 Task: Look for space in Montero, Bolivia from 1st June, 2023 to 9th June, 2023 for 6 adults in price range Rs.6000 to Rs.12000. Place can be entire place with 3 bedrooms having 3 beds and 3 bathrooms. Property type can be house. Booking option can be shelf check-in. Required host language is English.
Action: Mouse moved to (770, 187)
Screenshot: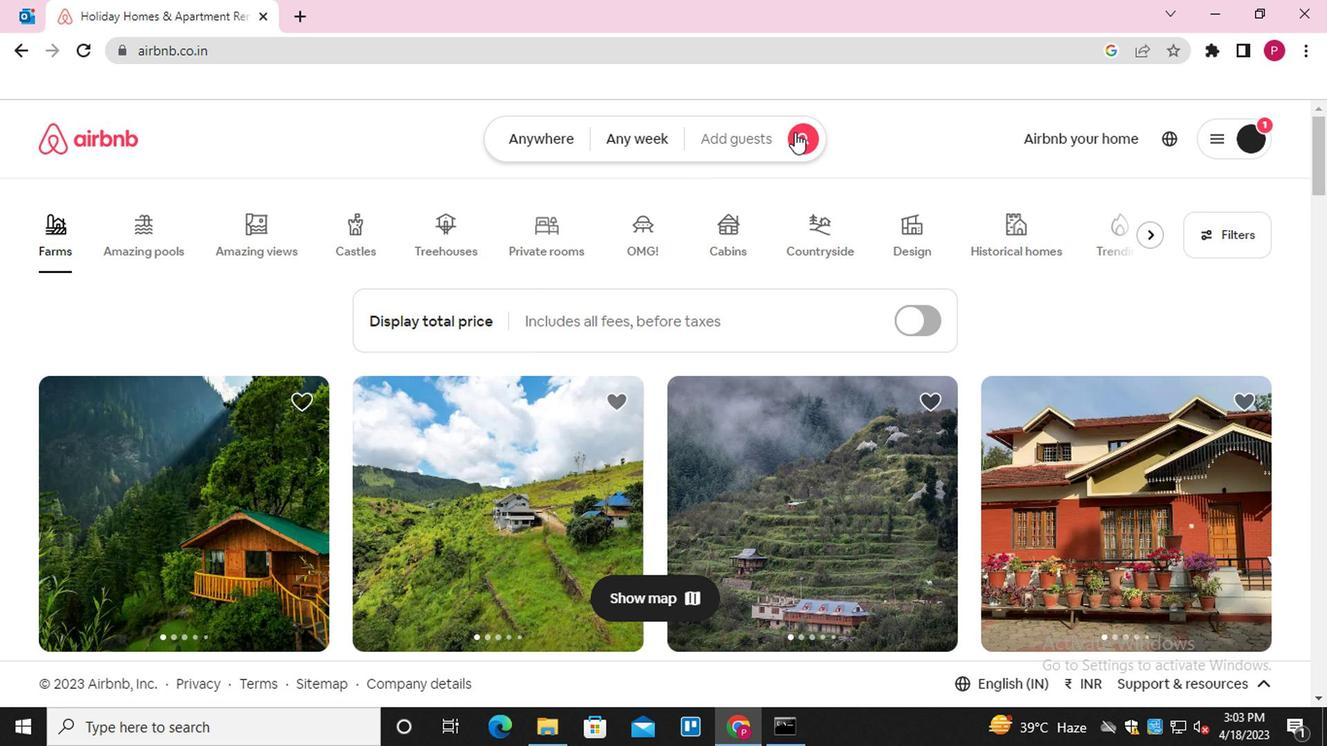 
Action: Mouse pressed left at (770, 187)
Screenshot: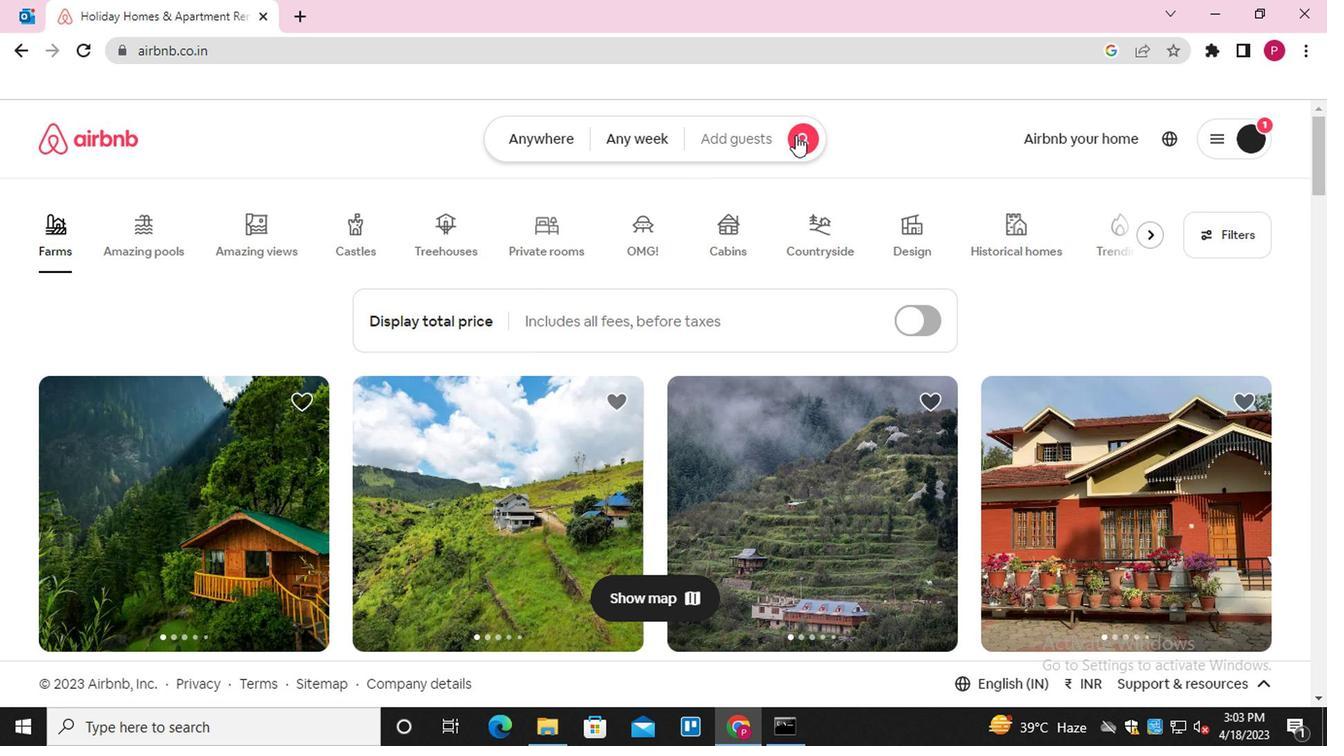 
Action: Mouse moved to (403, 247)
Screenshot: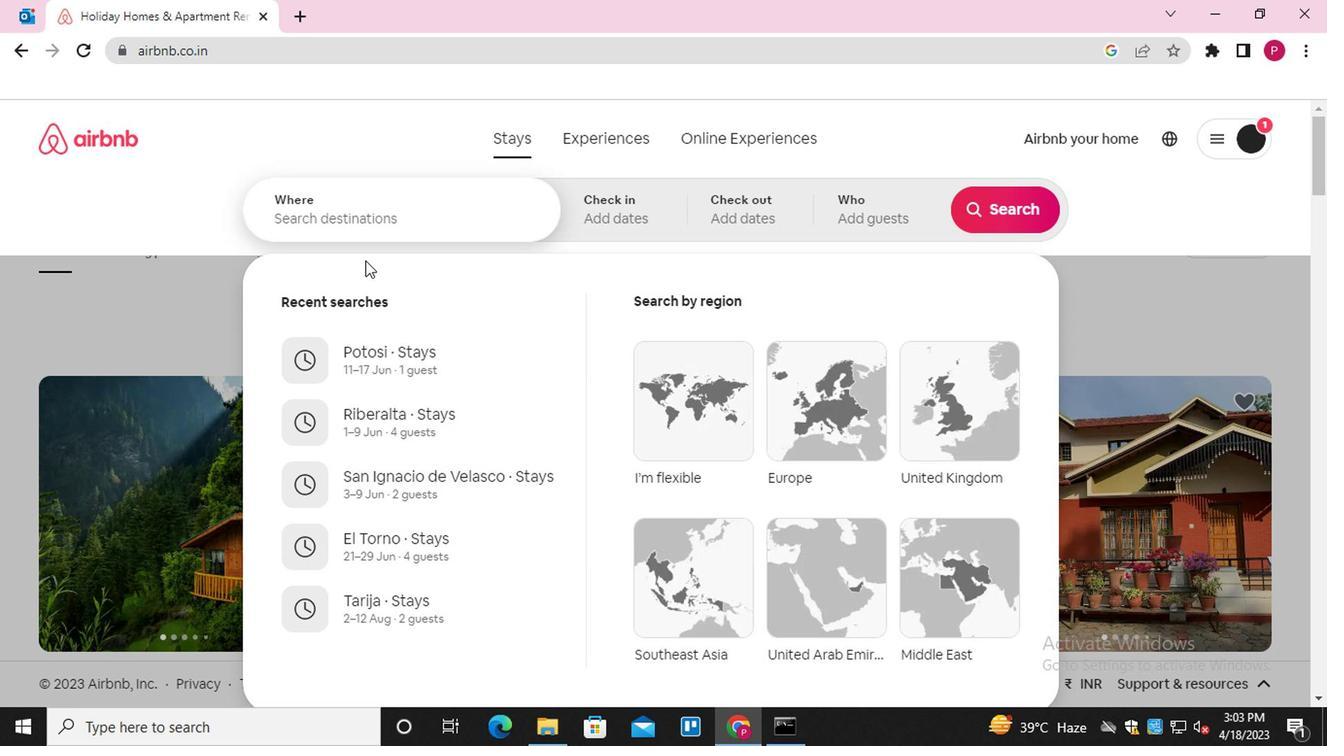 
Action: Mouse pressed left at (403, 247)
Screenshot: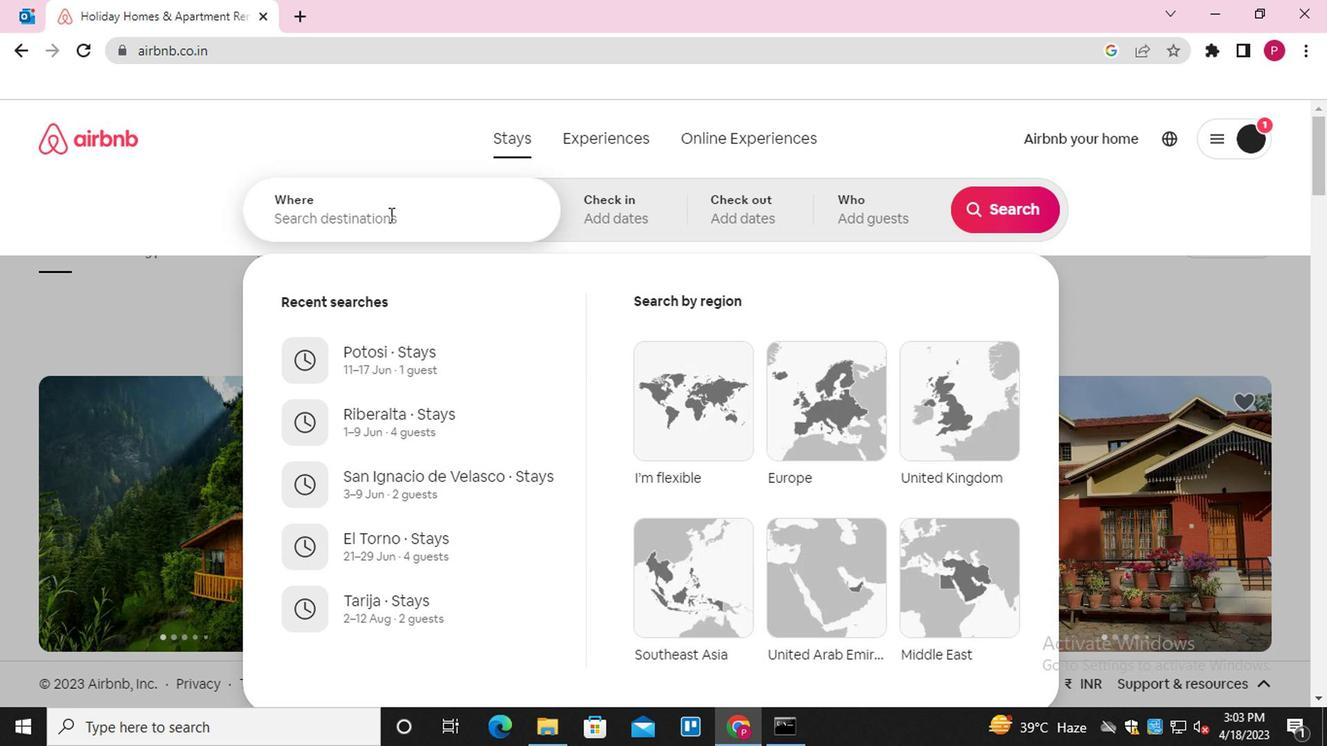 
Action: Key pressed <Key.shift>MONTERO
Screenshot: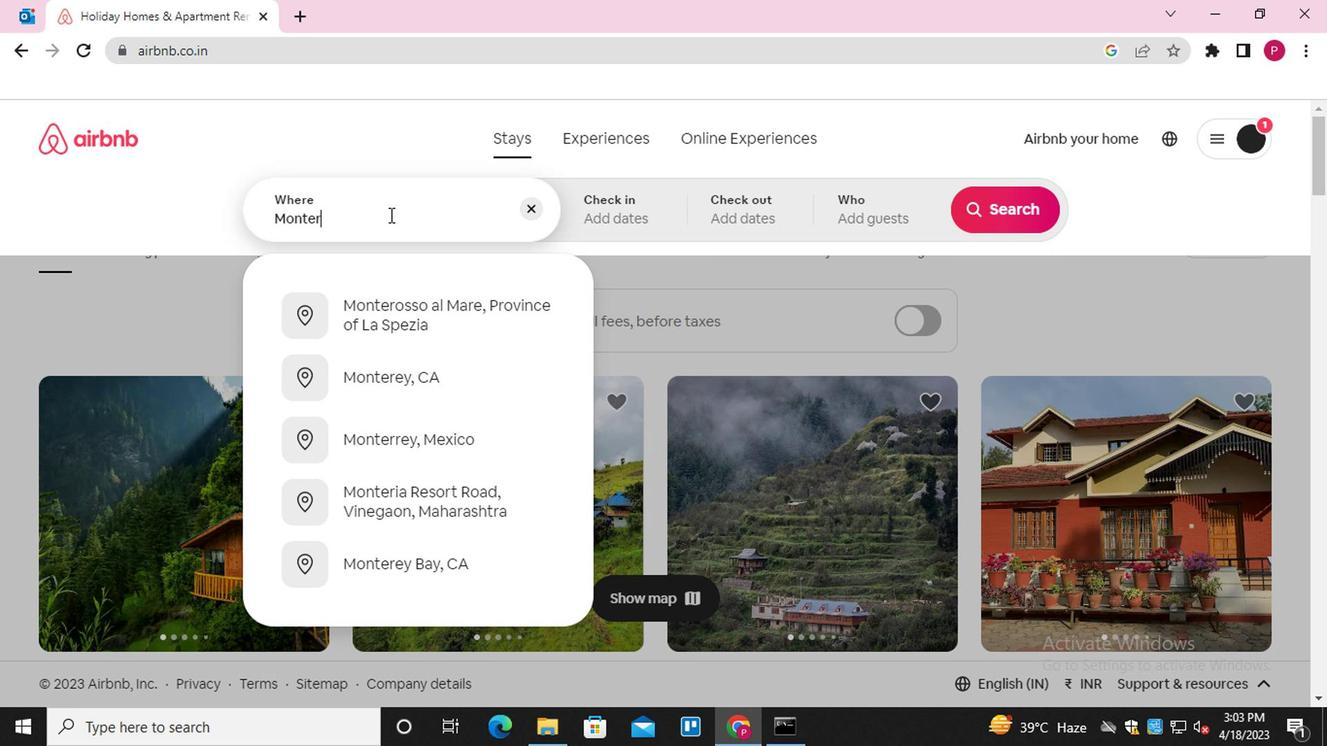 
Action: Mouse moved to (459, 412)
Screenshot: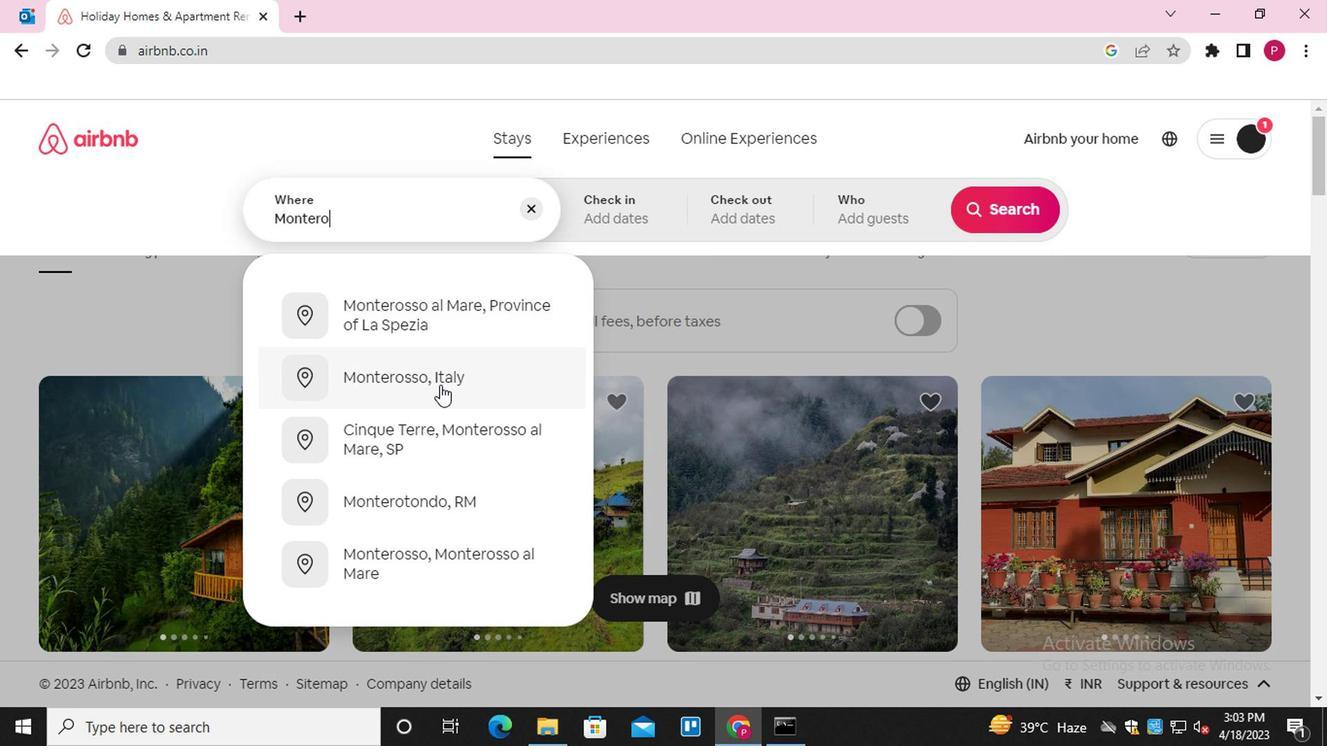 
Action: Key pressed ,<Key.shift>BOL
Screenshot: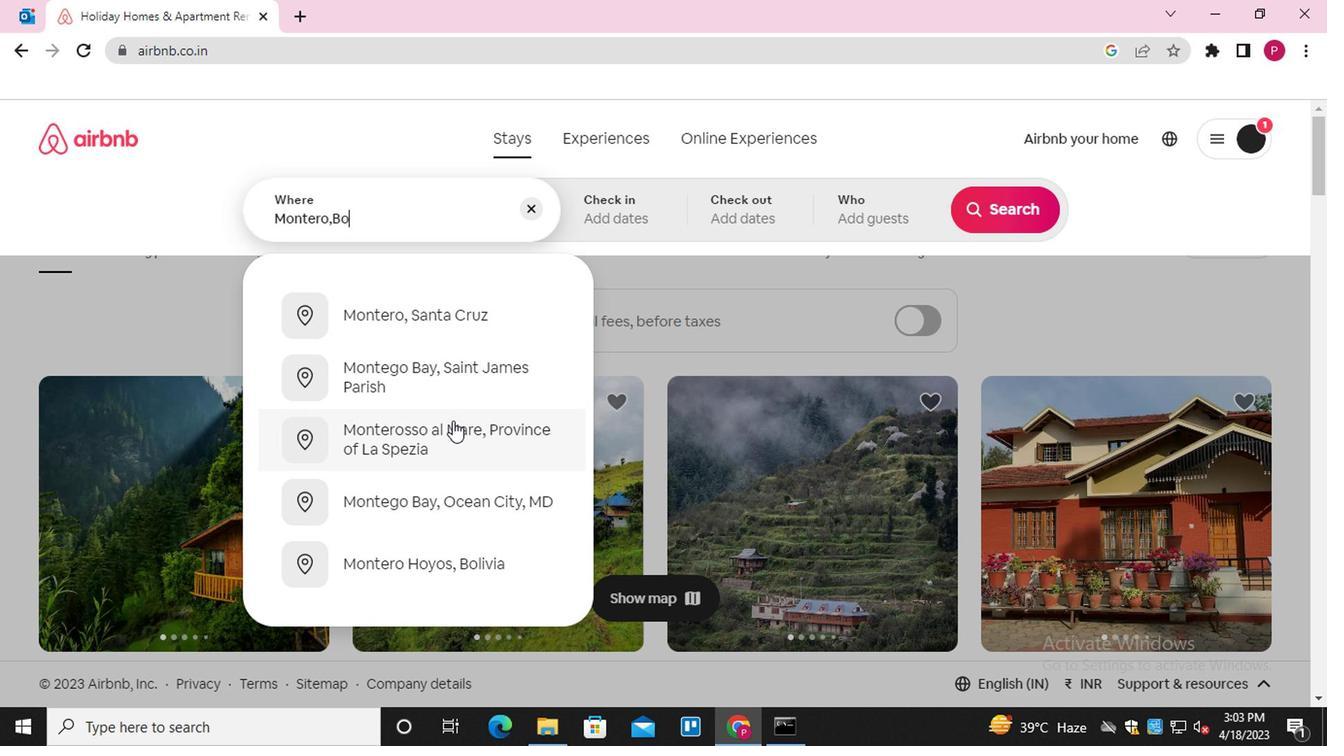 
Action: Mouse moved to (458, 408)
Screenshot: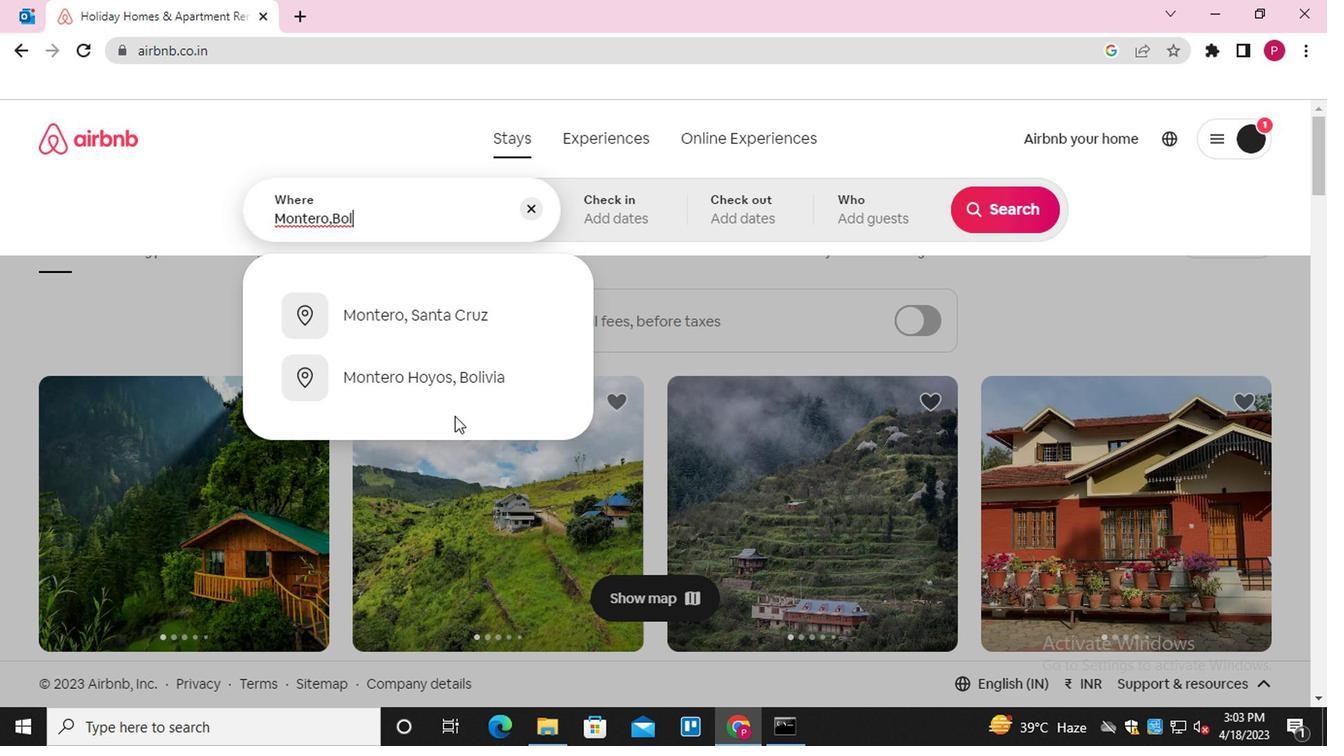 
Action: Key pressed VIA
Screenshot: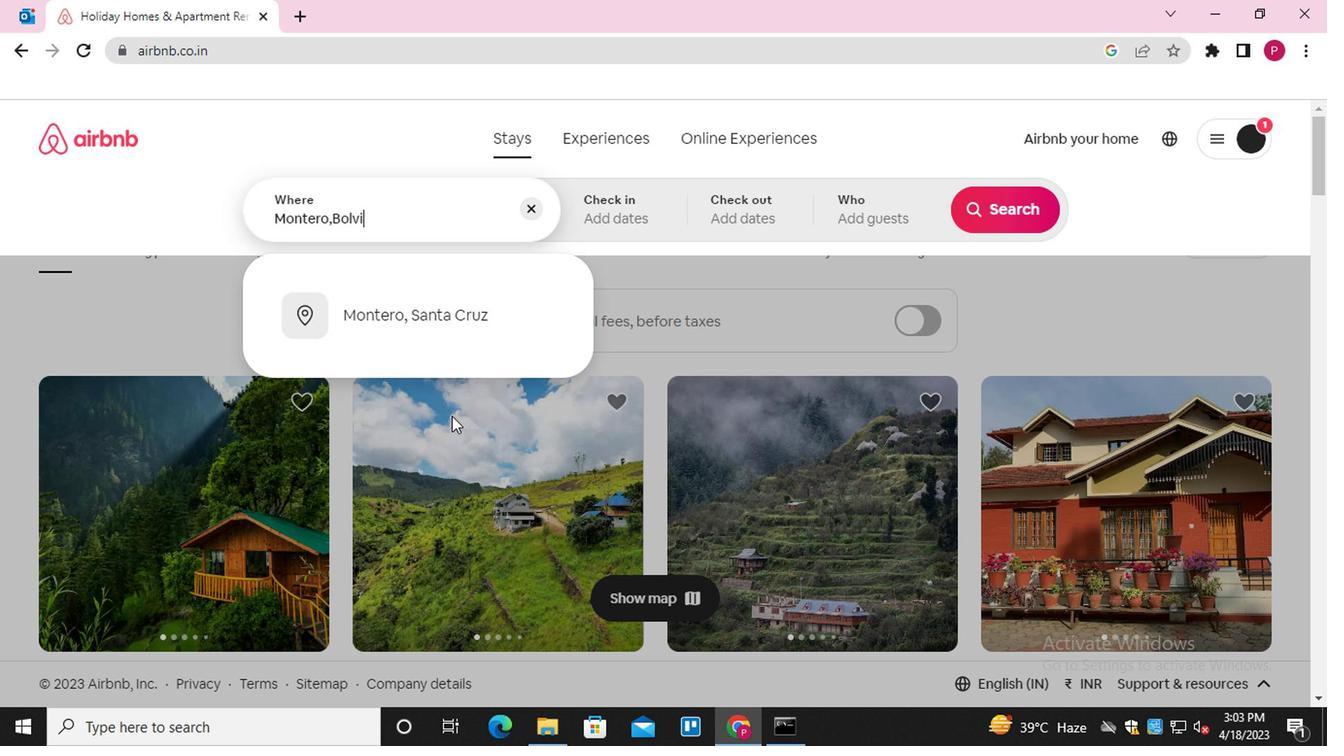 
Action: Mouse moved to (487, 424)
Screenshot: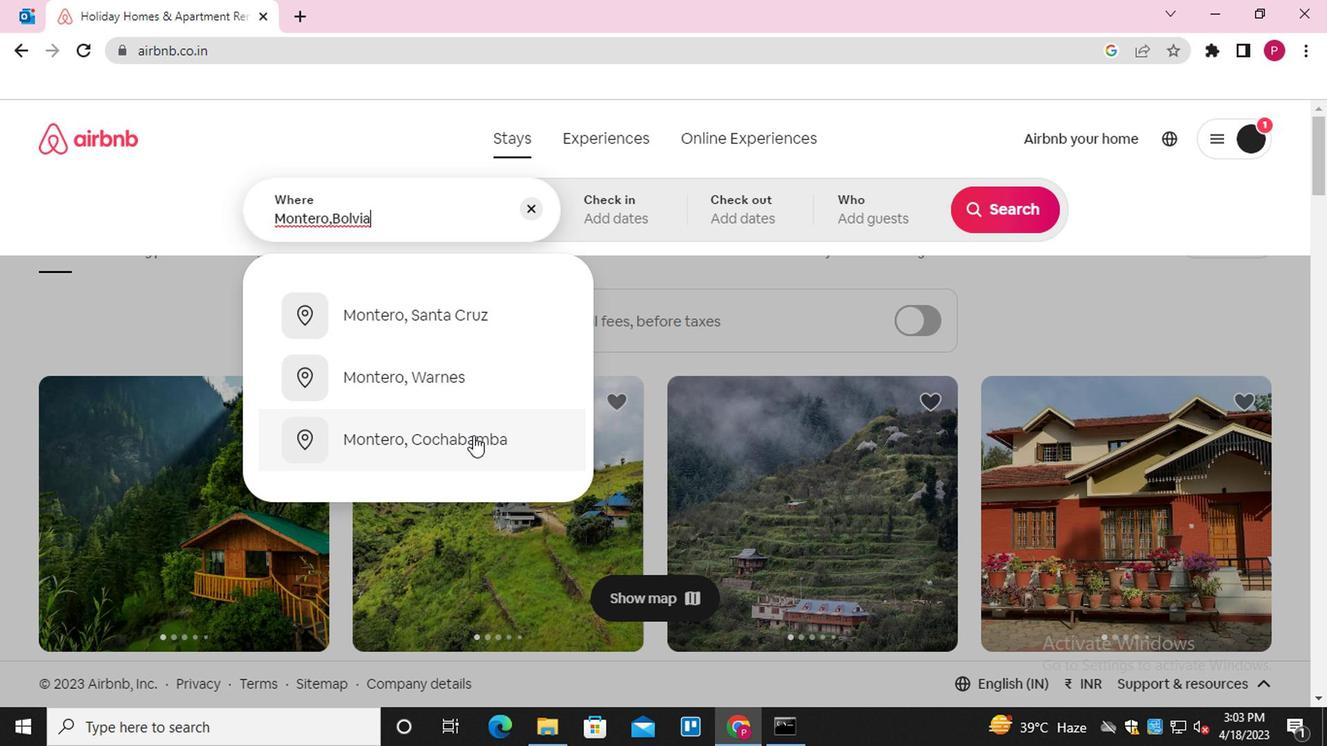 
Action: Key pressed <Key.enter>
Screenshot: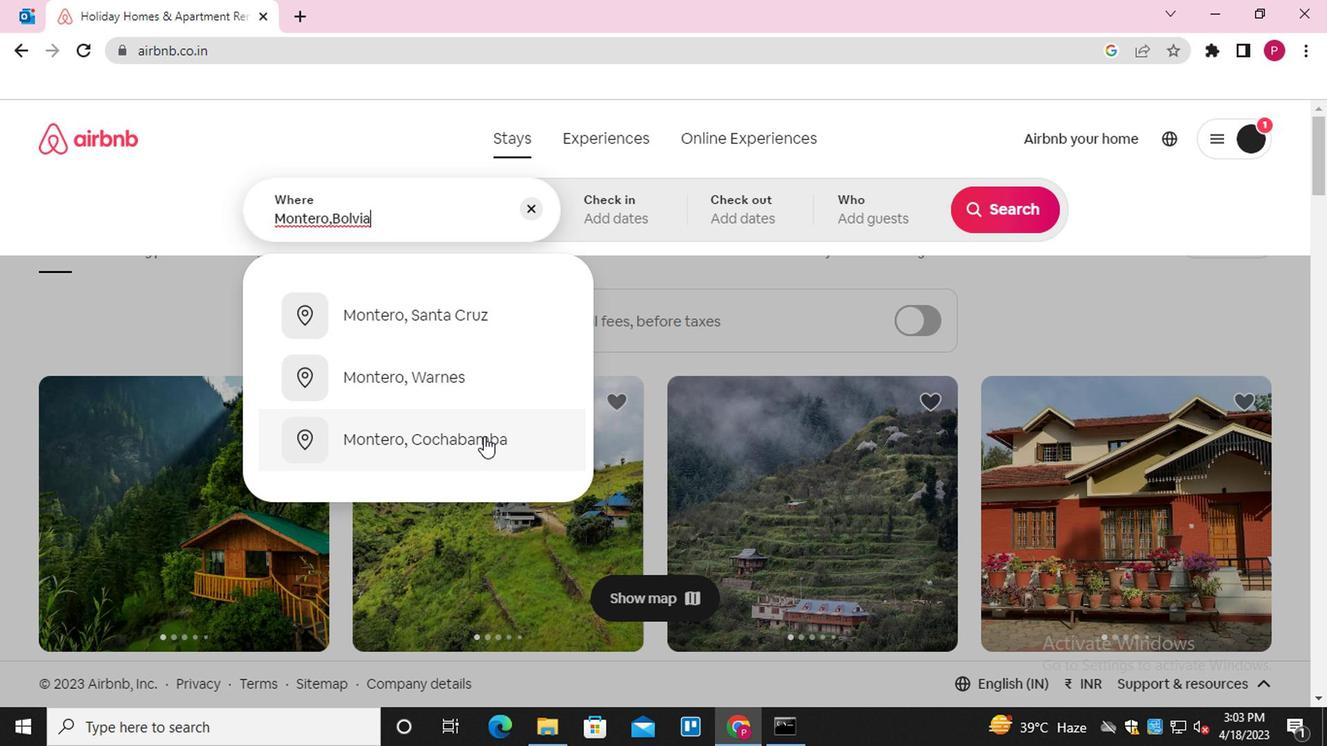 
Action: Mouse moved to (941, 376)
Screenshot: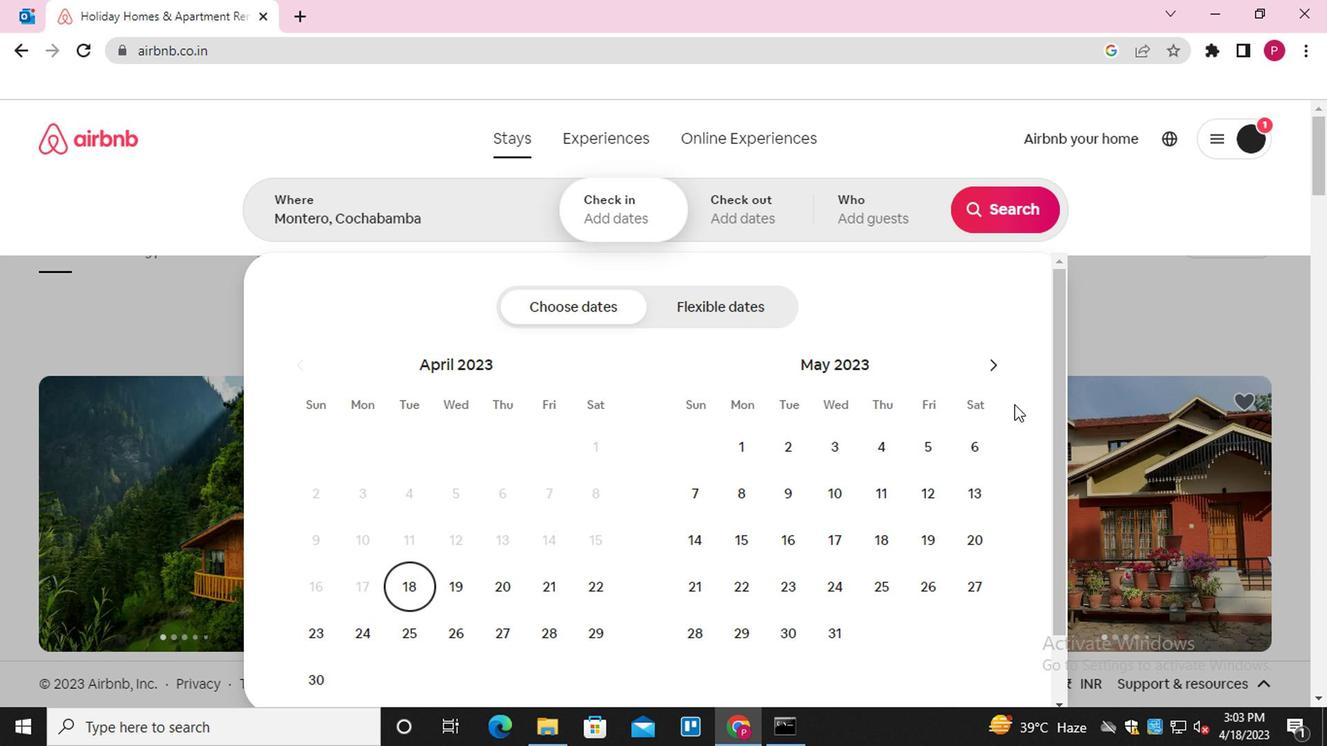 
Action: Mouse pressed left at (941, 376)
Screenshot: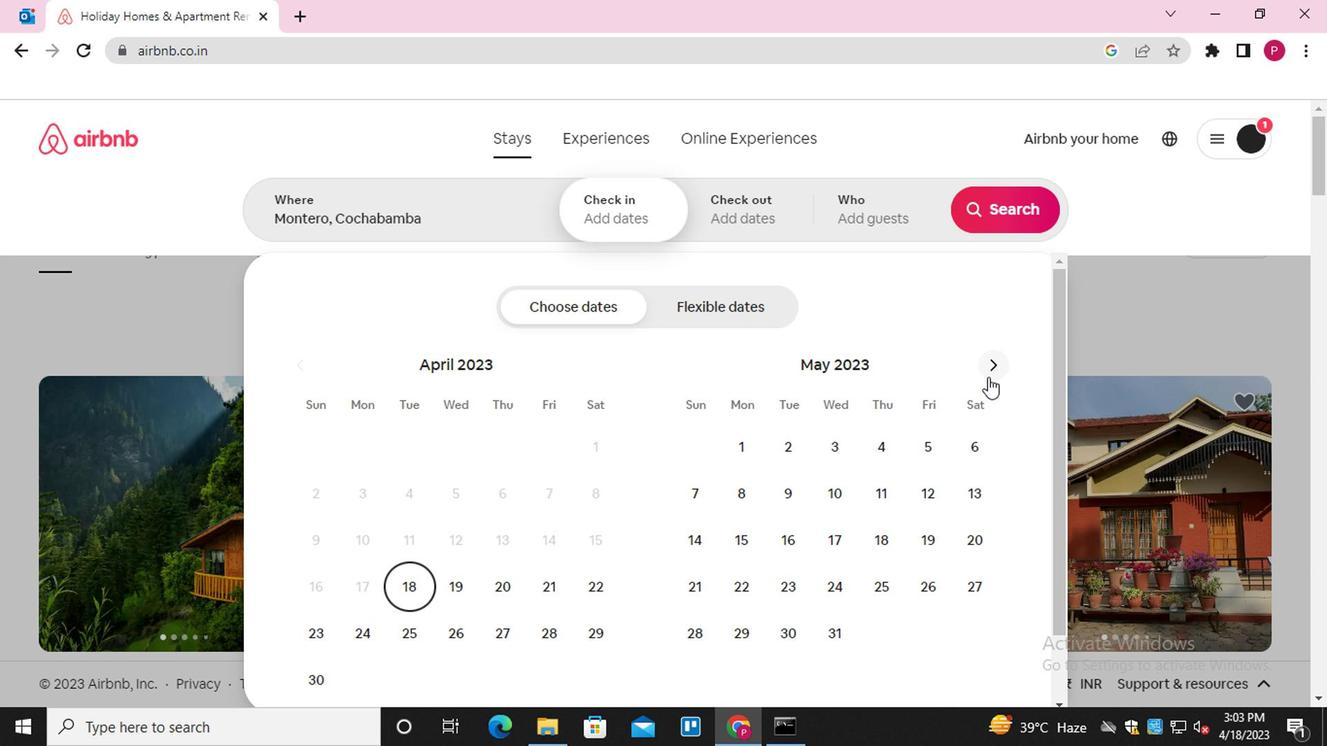 
Action: Mouse moved to (843, 434)
Screenshot: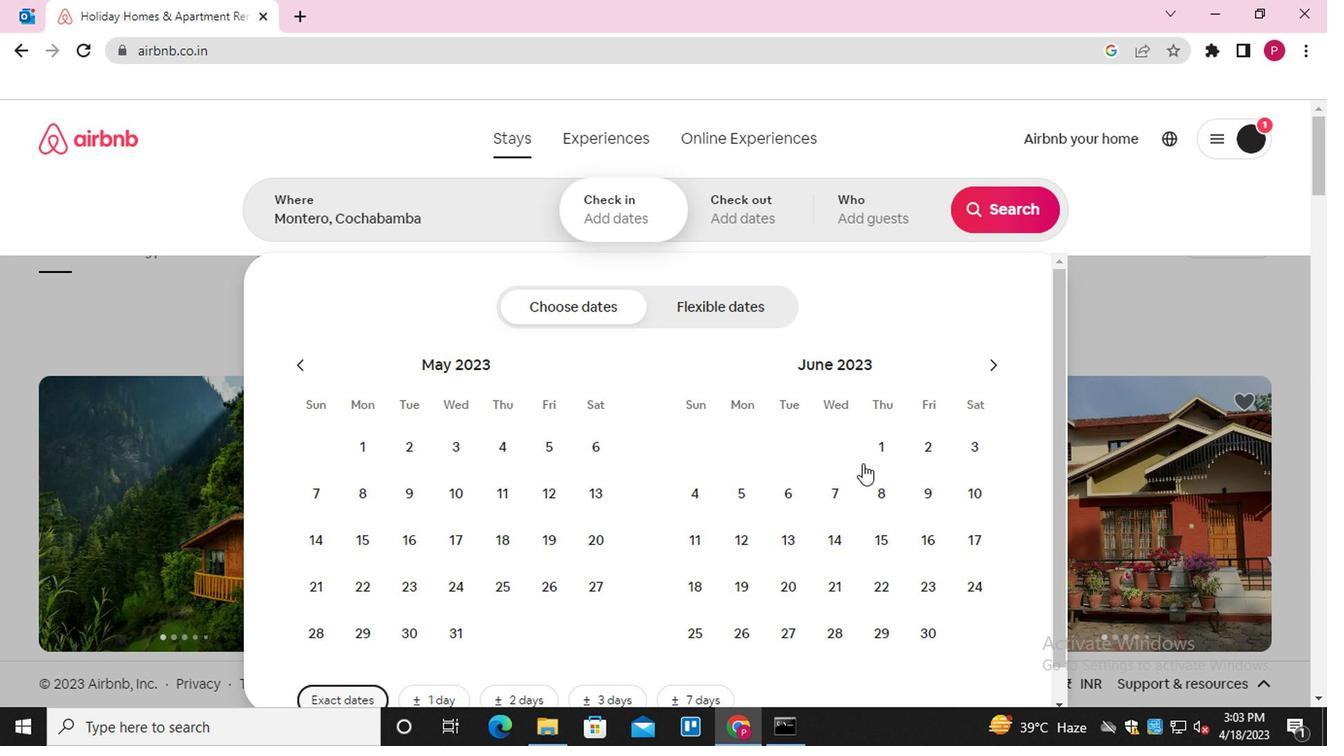 
Action: Mouse pressed left at (843, 434)
Screenshot: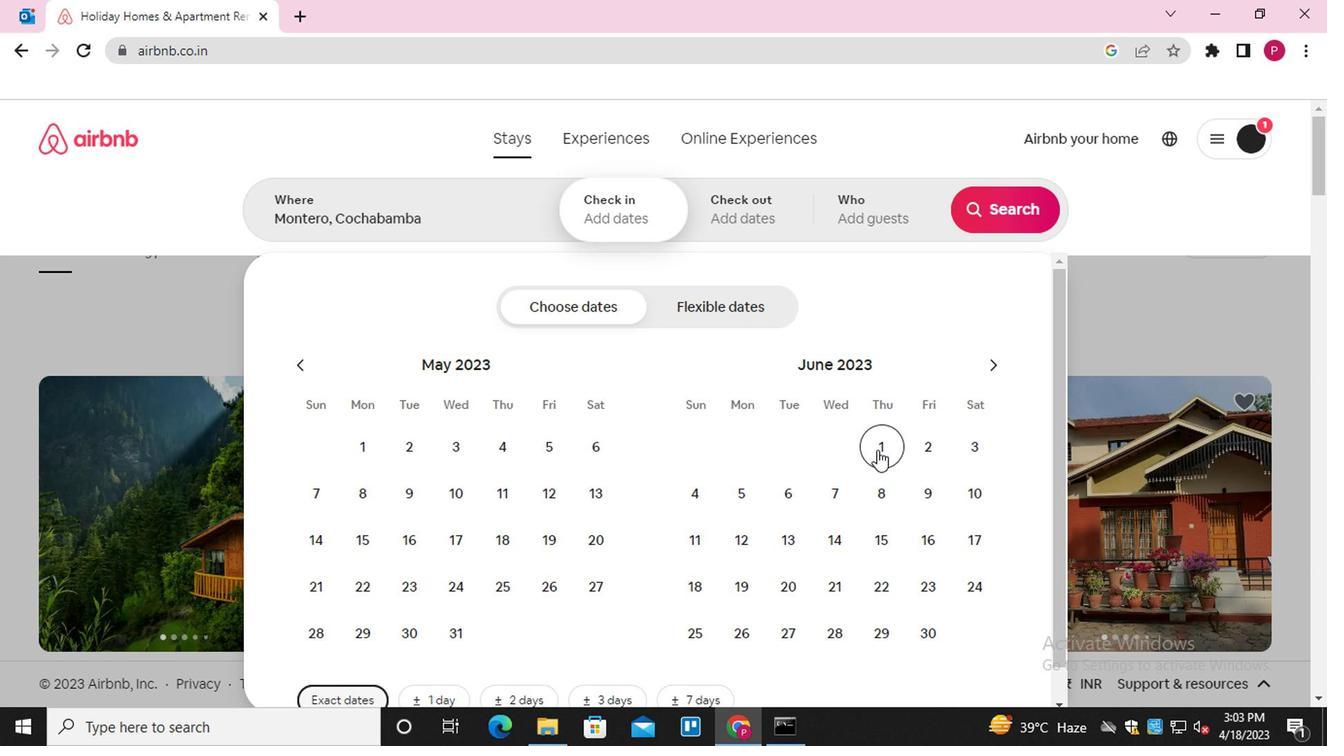 
Action: Mouse moved to (893, 468)
Screenshot: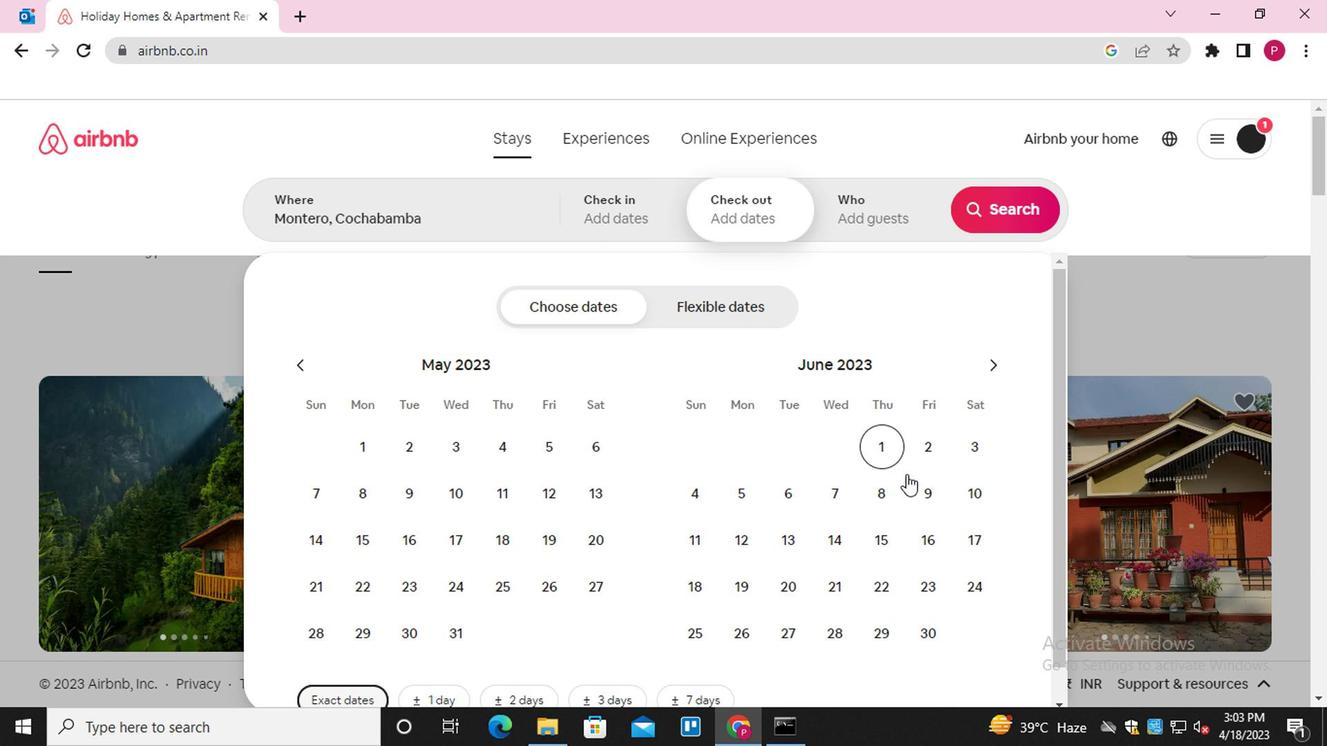 
Action: Mouse pressed left at (893, 468)
Screenshot: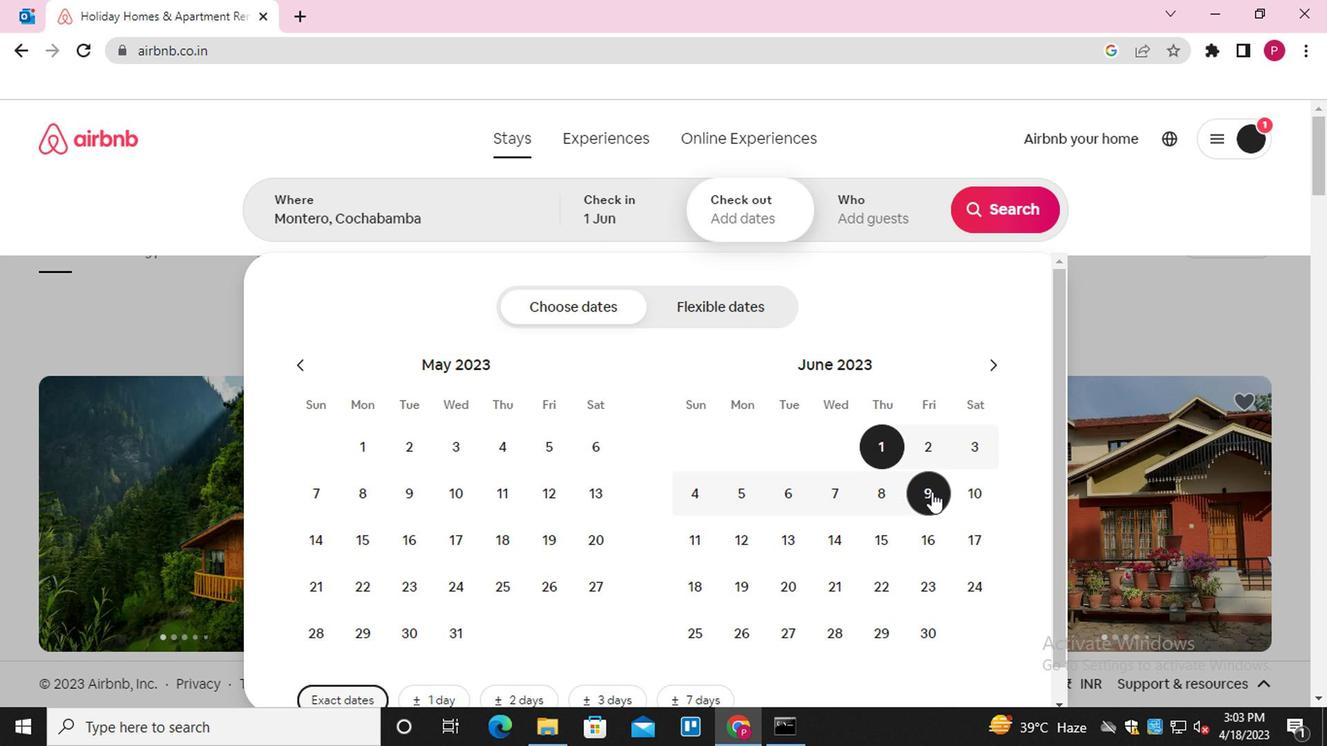
Action: Mouse moved to (851, 249)
Screenshot: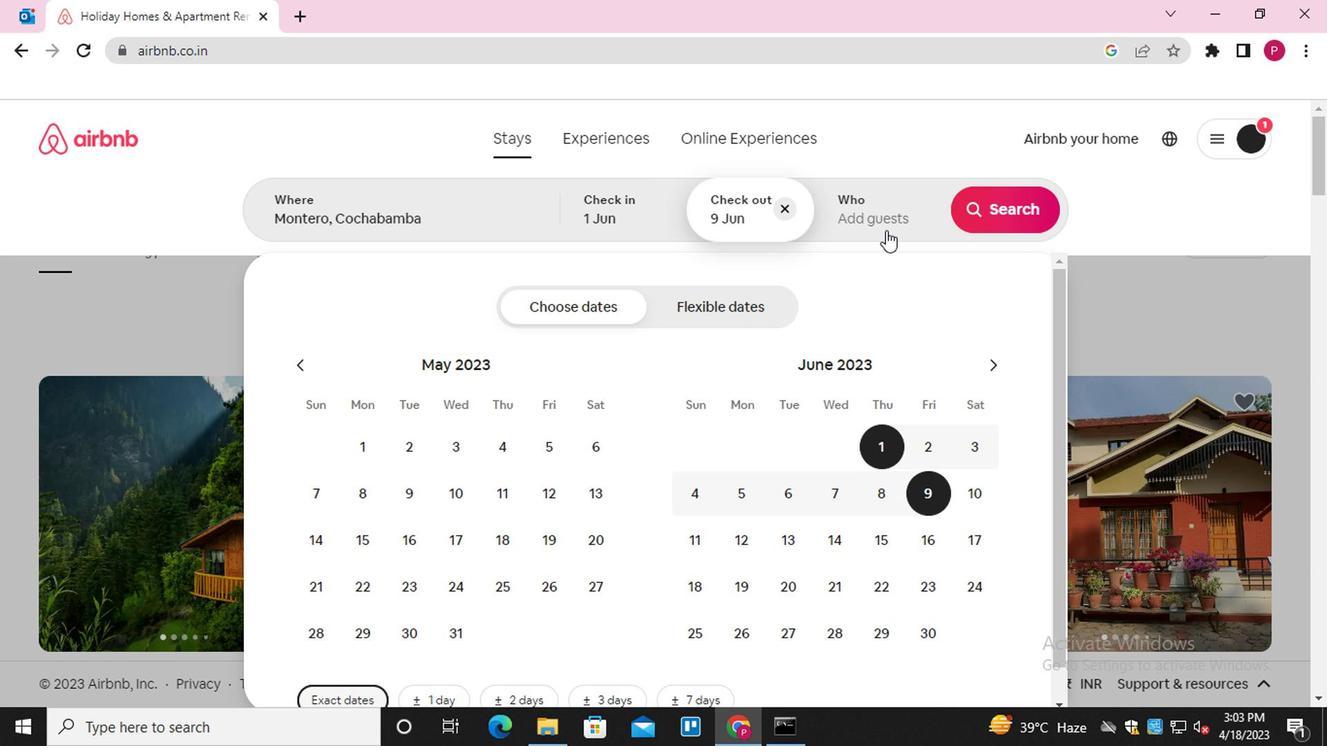 
Action: Mouse pressed left at (851, 249)
Screenshot: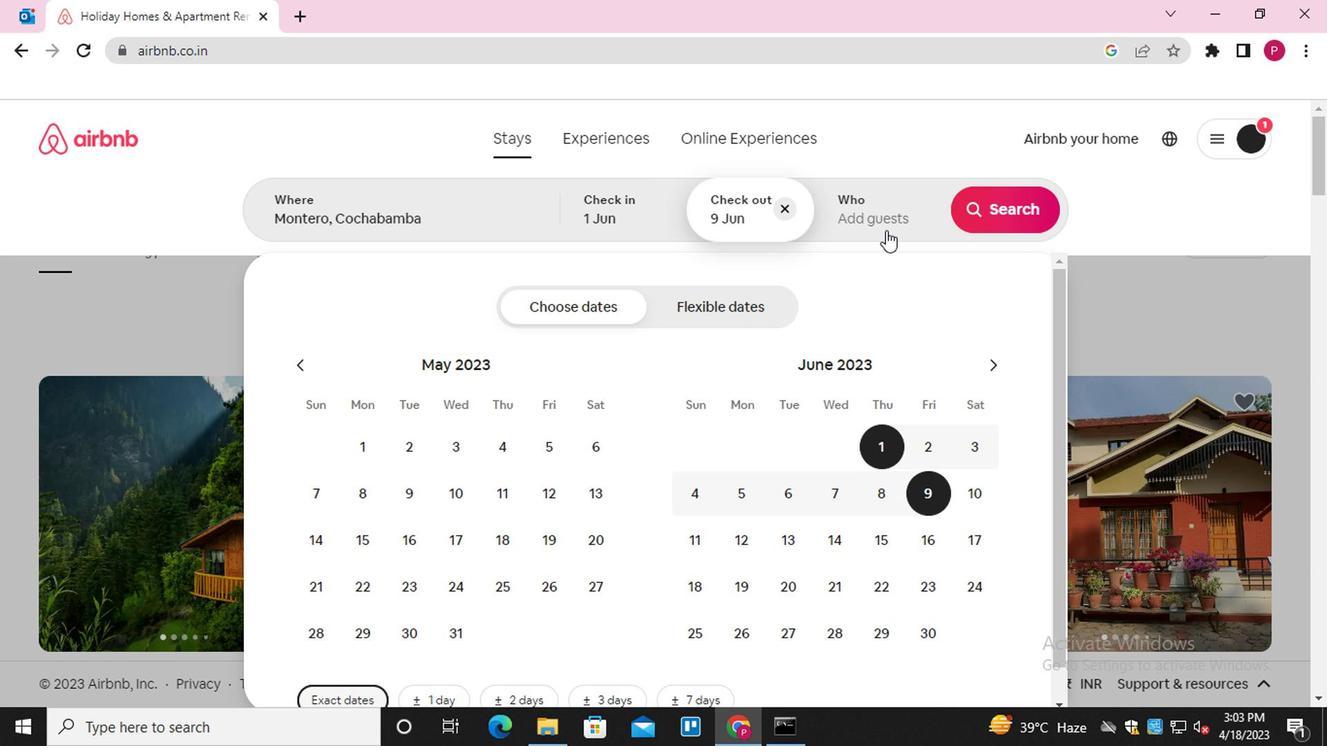 
Action: Mouse moved to (959, 332)
Screenshot: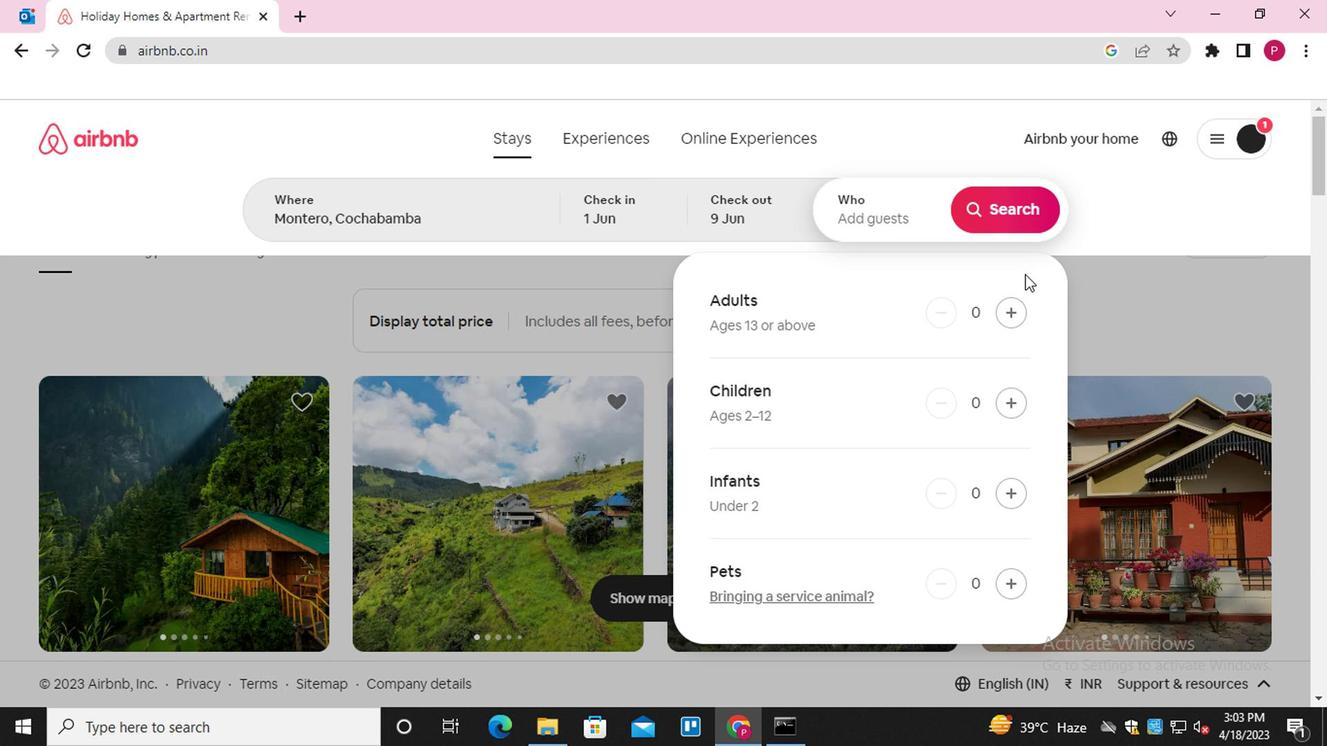 
Action: Mouse pressed left at (959, 332)
Screenshot: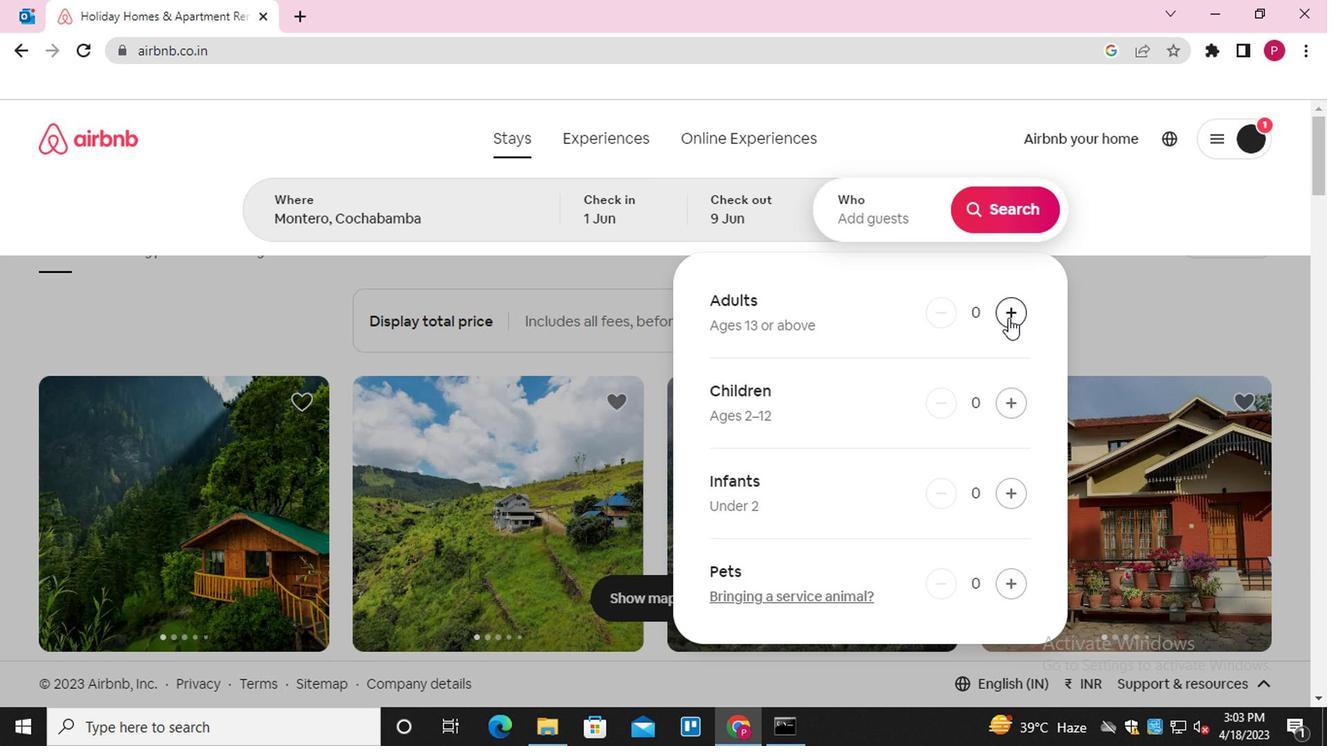 
Action: Mouse pressed left at (959, 332)
Screenshot: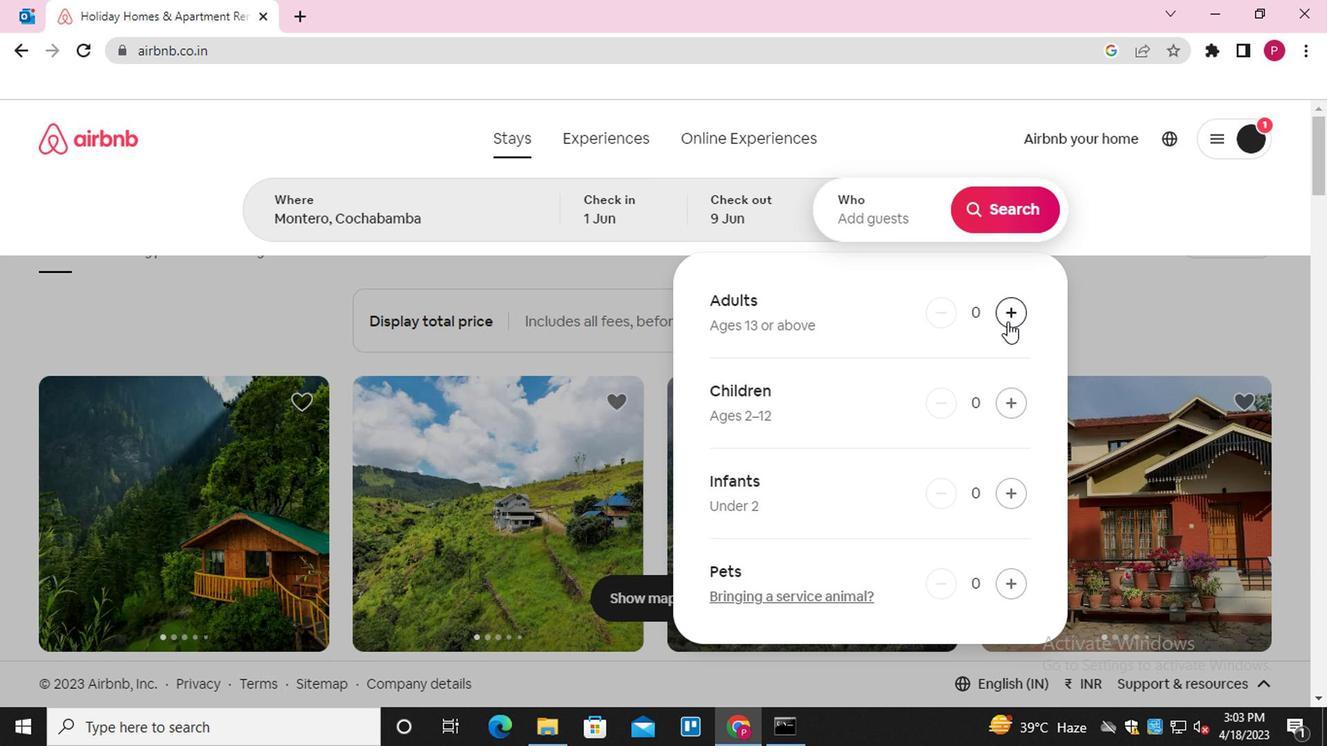
Action: Mouse pressed left at (959, 332)
Screenshot: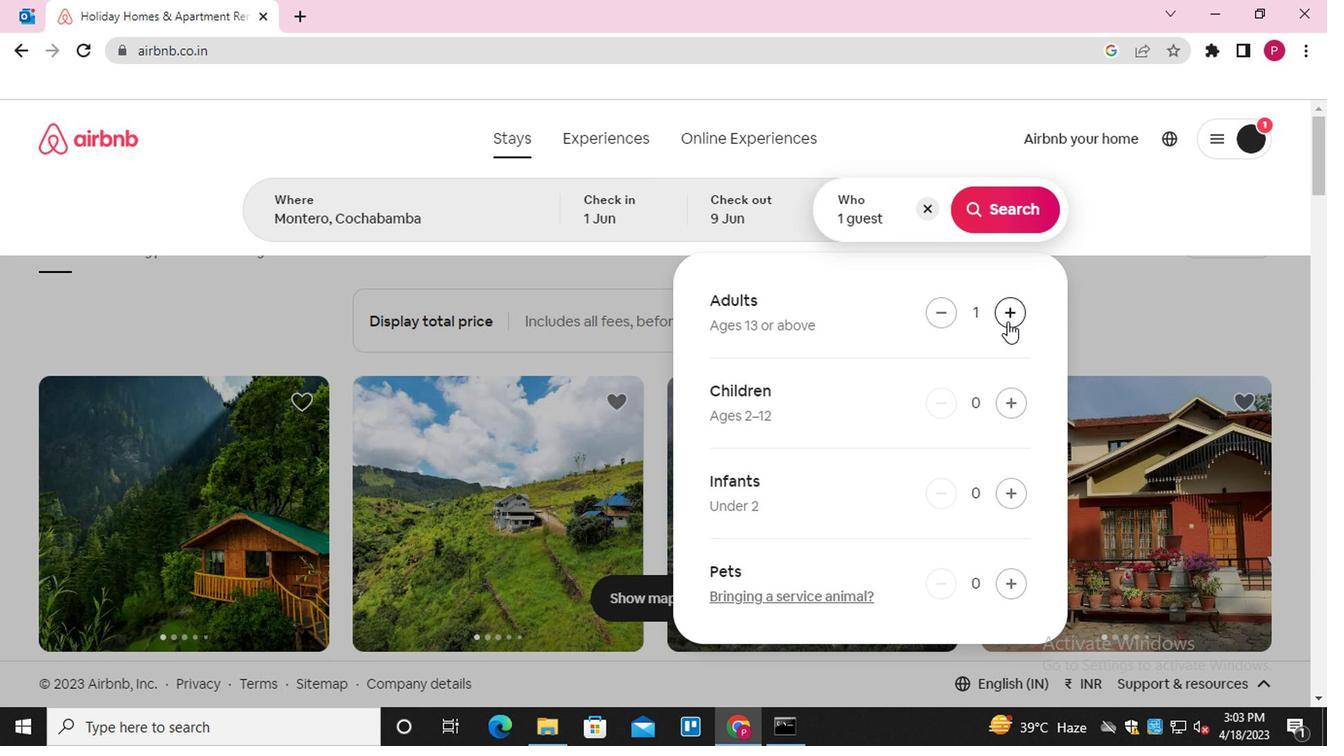 
Action: Mouse pressed left at (959, 332)
Screenshot: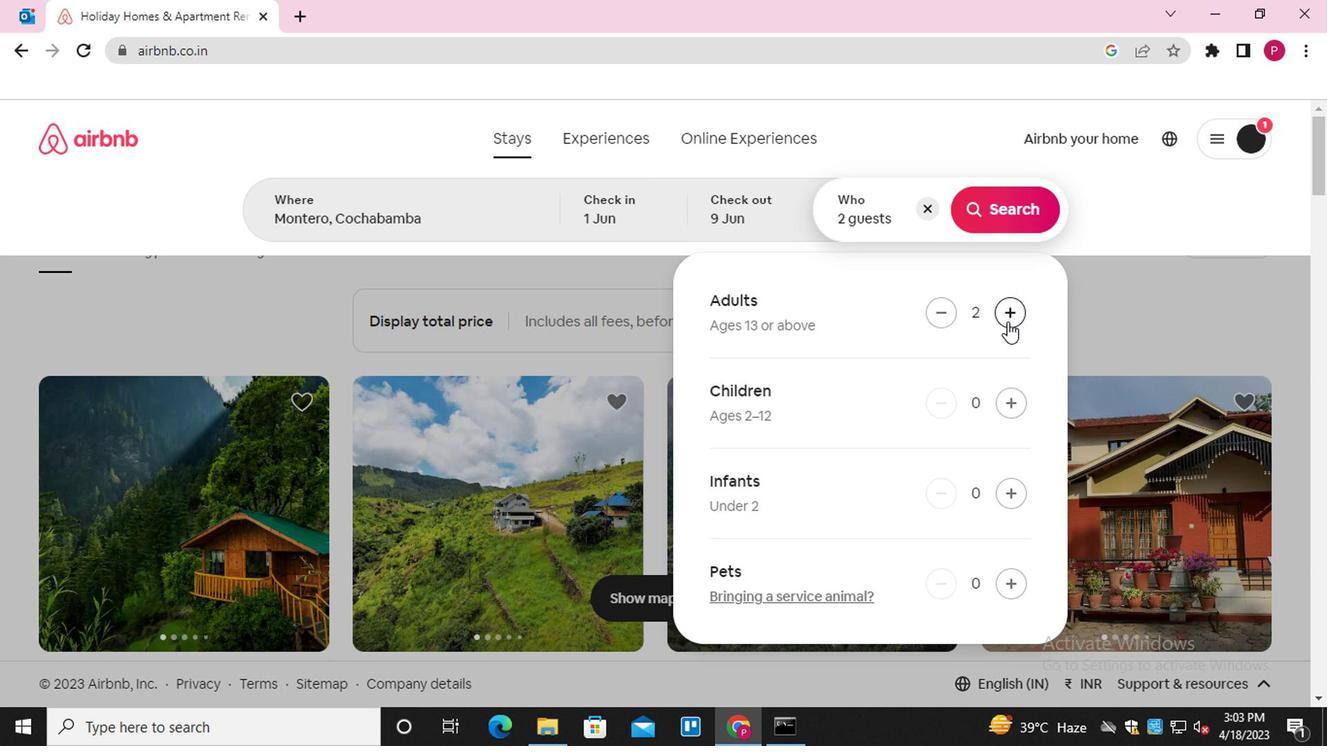 
Action: Mouse pressed left at (959, 332)
Screenshot: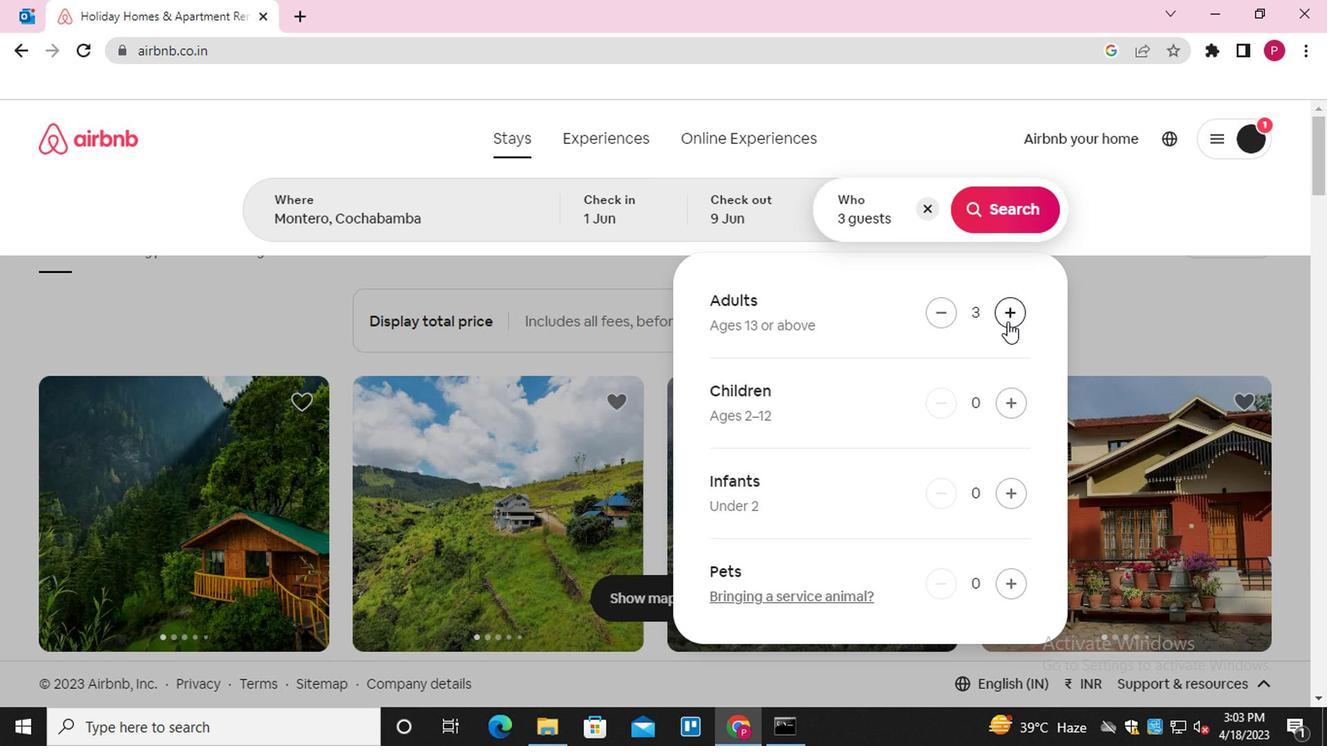 
Action: Mouse pressed left at (959, 332)
Screenshot: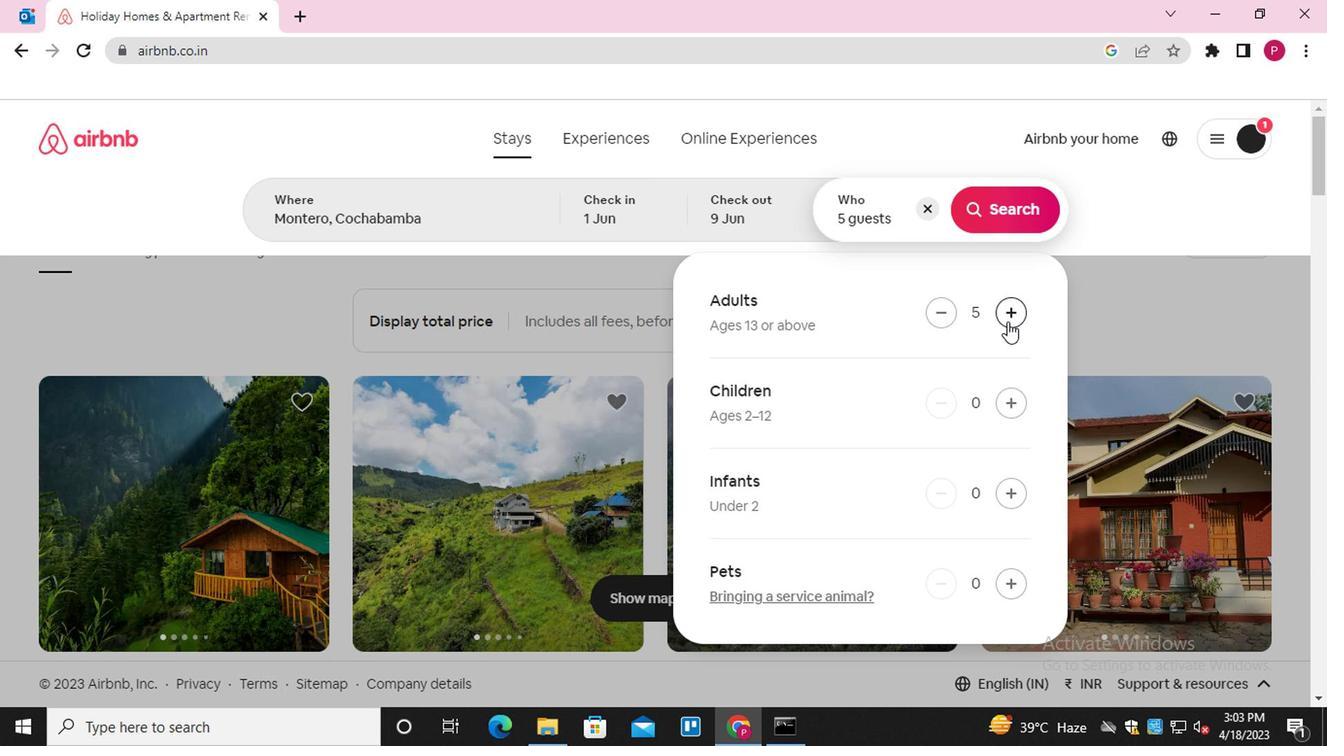 
Action: Mouse moved to (963, 251)
Screenshot: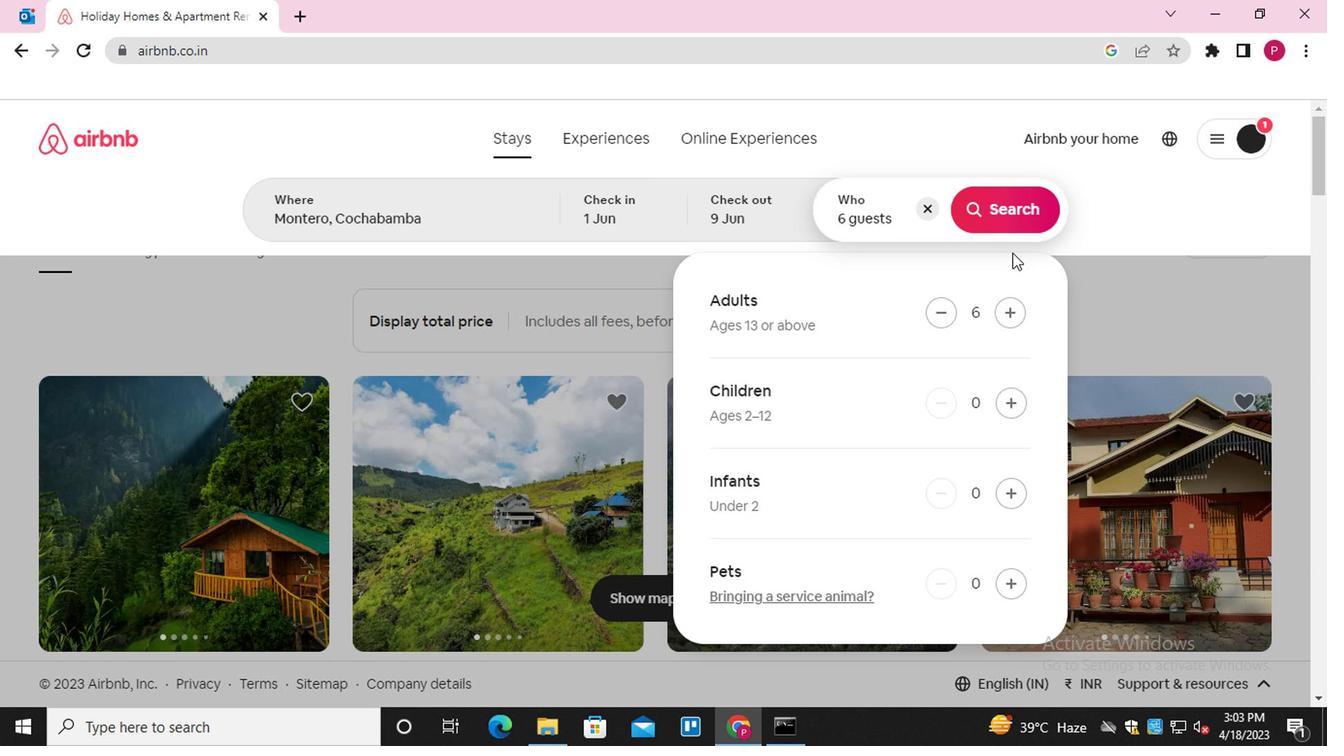 
Action: Mouse pressed left at (963, 251)
Screenshot: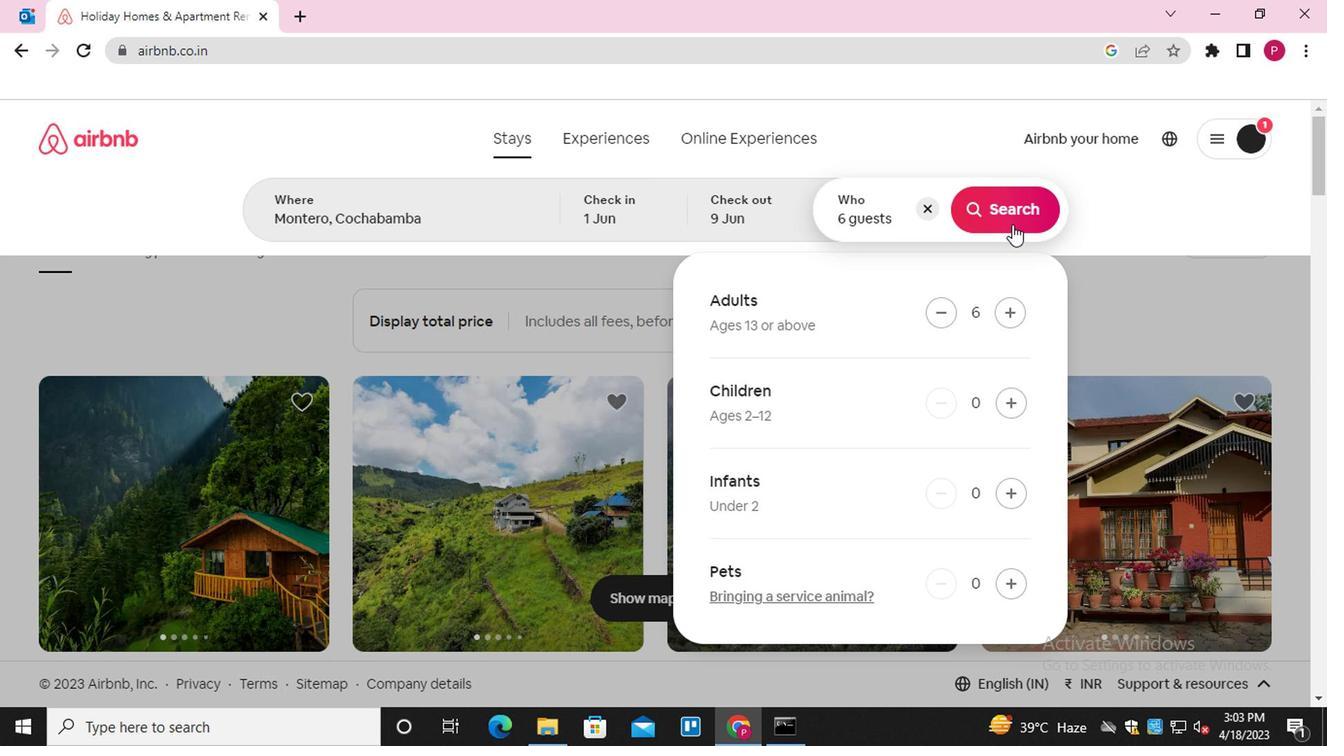 
Action: Mouse moved to (1182, 244)
Screenshot: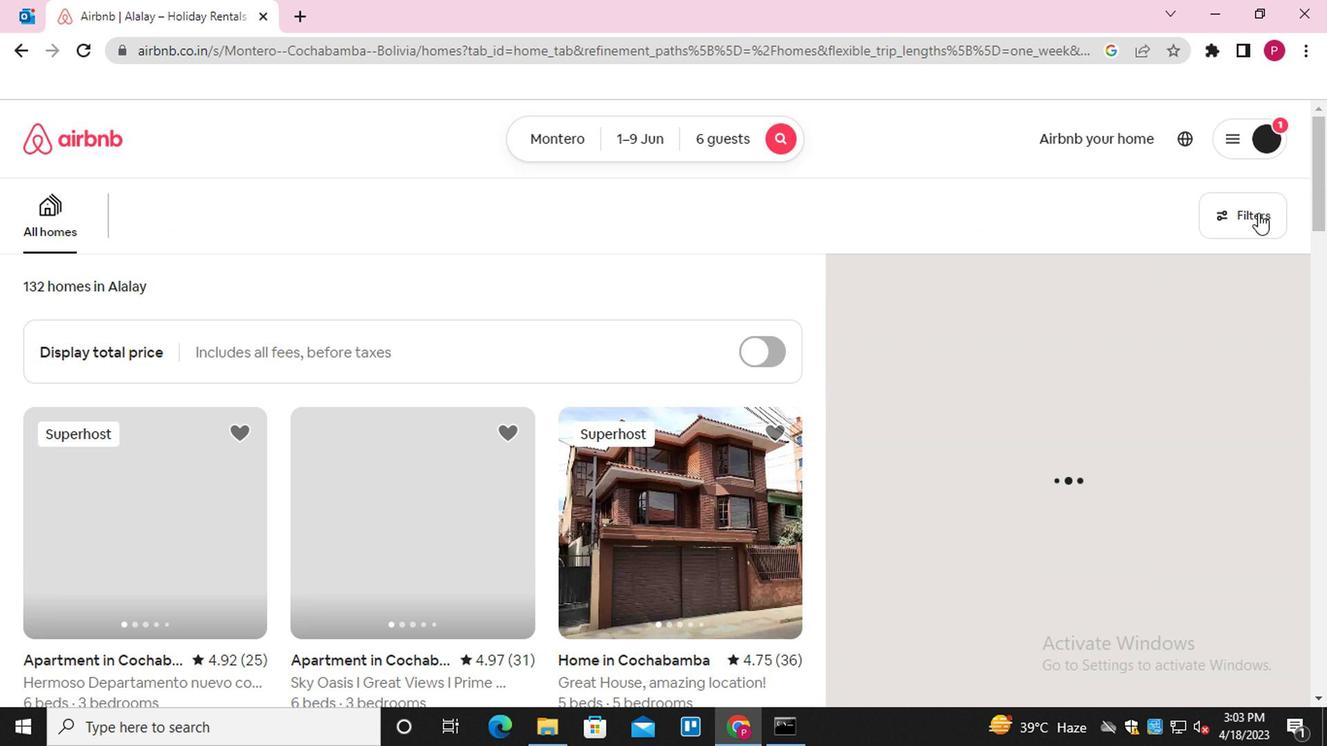 
Action: Mouse pressed left at (1182, 244)
Screenshot: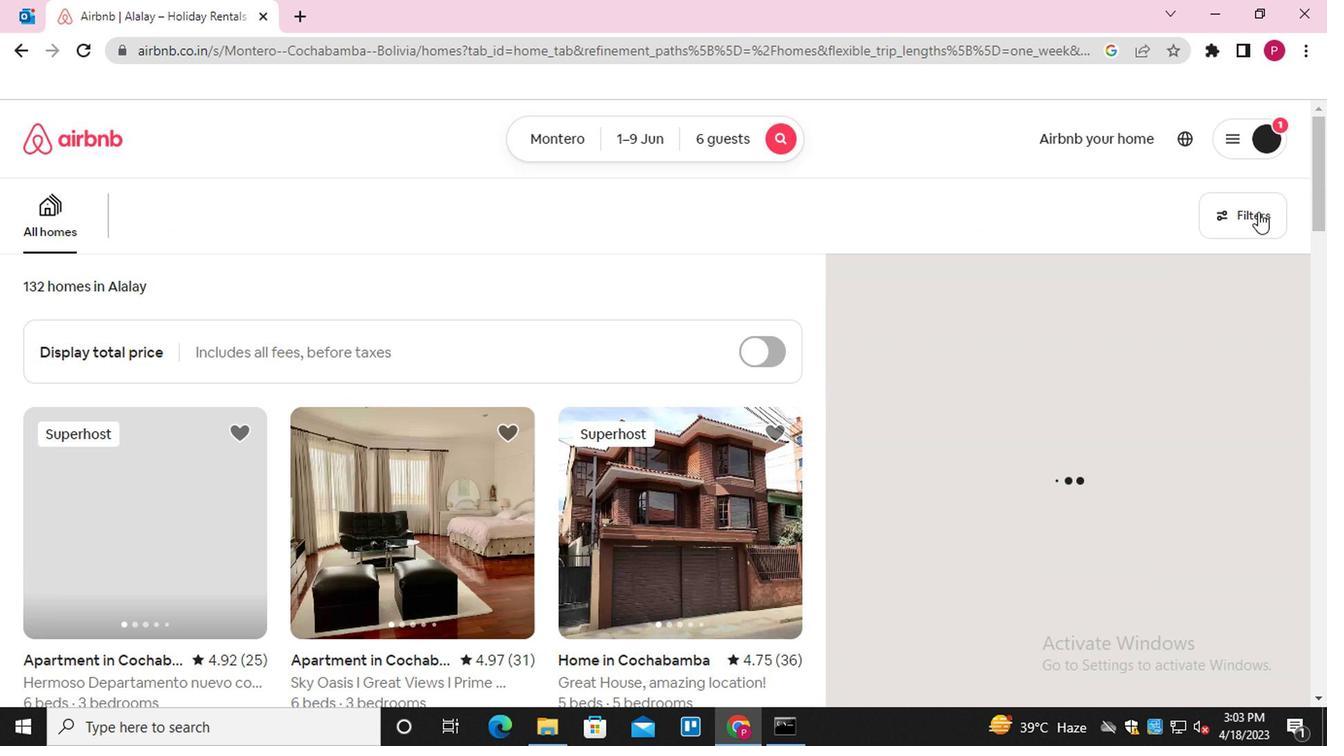
Action: Mouse moved to (476, 441)
Screenshot: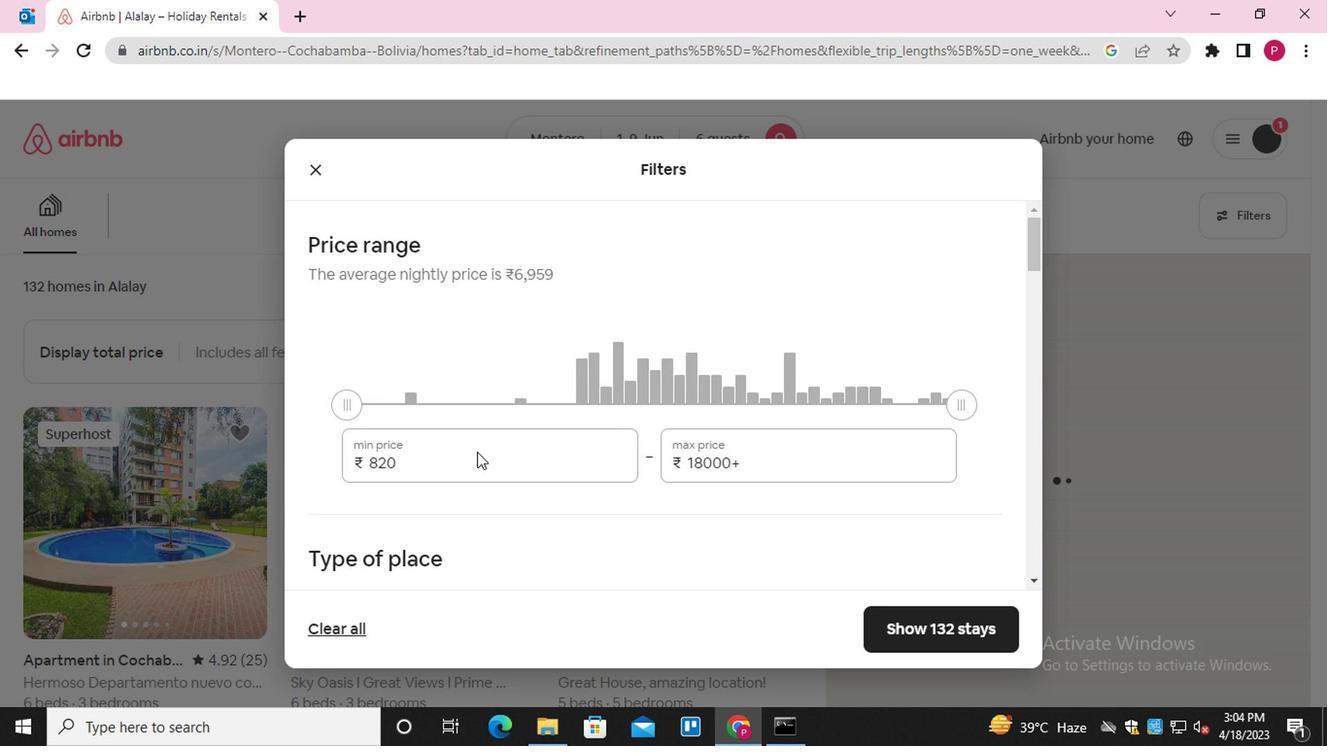 
Action: Mouse pressed left at (476, 441)
Screenshot: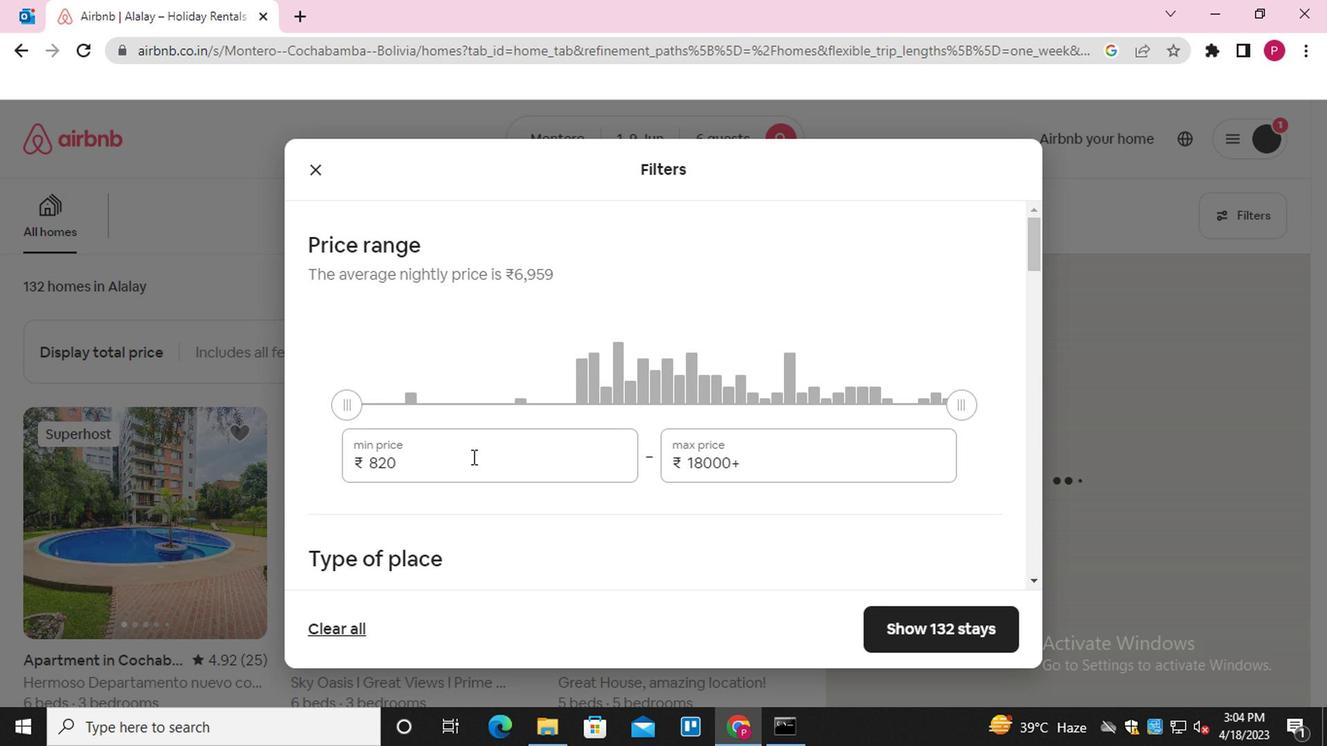 
Action: Mouse pressed left at (476, 441)
Screenshot: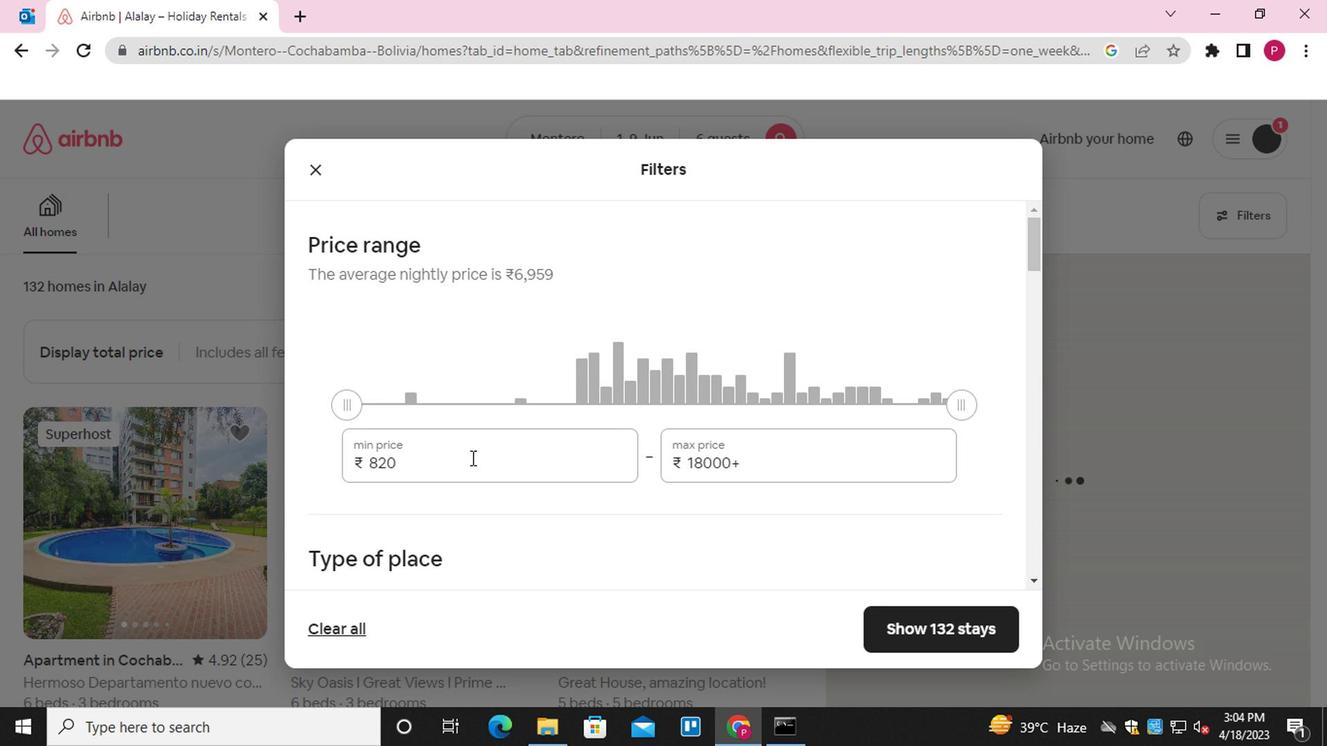 
Action: Key pressed 6000<Key.tab>12000
Screenshot: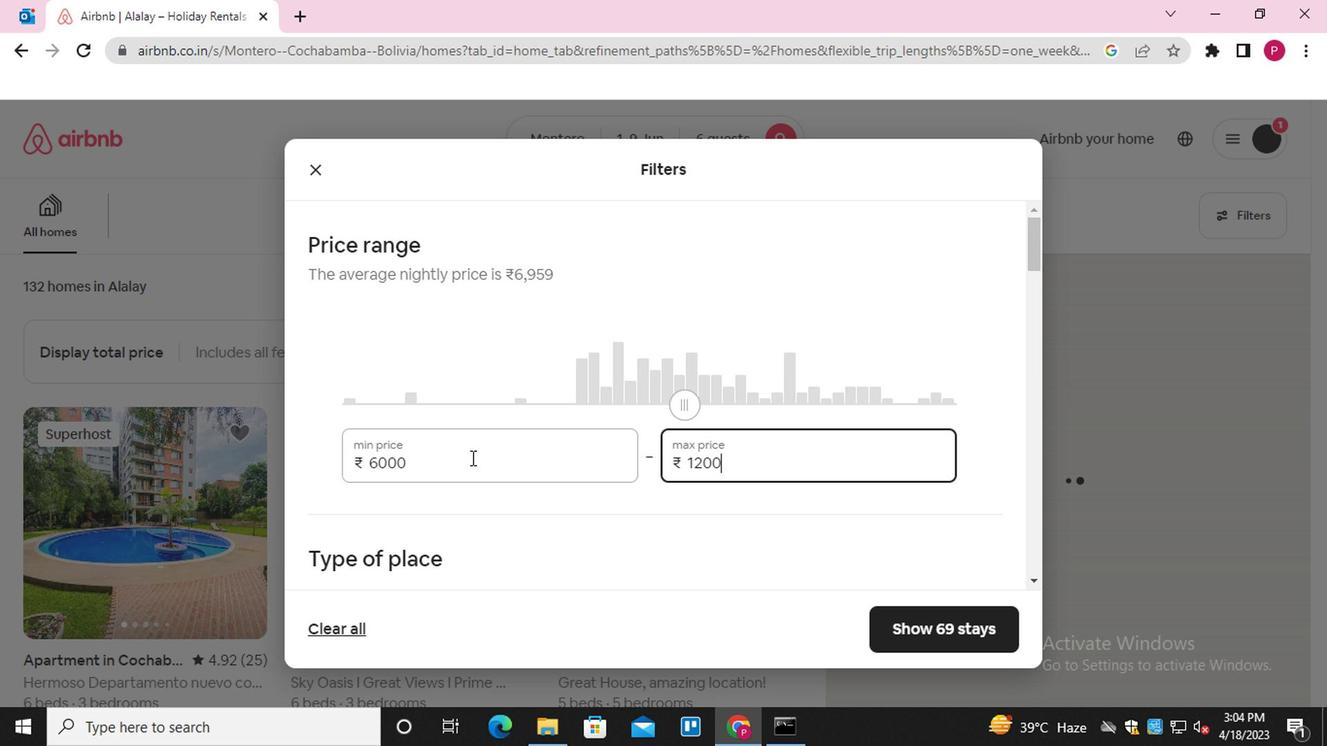 
Action: Mouse moved to (489, 508)
Screenshot: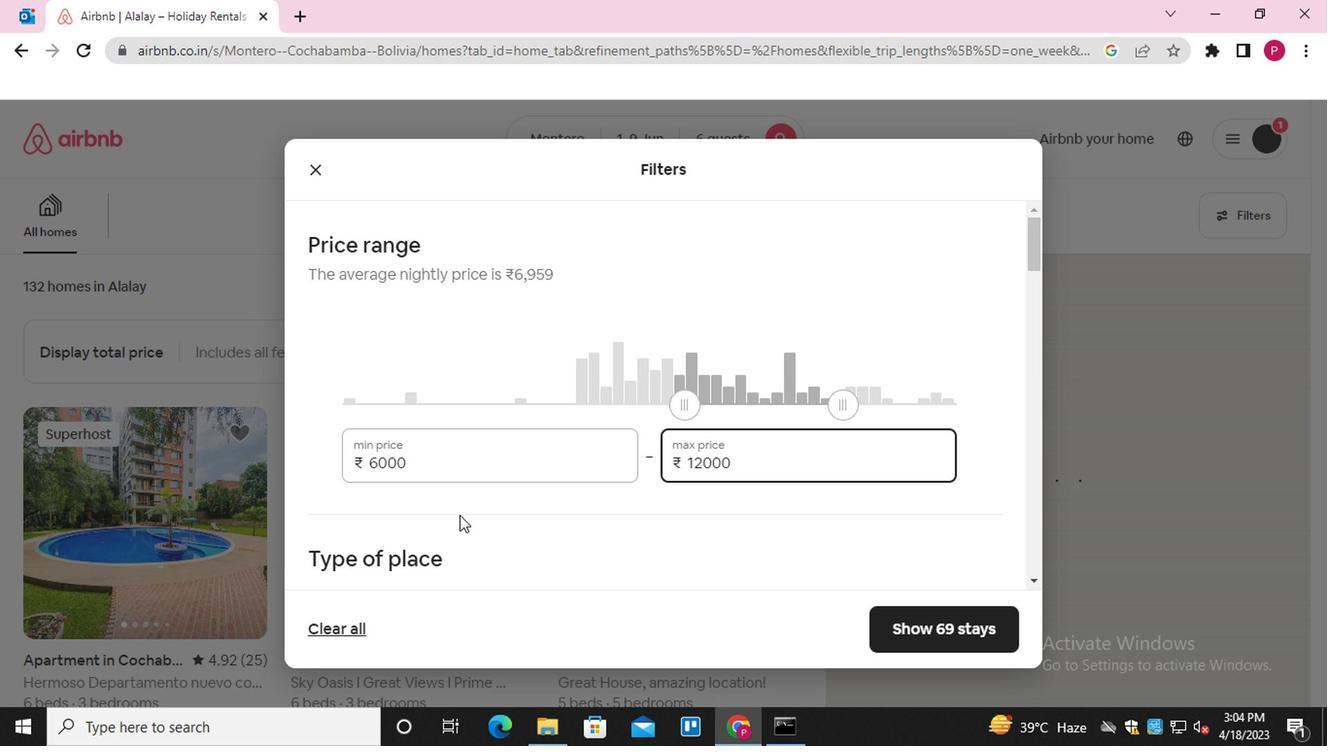 
Action: Mouse scrolled (489, 507) with delta (0, 0)
Screenshot: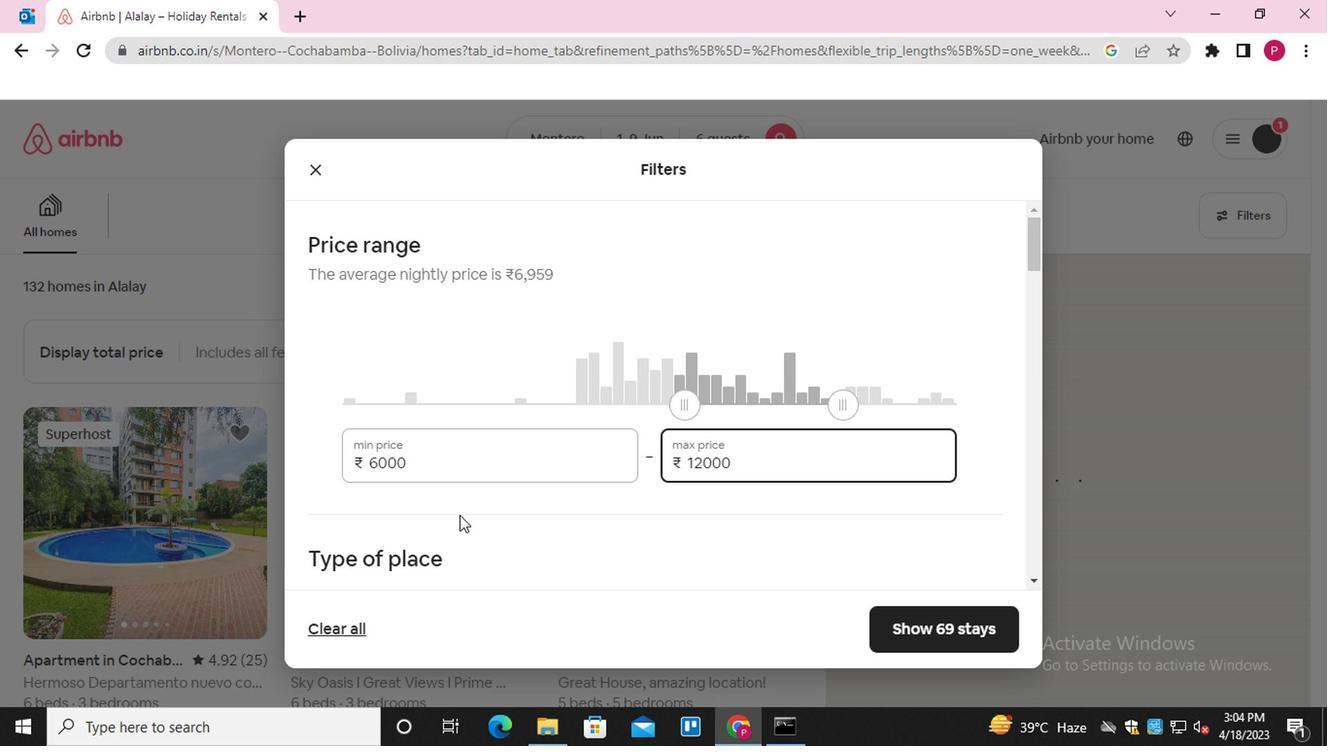 
Action: Mouse scrolled (489, 507) with delta (0, 0)
Screenshot: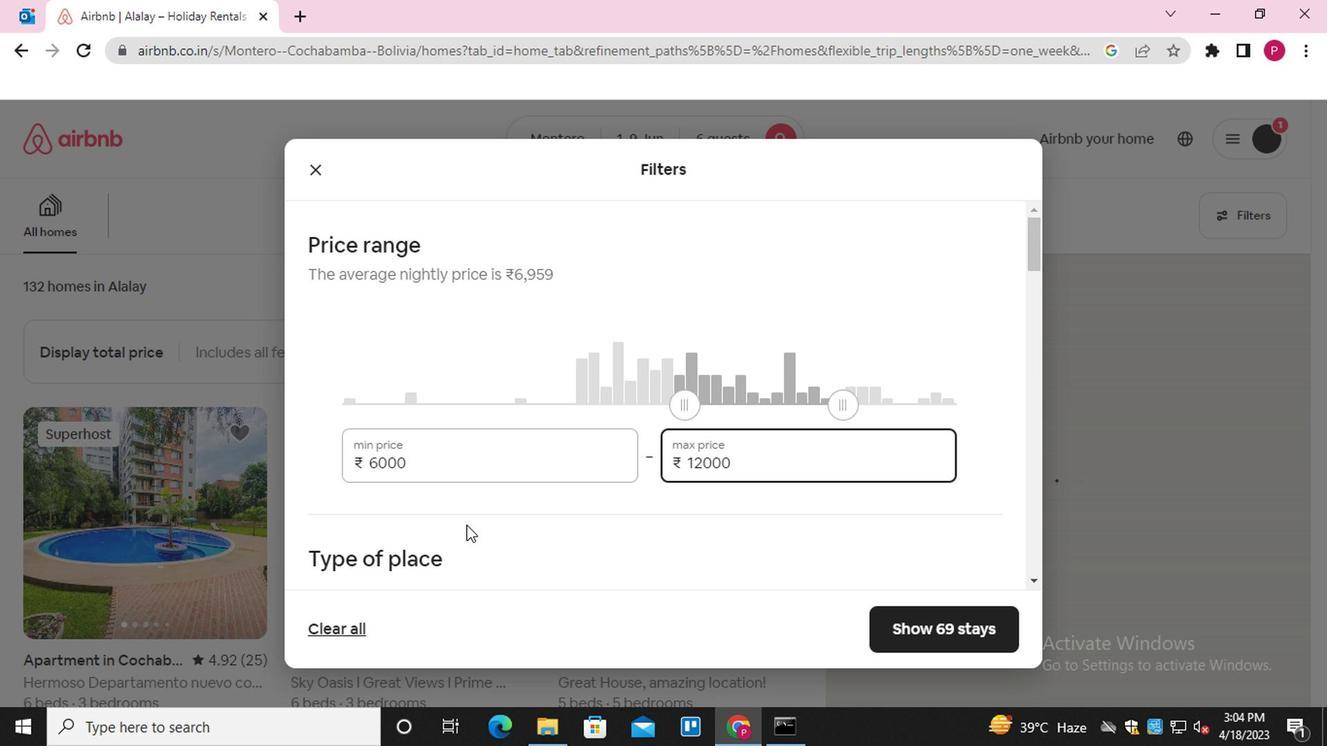 
Action: Mouse scrolled (489, 507) with delta (0, 0)
Screenshot: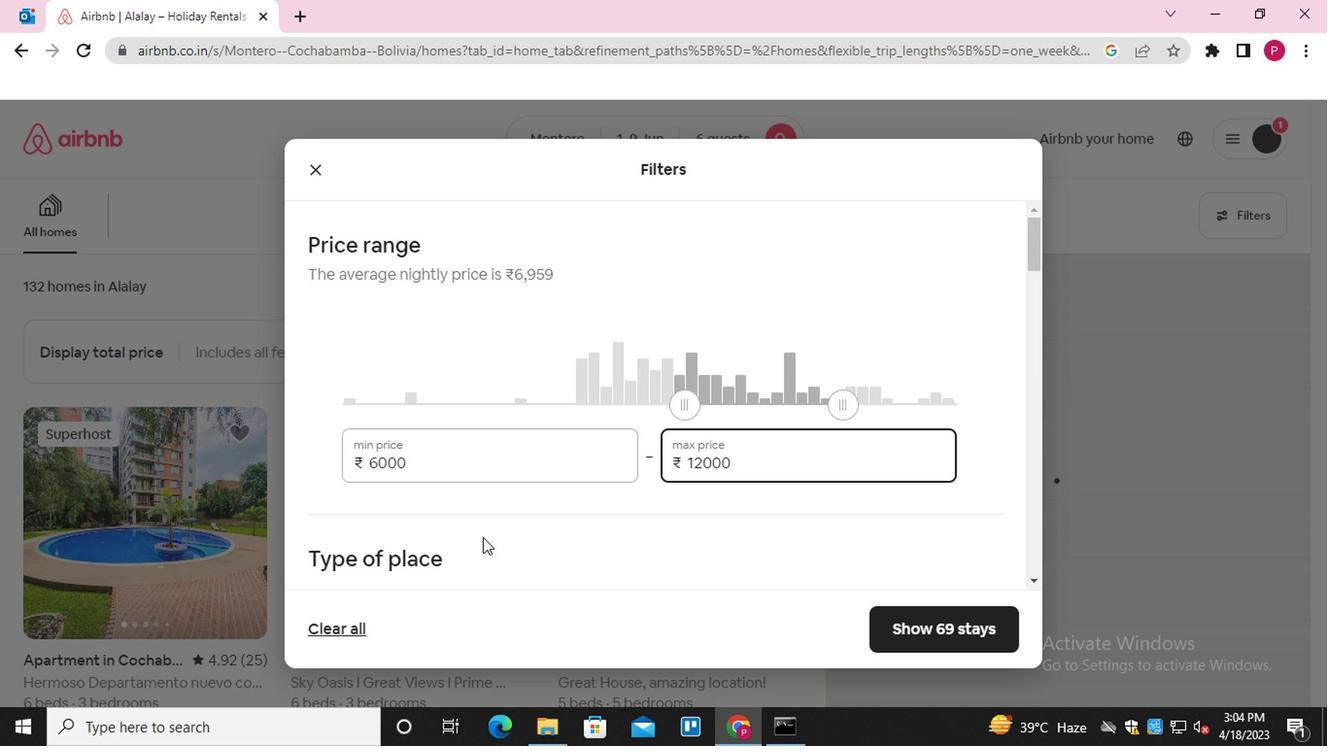 
Action: Mouse scrolled (489, 507) with delta (0, 0)
Screenshot: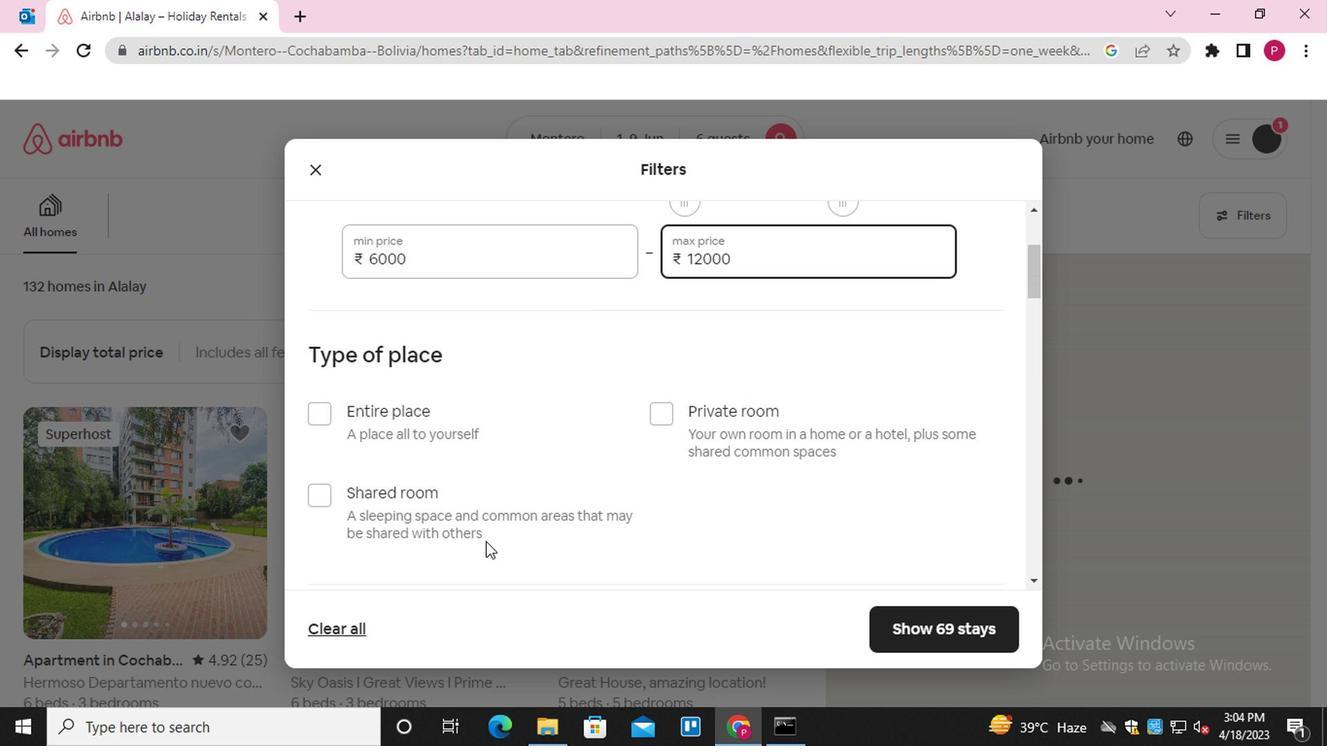 
Action: Mouse moved to (339, 260)
Screenshot: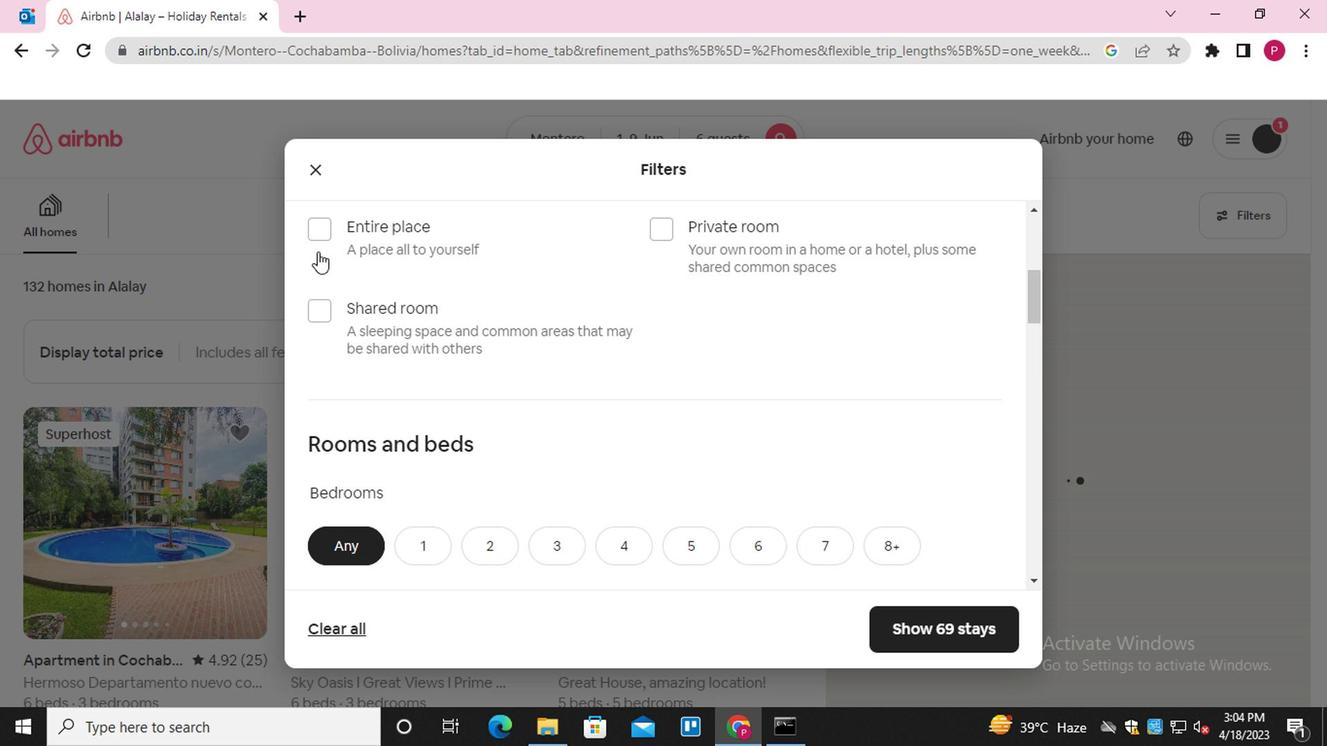 
Action: Mouse pressed left at (339, 260)
Screenshot: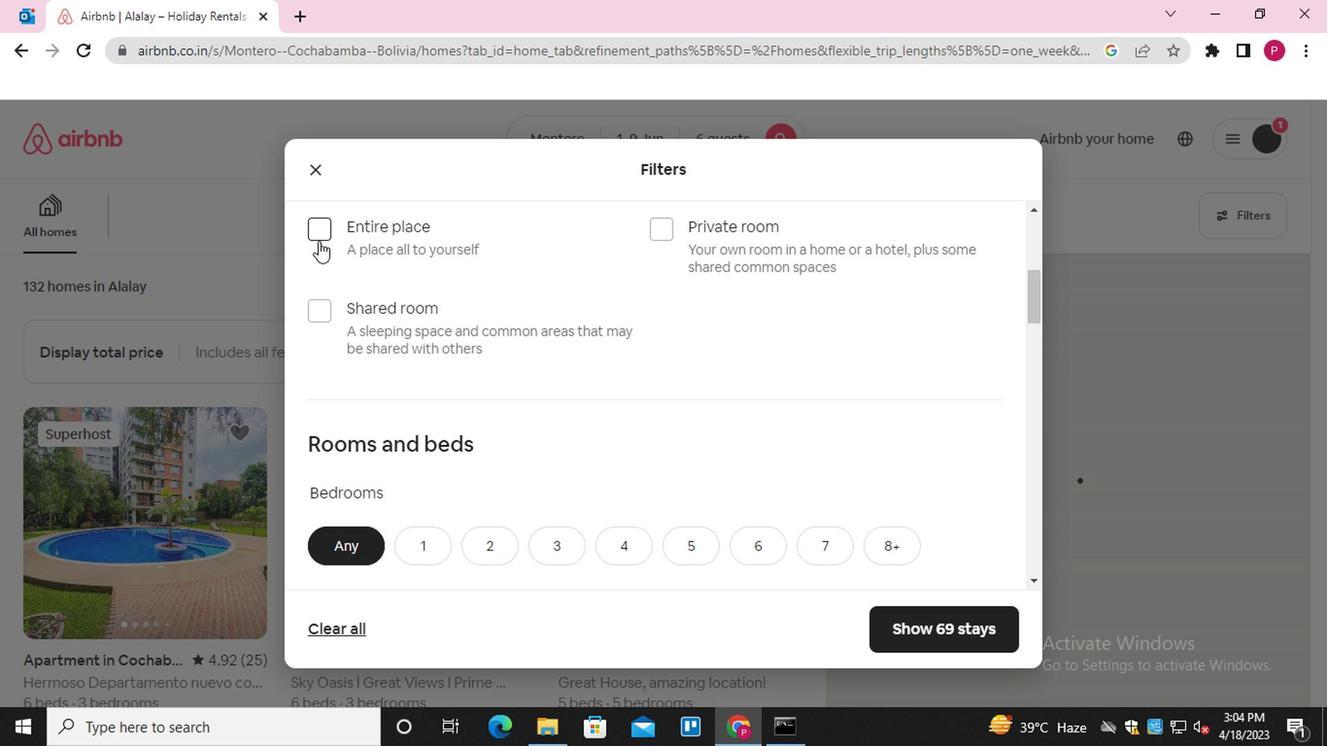 
Action: Mouse moved to (562, 407)
Screenshot: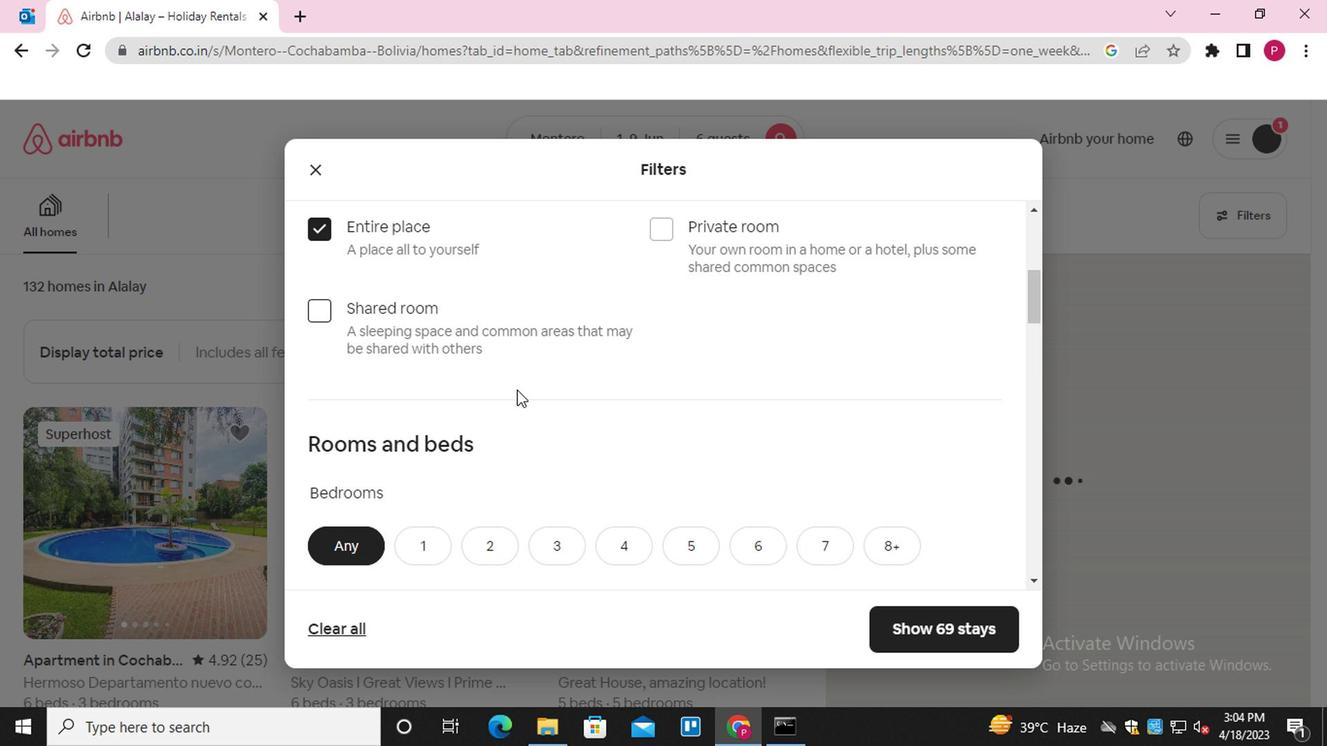 
Action: Mouse scrolled (562, 406) with delta (0, 0)
Screenshot: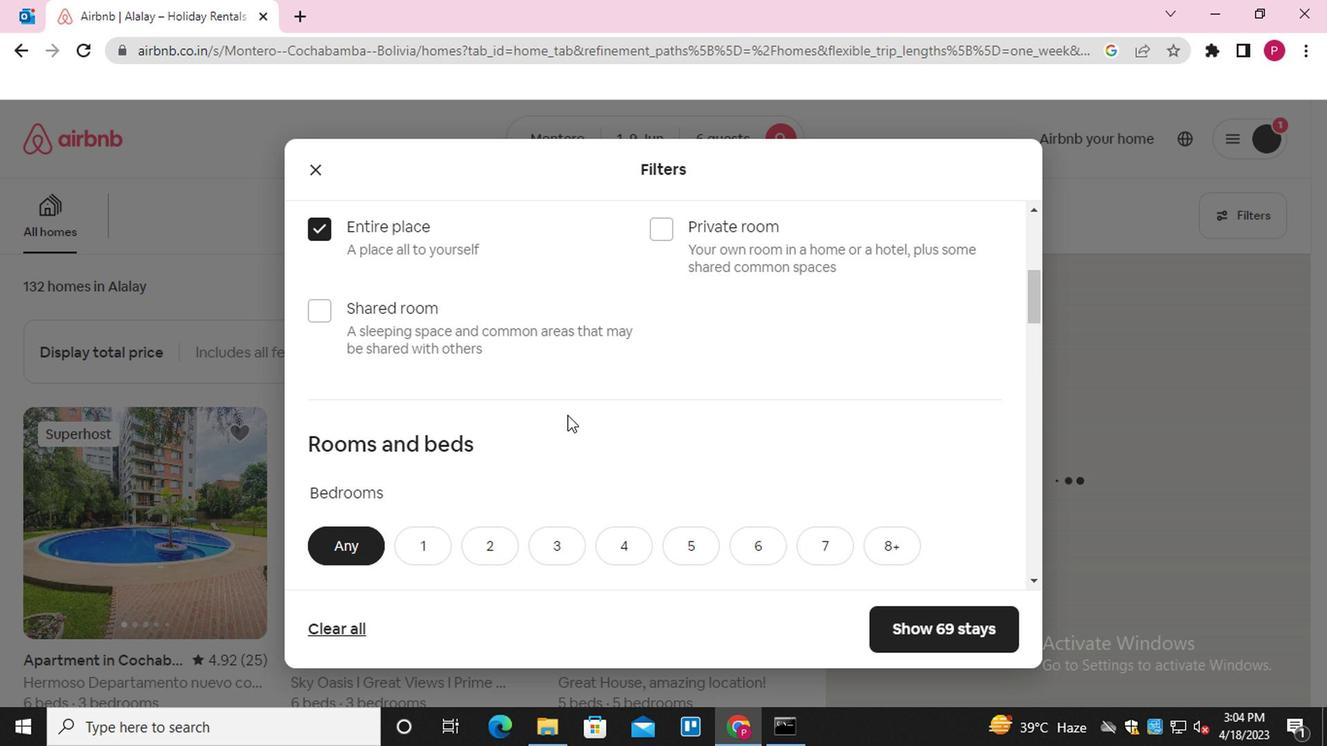 
Action: Mouse scrolled (562, 406) with delta (0, 0)
Screenshot: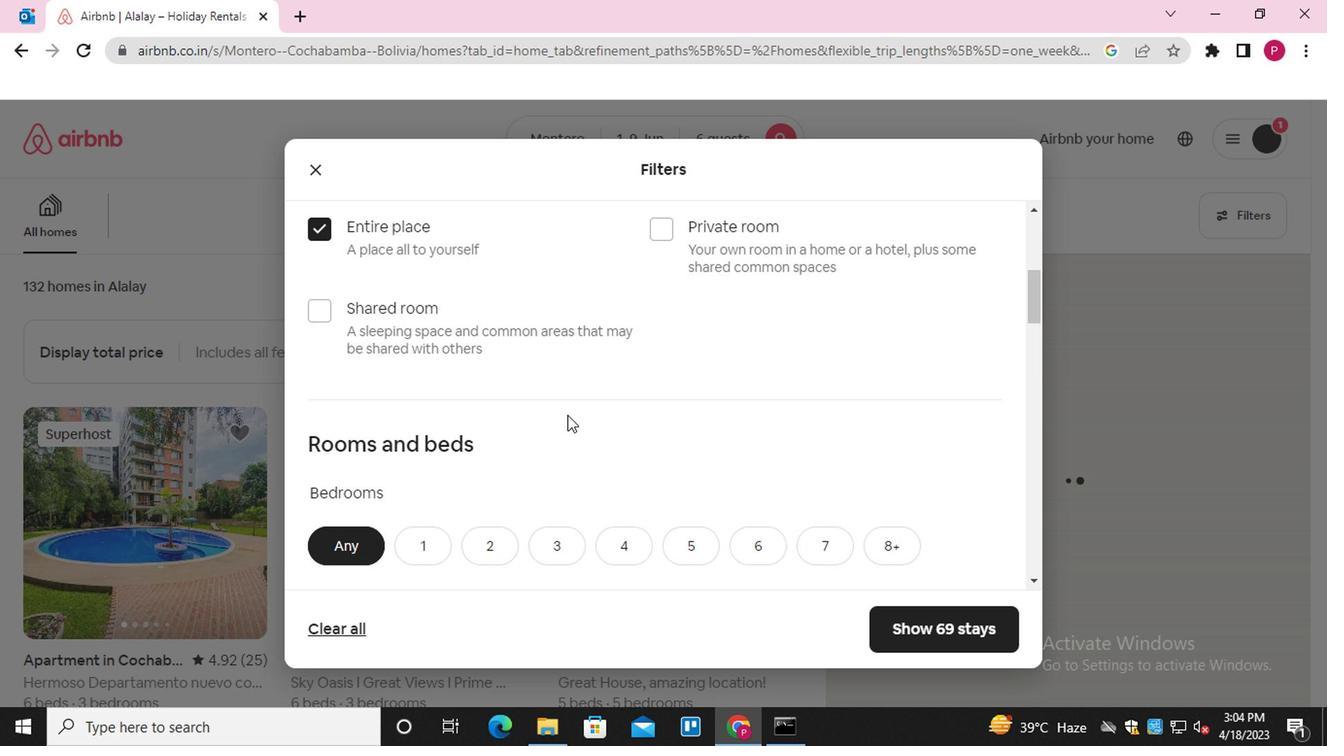 
Action: Mouse scrolled (562, 406) with delta (0, 0)
Screenshot: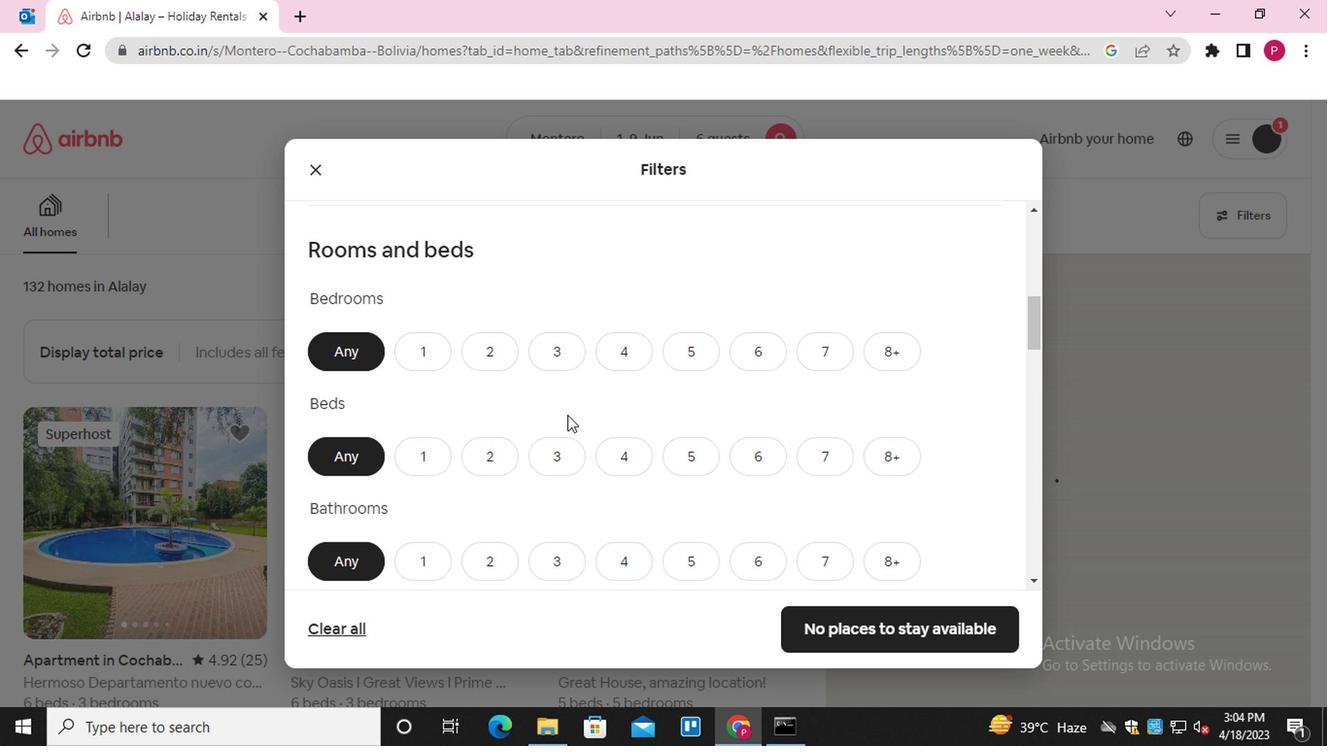 
Action: Mouse scrolled (562, 406) with delta (0, 0)
Screenshot: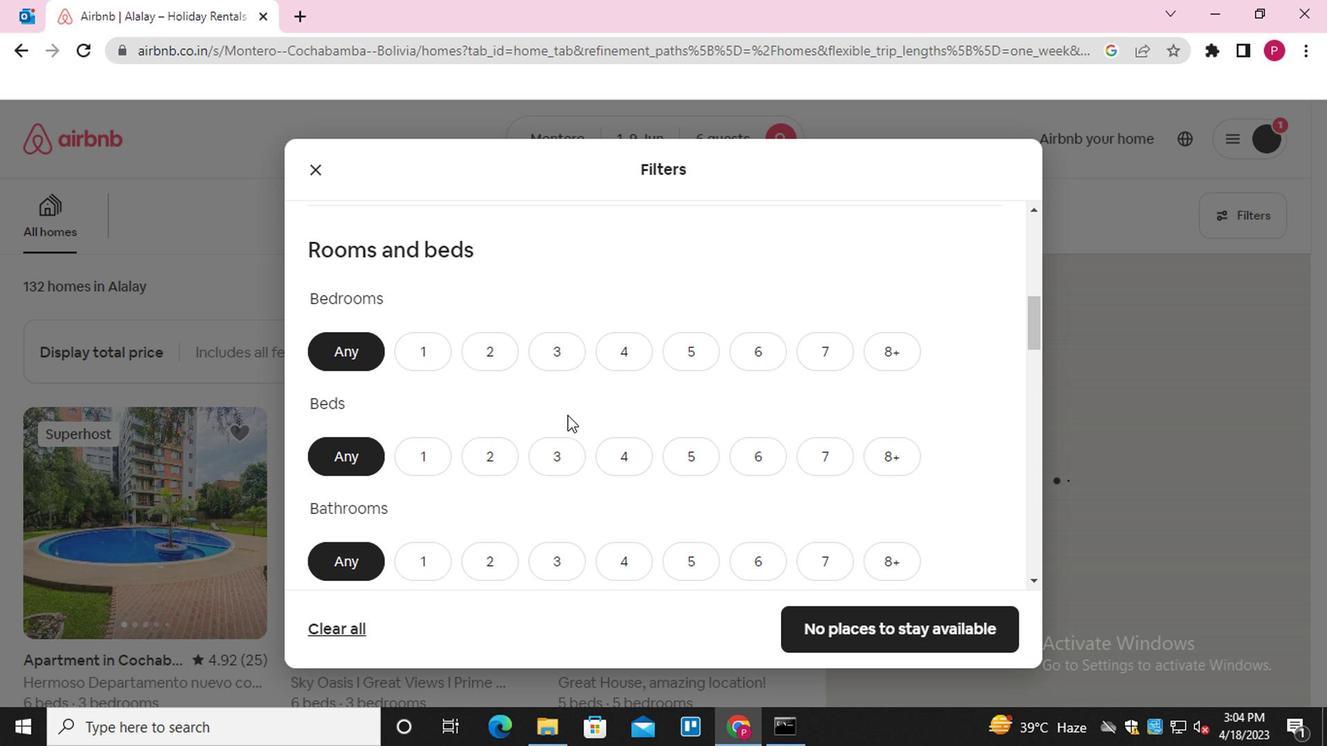 
Action: Mouse moved to (556, 345)
Screenshot: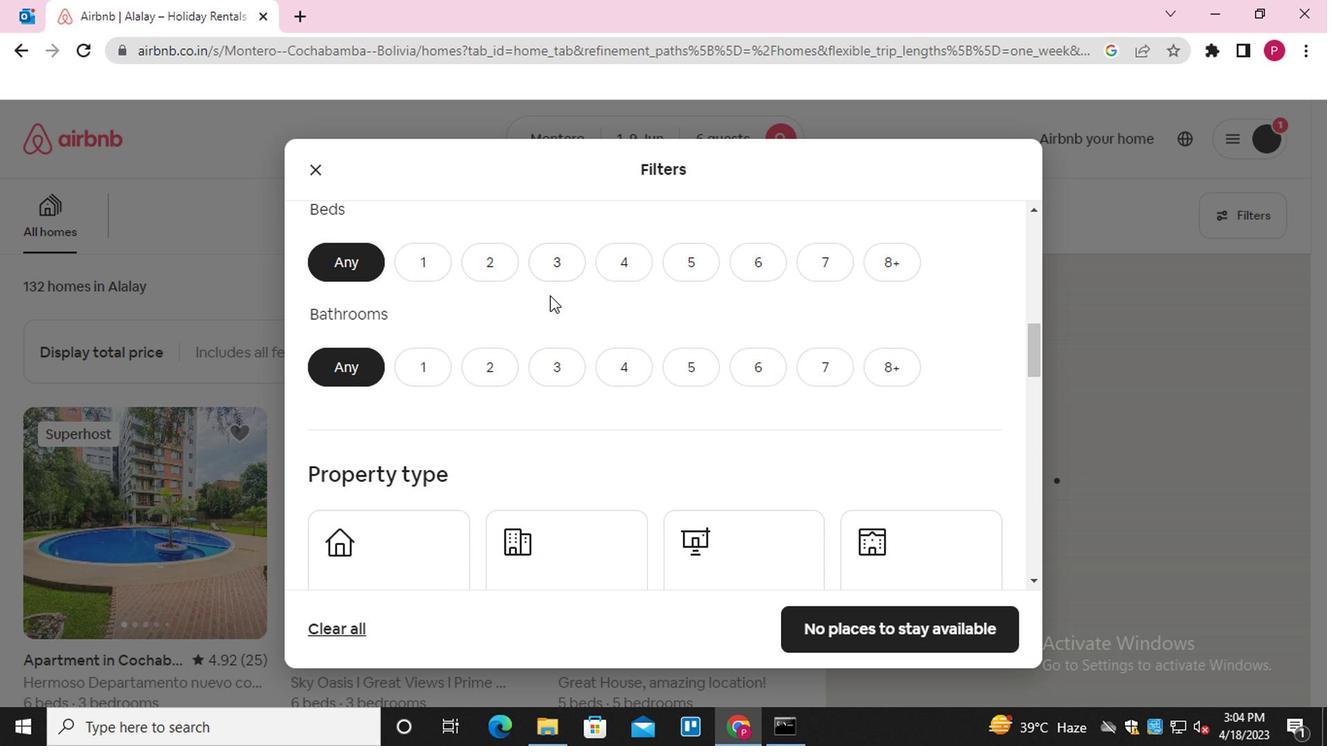 
Action: Mouse scrolled (556, 346) with delta (0, 0)
Screenshot: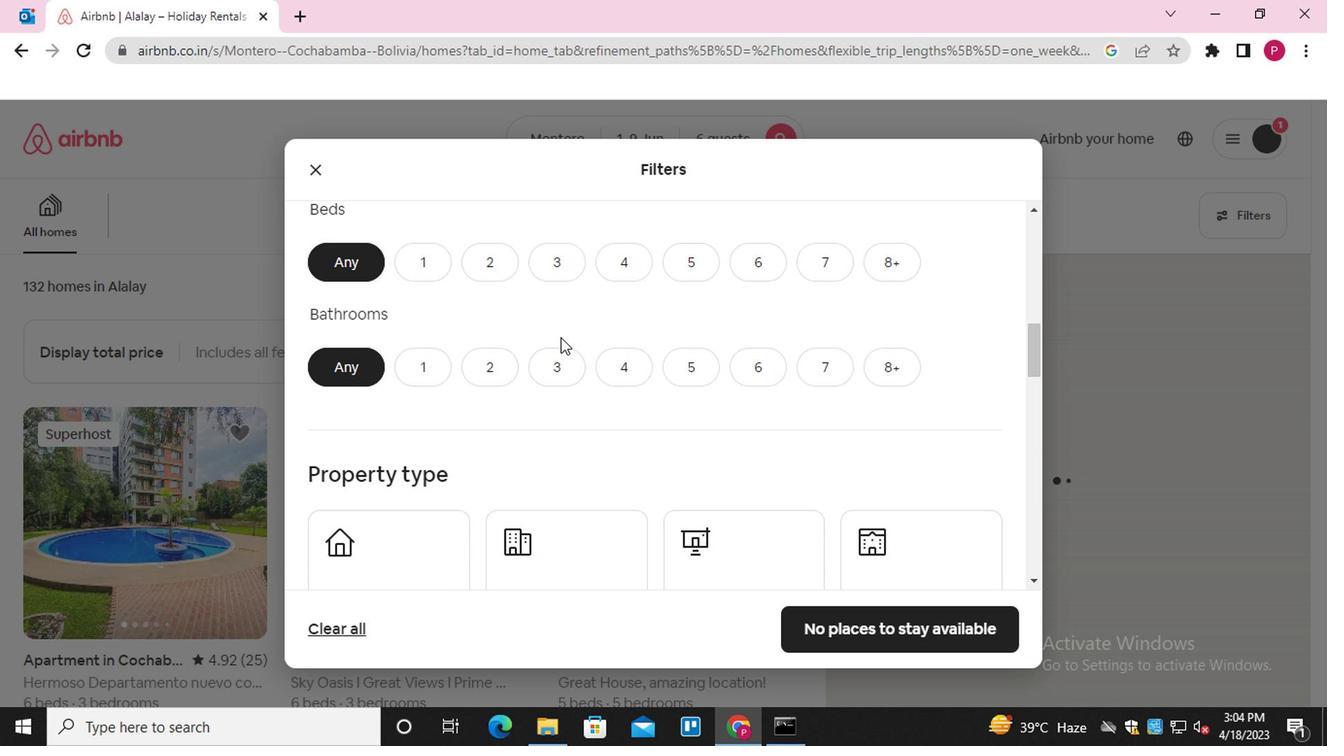 
Action: Mouse moved to (553, 288)
Screenshot: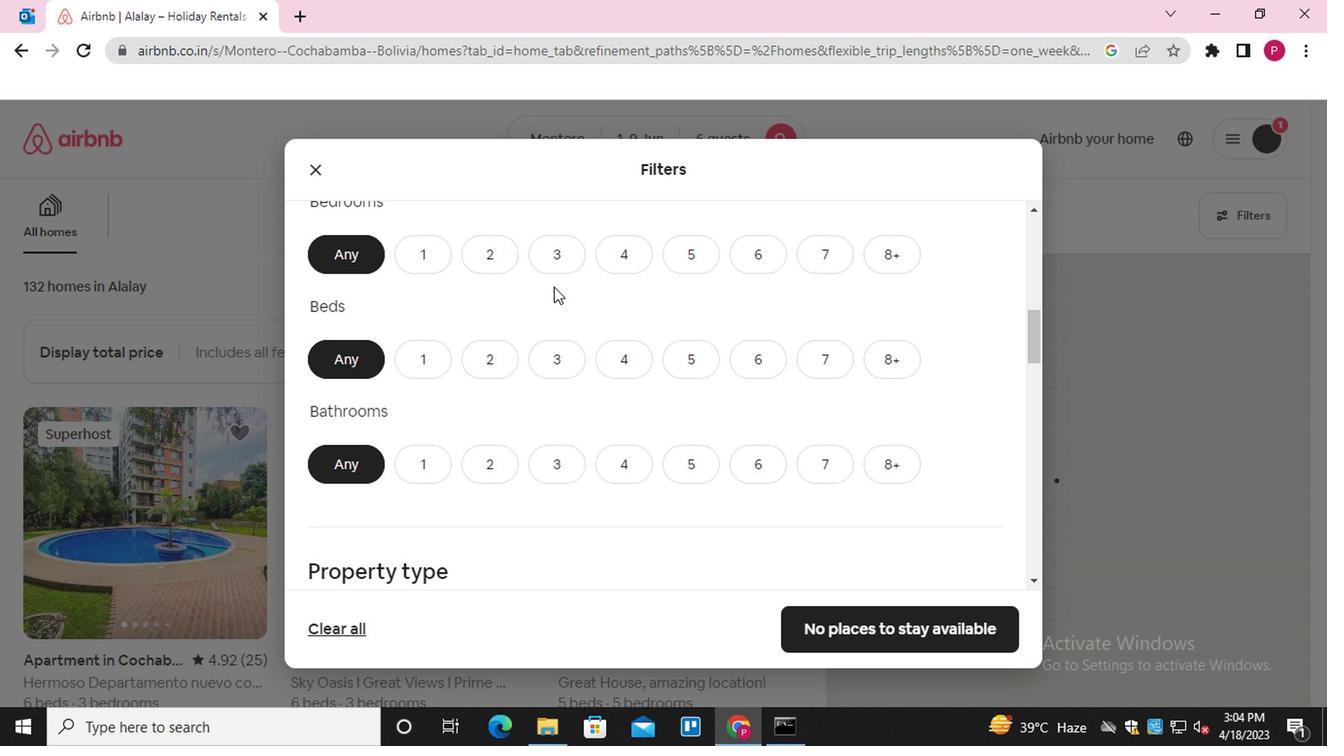 
Action: Mouse pressed left at (553, 288)
Screenshot: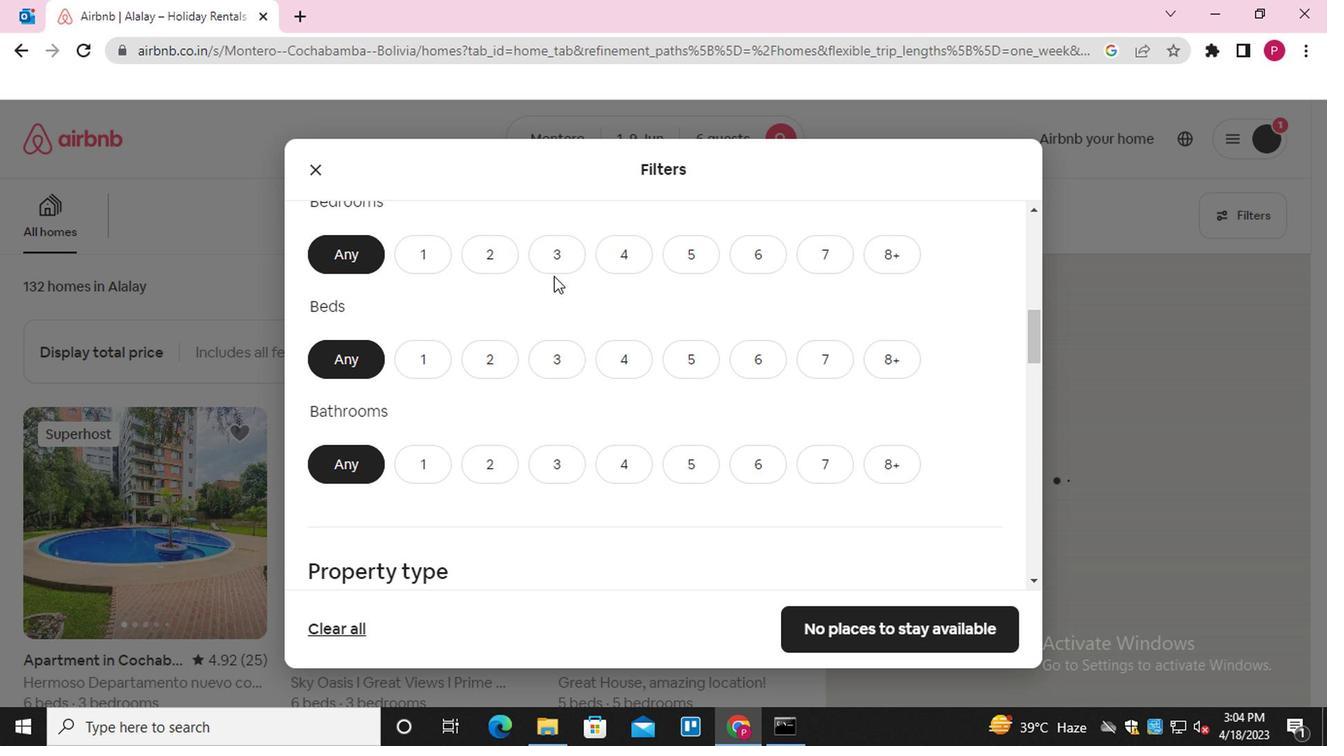 
Action: Mouse moved to (549, 380)
Screenshot: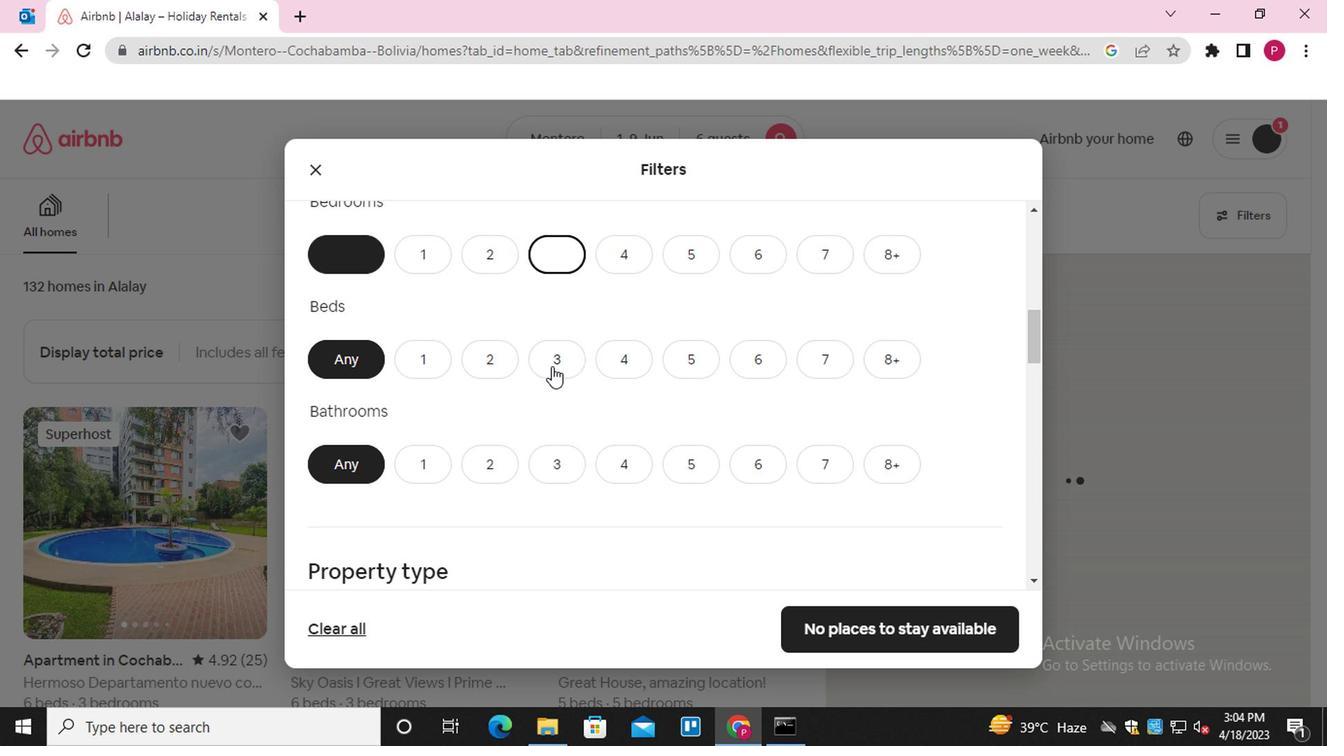 
Action: Mouse pressed left at (549, 380)
Screenshot: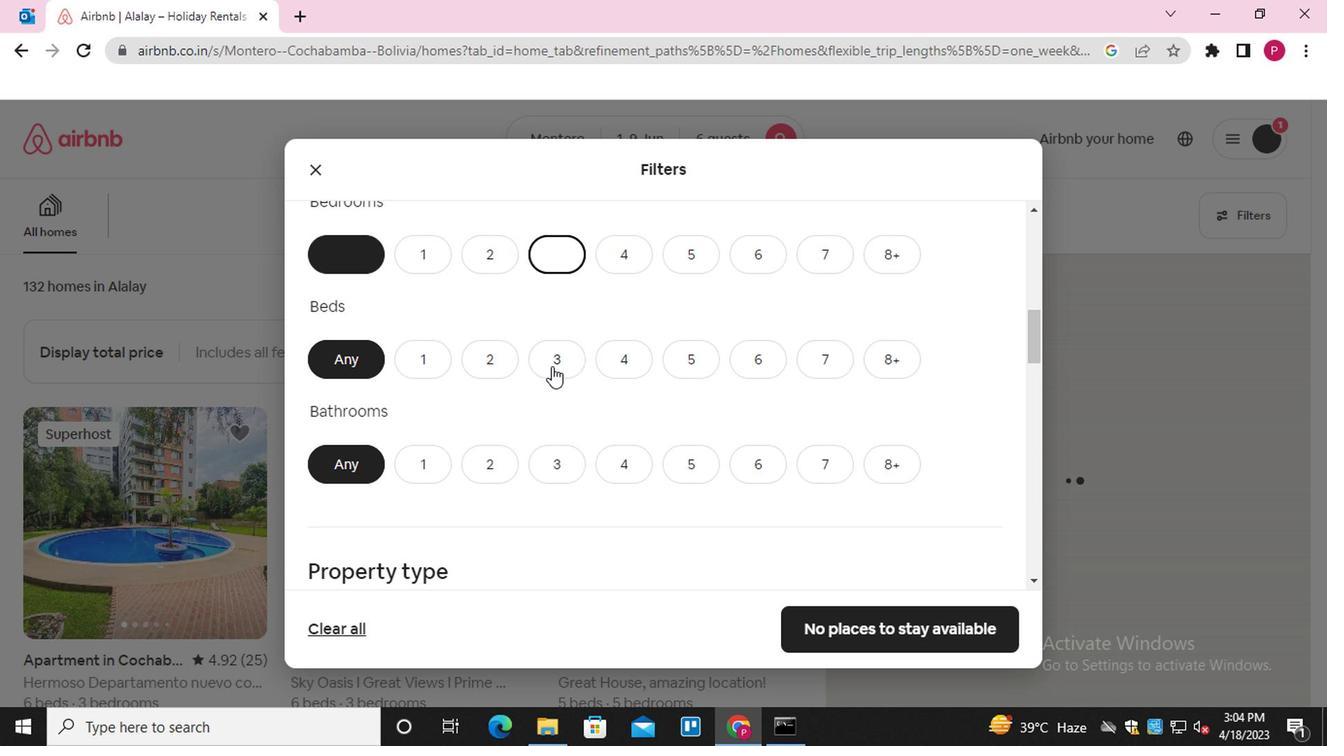 
Action: Mouse moved to (552, 446)
Screenshot: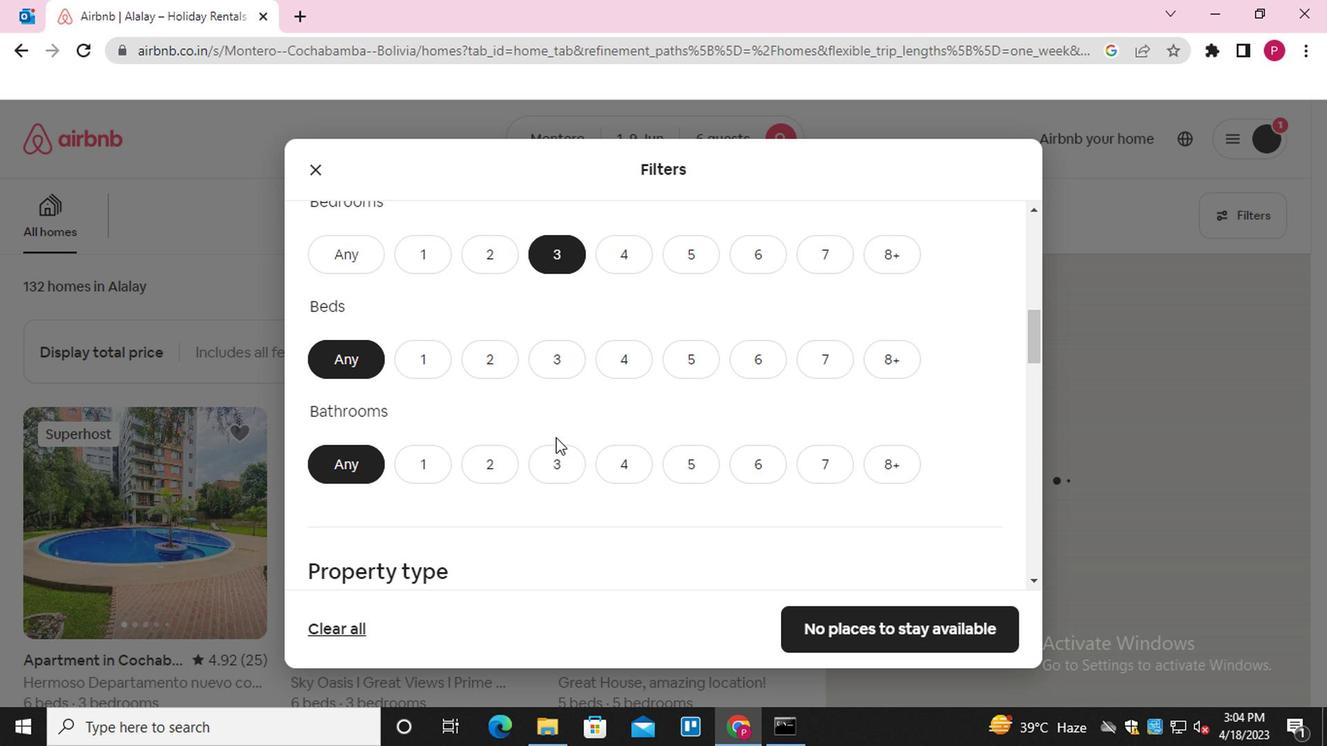 
Action: Mouse pressed left at (552, 446)
Screenshot: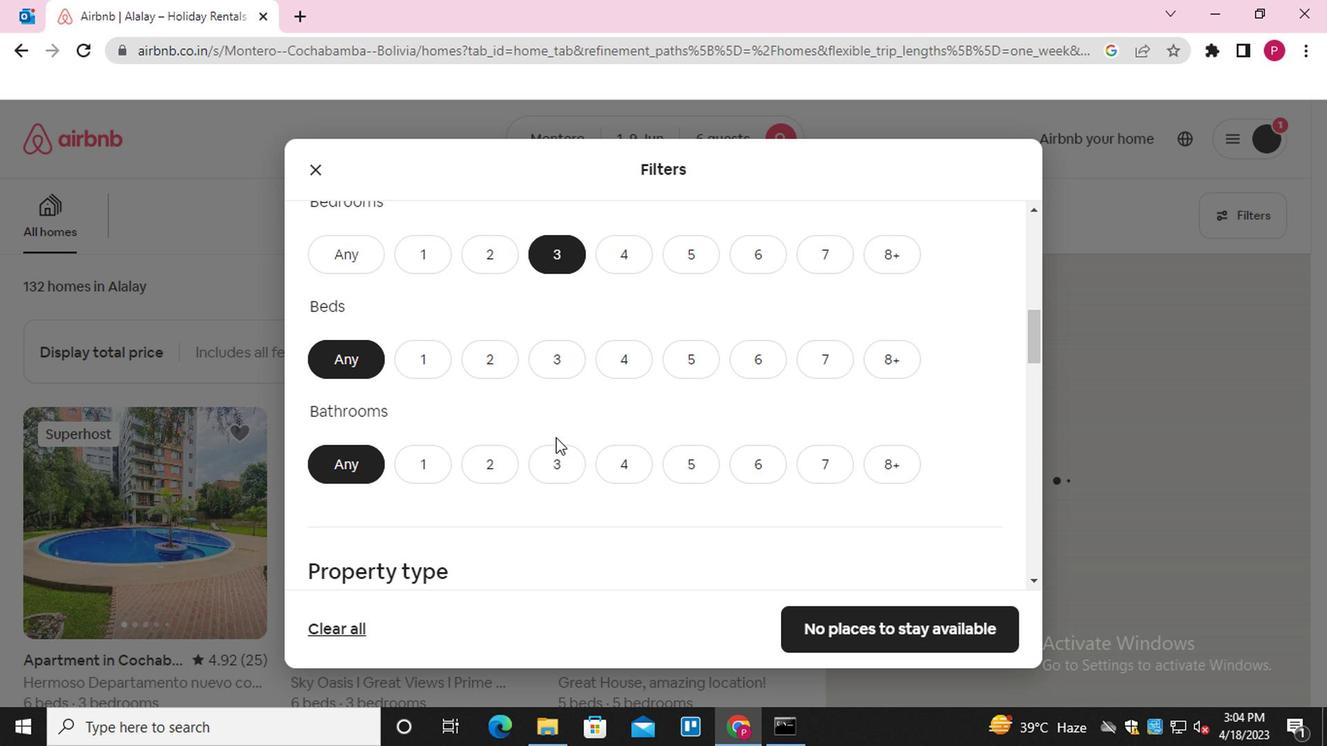 
Action: Mouse moved to (558, 373)
Screenshot: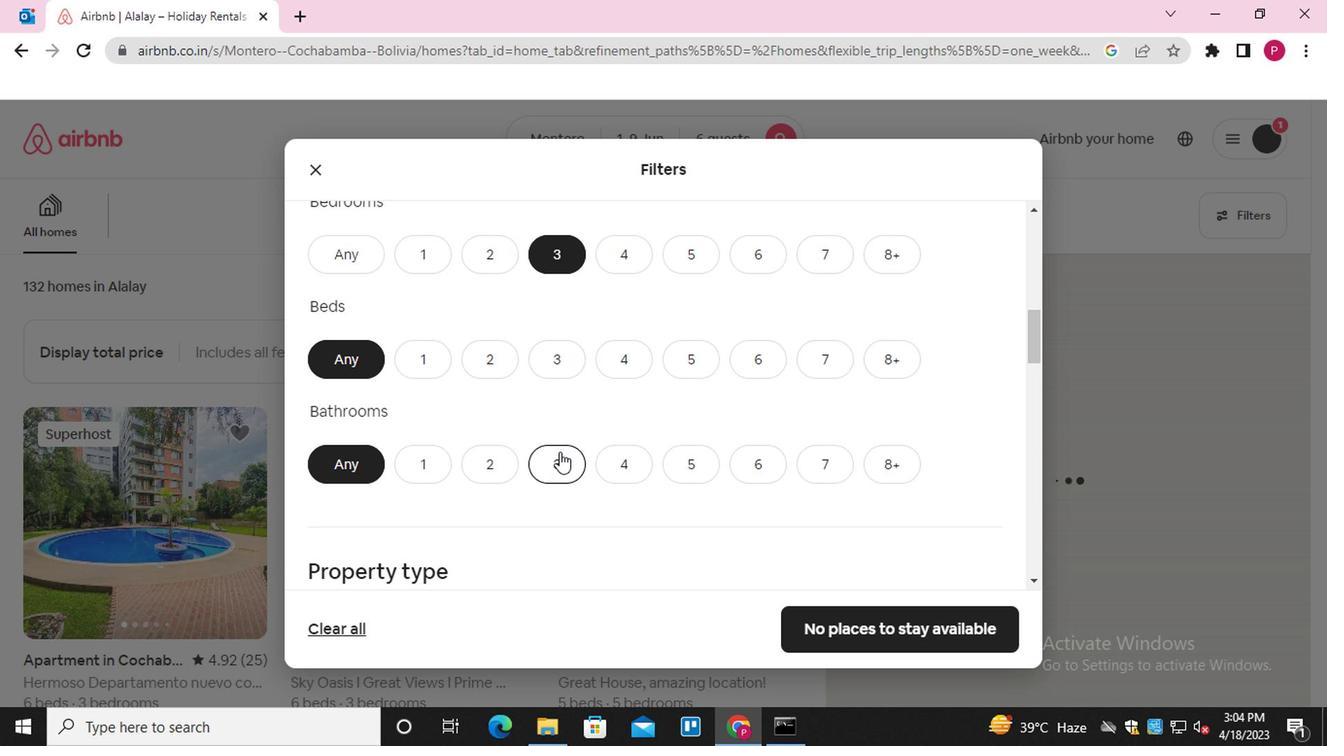 
Action: Mouse pressed left at (558, 373)
Screenshot: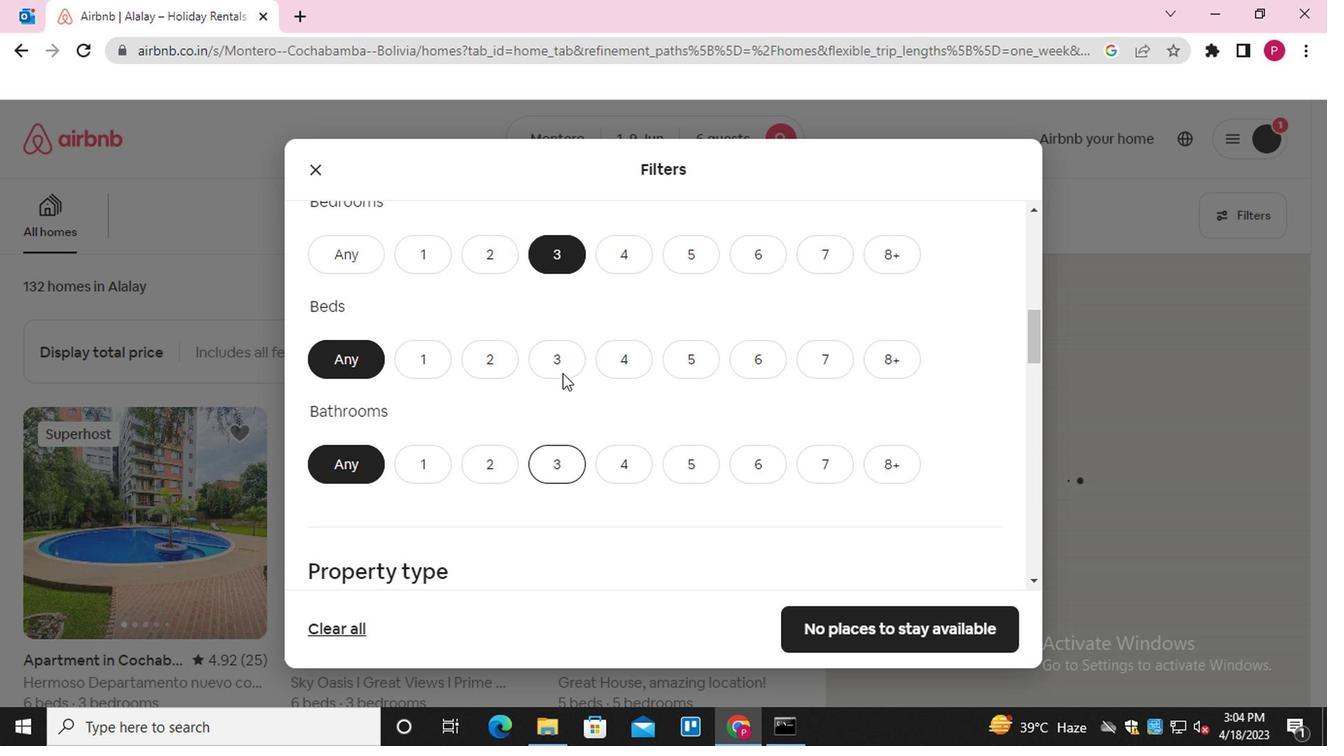 
Action: Mouse moved to (560, 449)
Screenshot: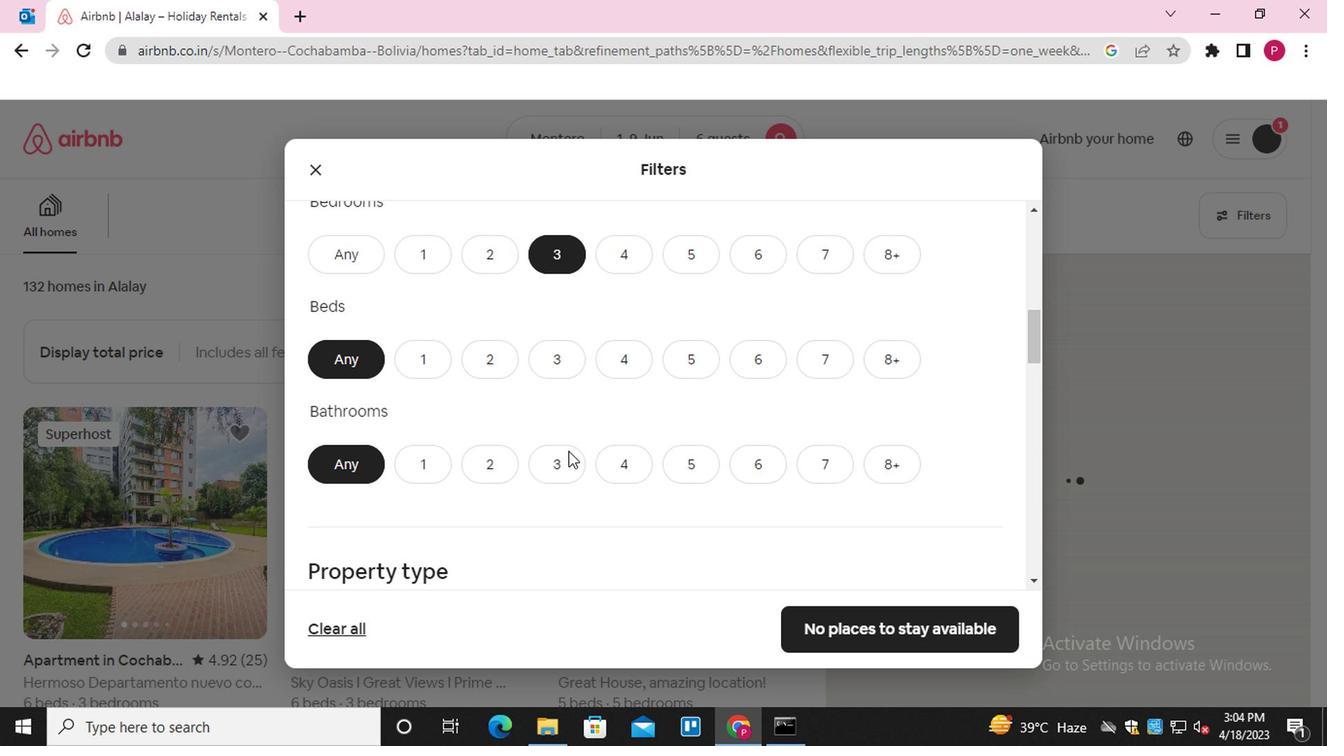 
Action: Mouse scrolled (560, 448) with delta (0, 0)
Screenshot: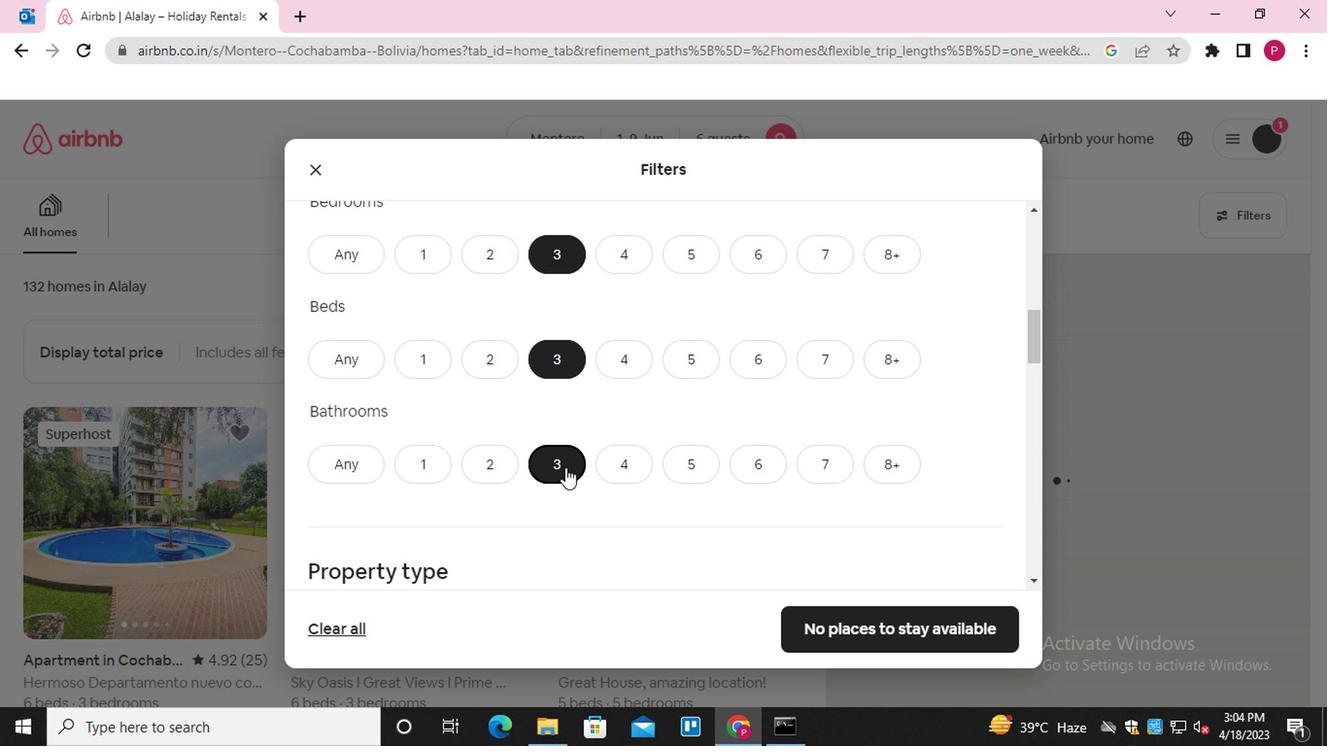 
Action: Mouse scrolled (560, 448) with delta (0, 0)
Screenshot: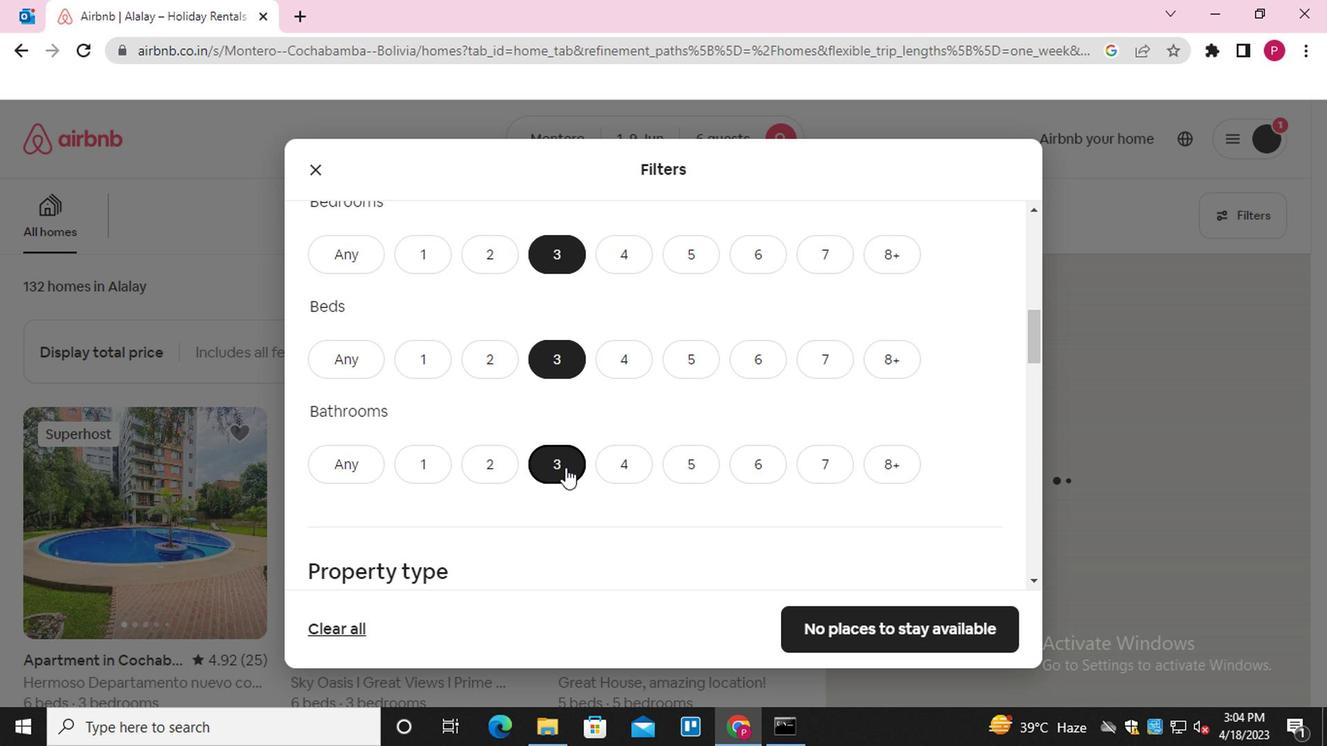 
Action: Mouse moved to (413, 464)
Screenshot: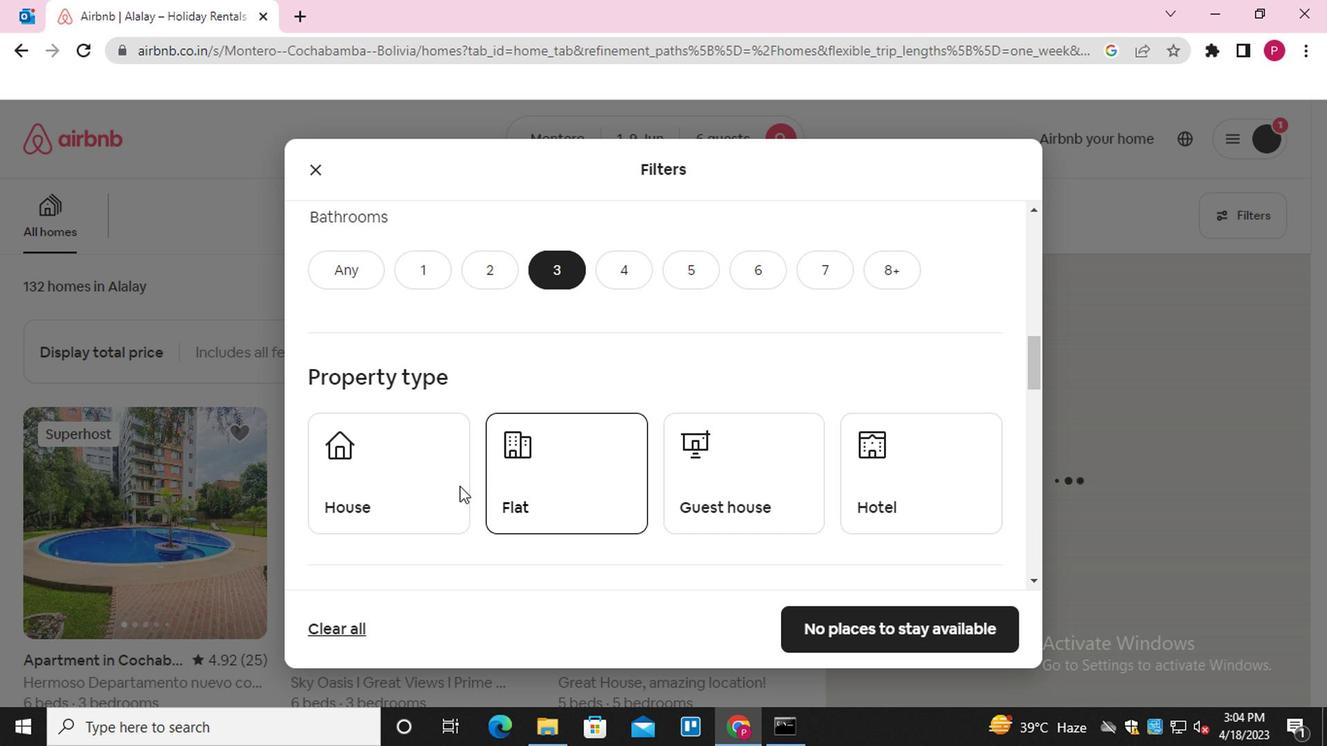 
Action: Mouse pressed left at (413, 464)
Screenshot: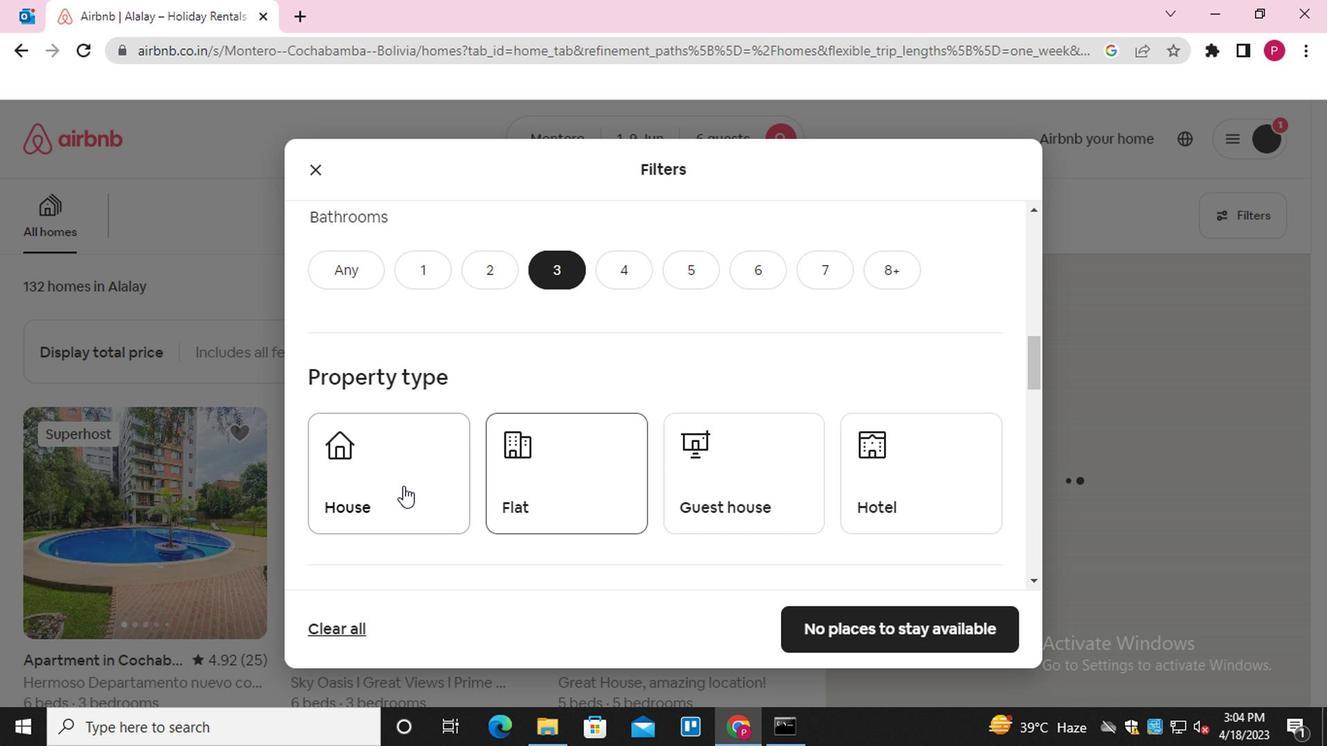 
Action: Mouse moved to (549, 453)
Screenshot: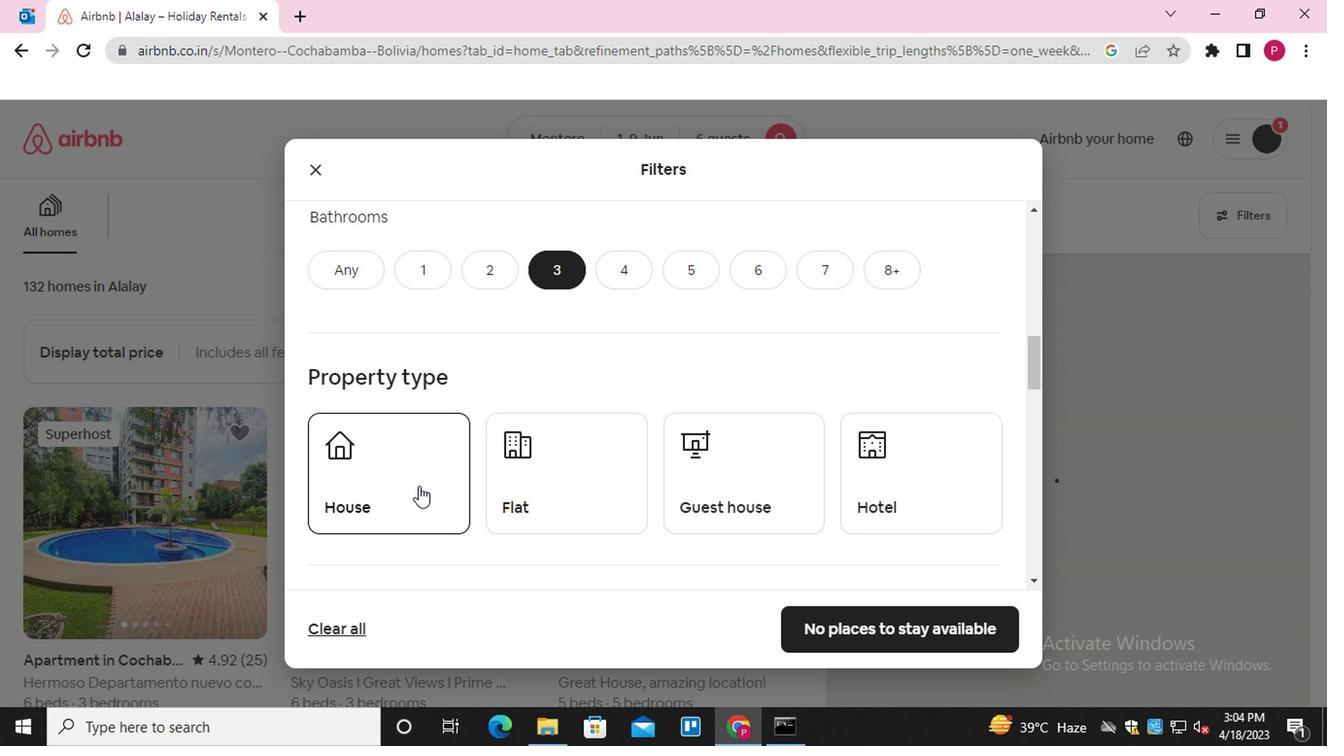 
Action: Mouse scrolled (549, 452) with delta (0, 0)
Screenshot: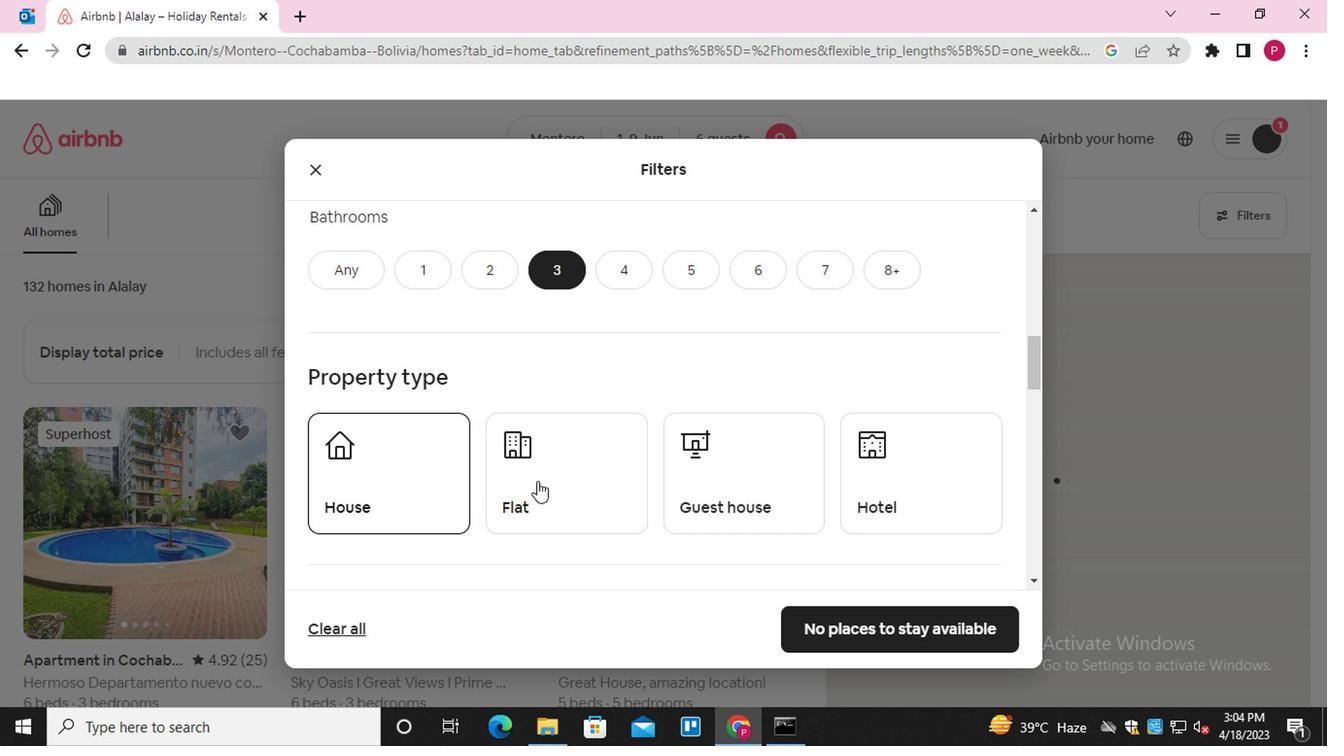 
Action: Mouse scrolled (549, 452) with delta (0, 0)
Screenshot: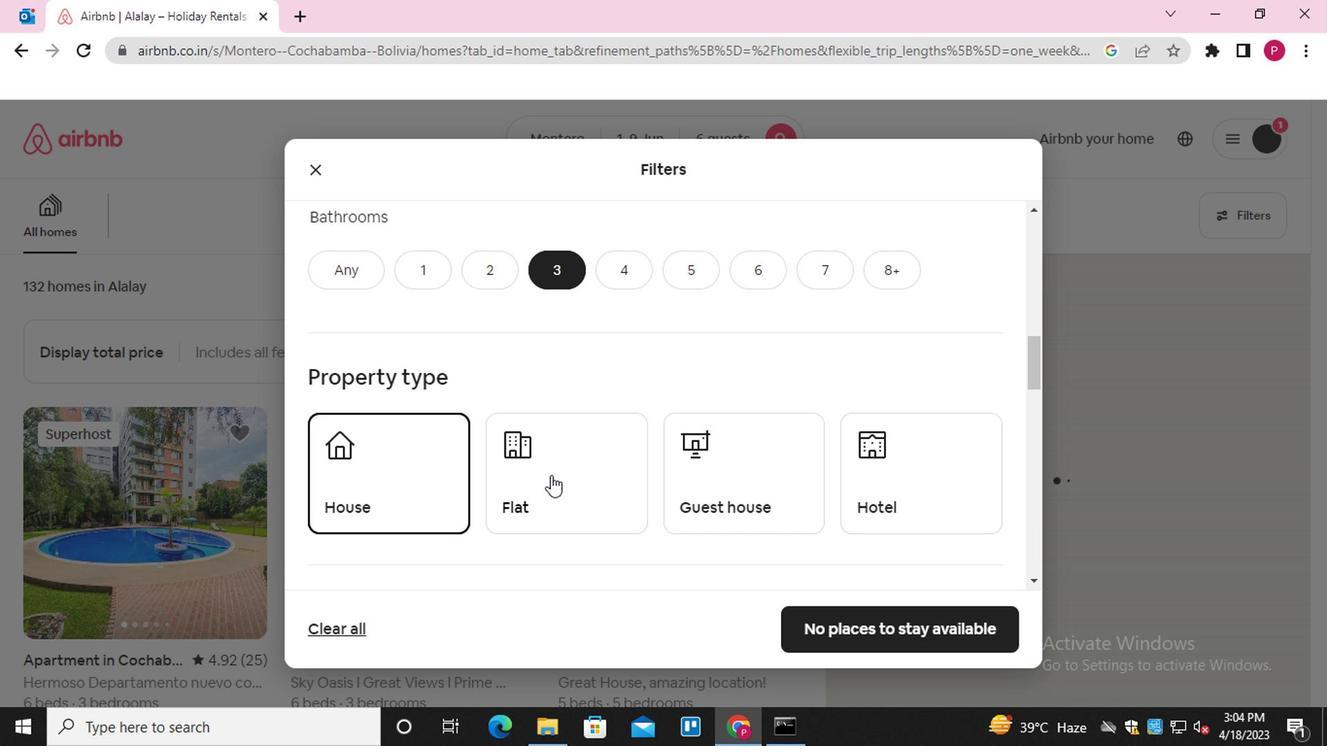 
Action: Mouse scrolled (549, 452) with delta (0, 0)
Screenshot: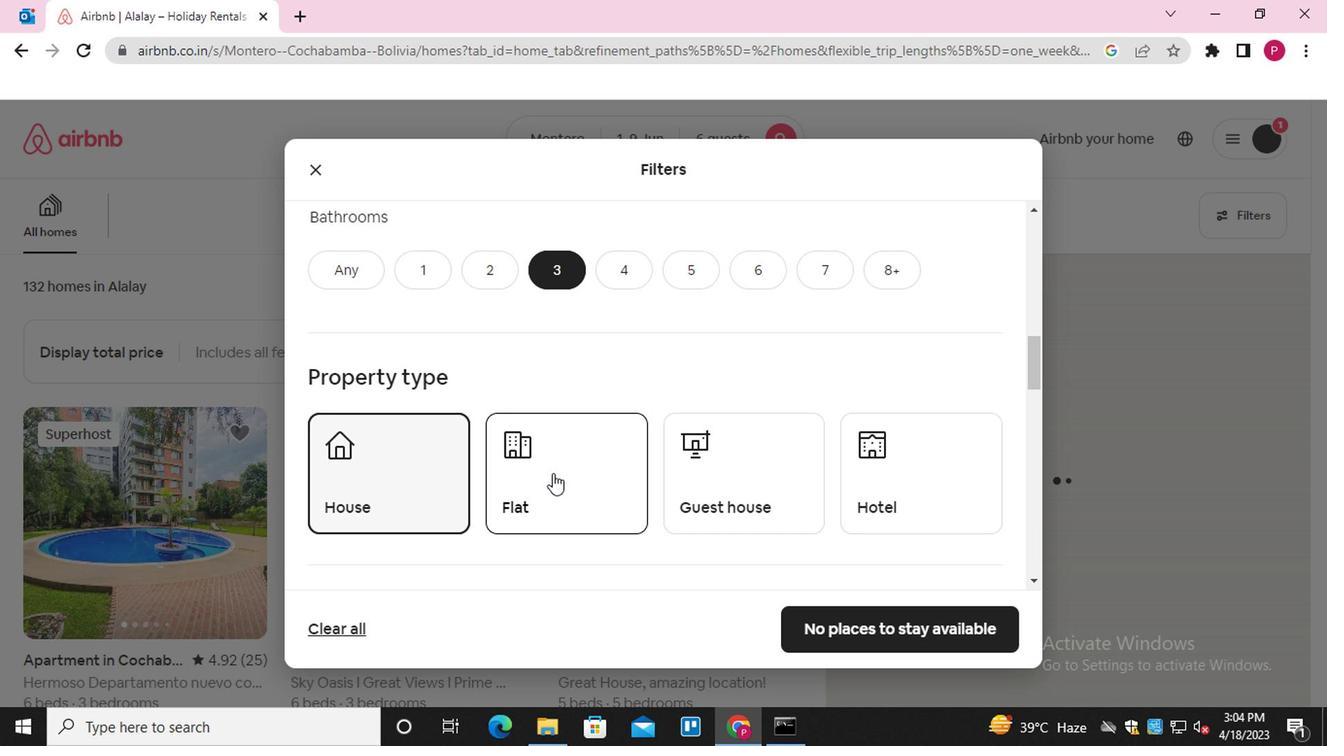 
Action: Mouse moved to (562, 455)
Screenshot: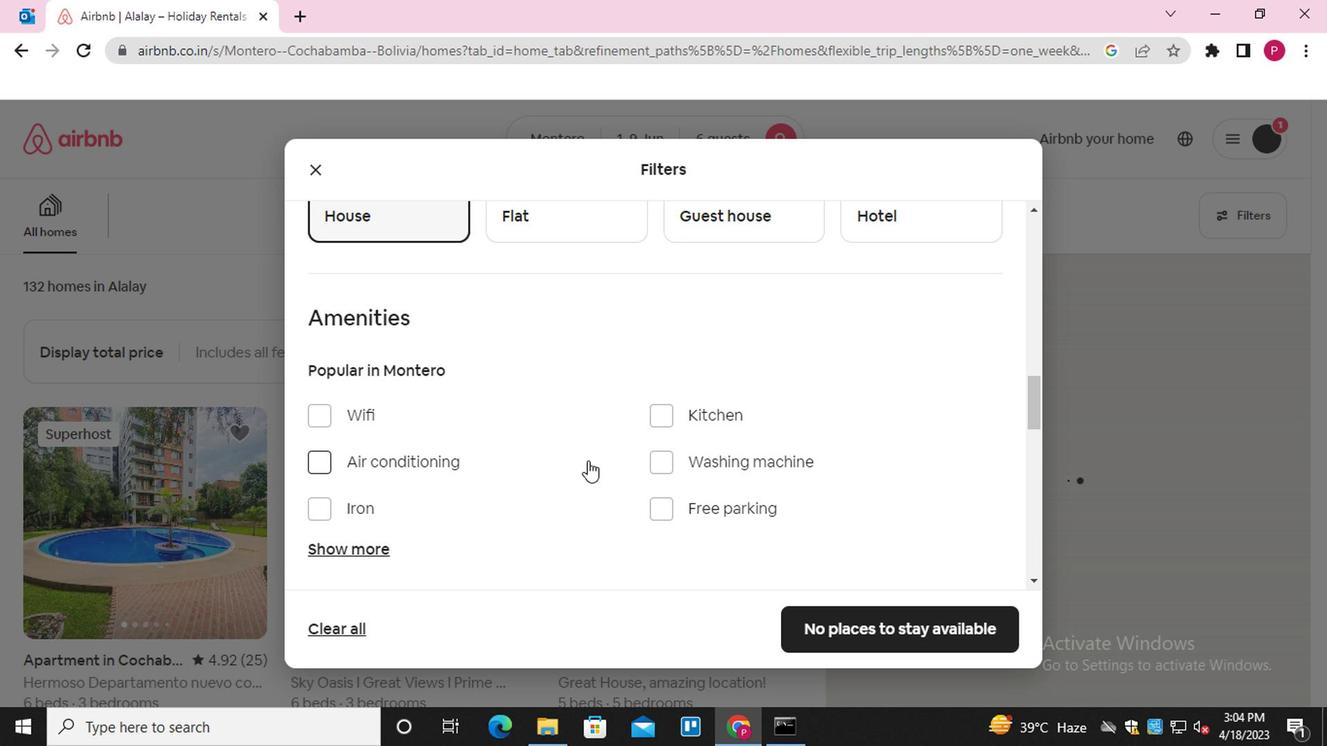 
Action: Mouse scrolled (562, 455) with delta (0, 0)
Screenshot: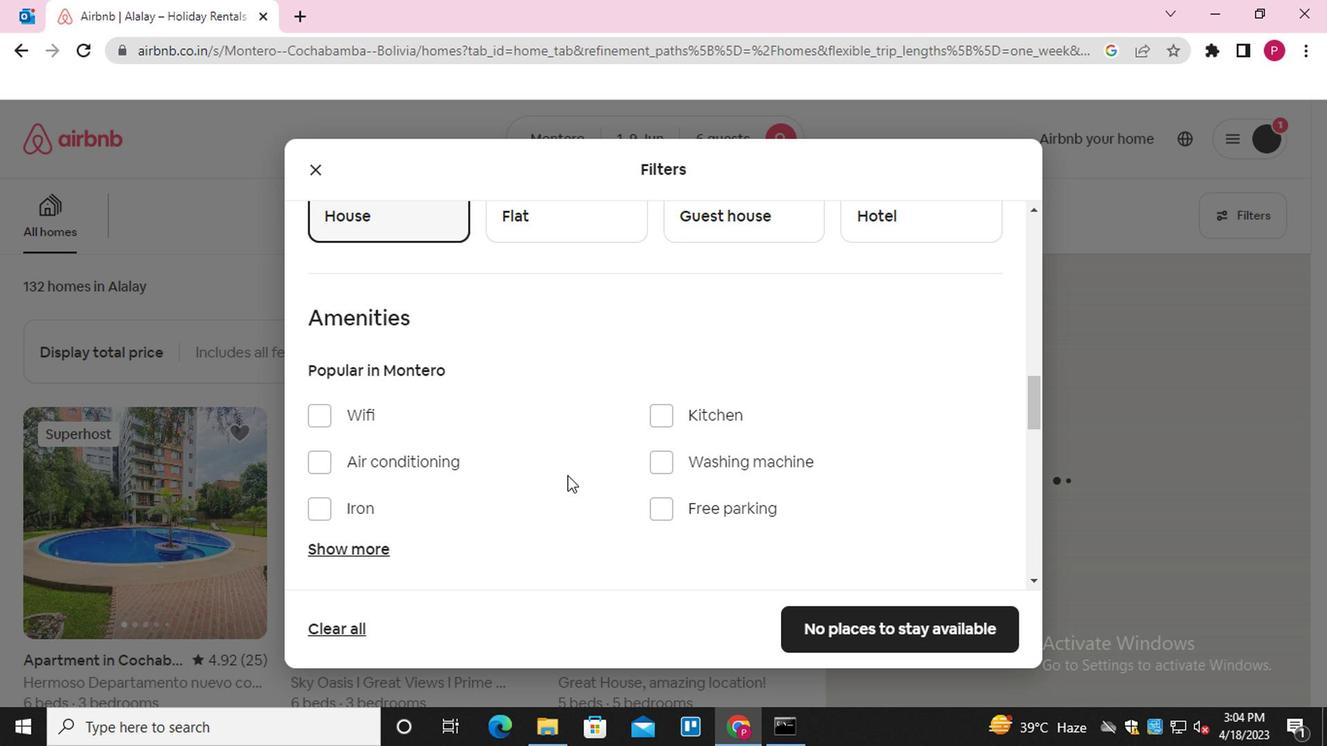 
Action: Mouse scrolled (562, 455) with delta (0, 0)
Screenshot: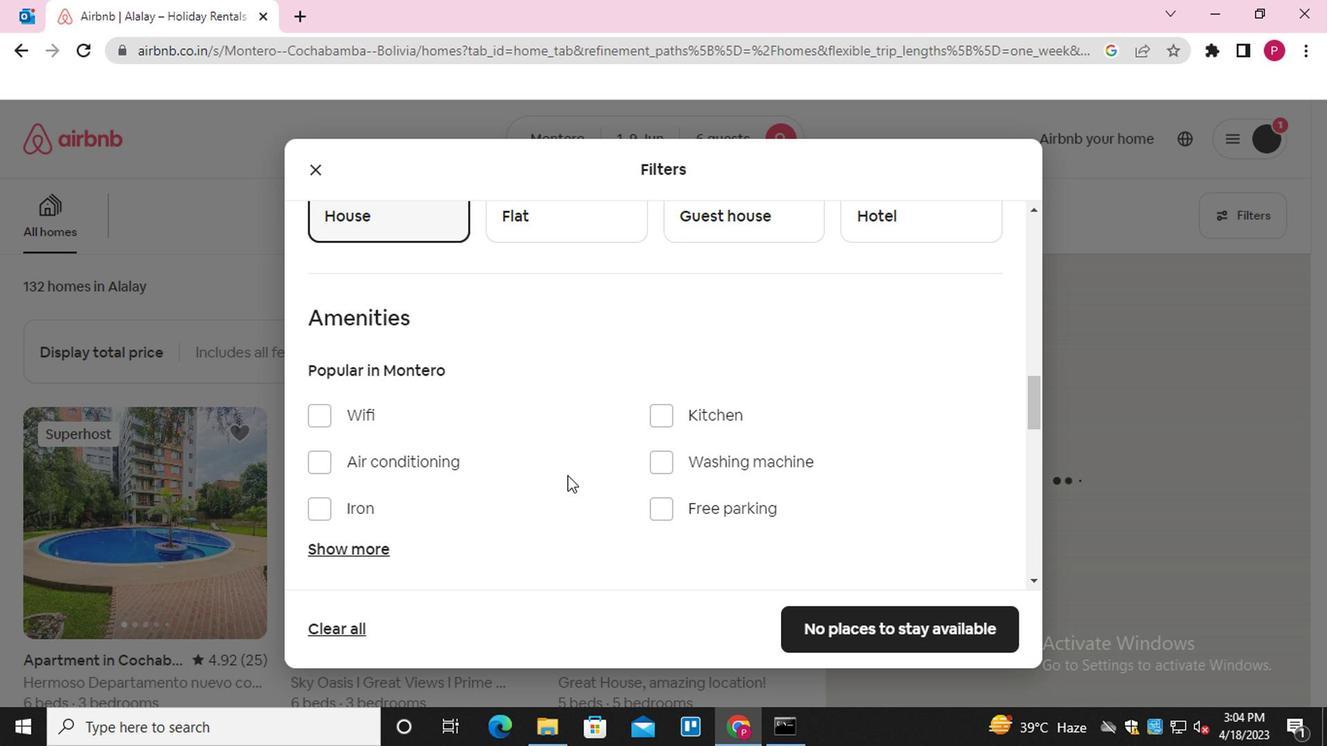 
Action: Mouse scrolled (562, 455) with delta (0, 0)
Screenshot: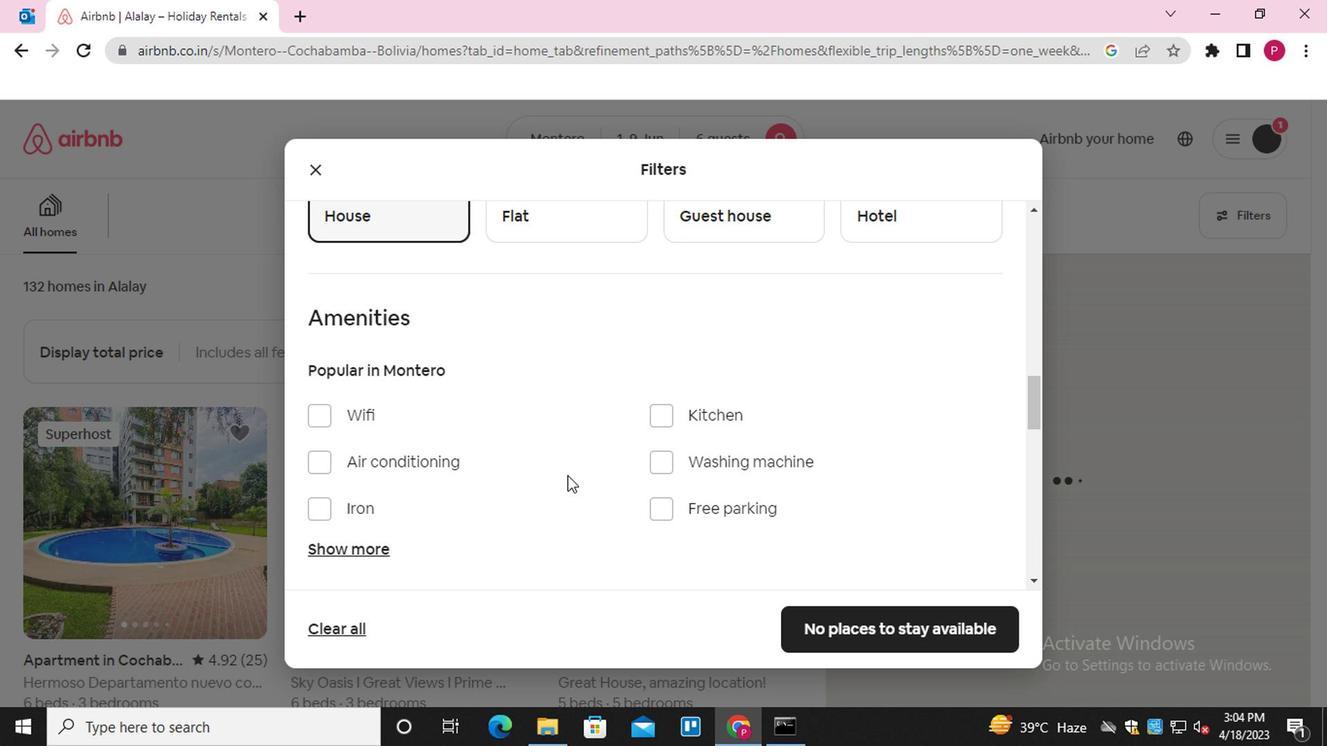 
Action: Mouse moved to (891, 455)
Screenshot: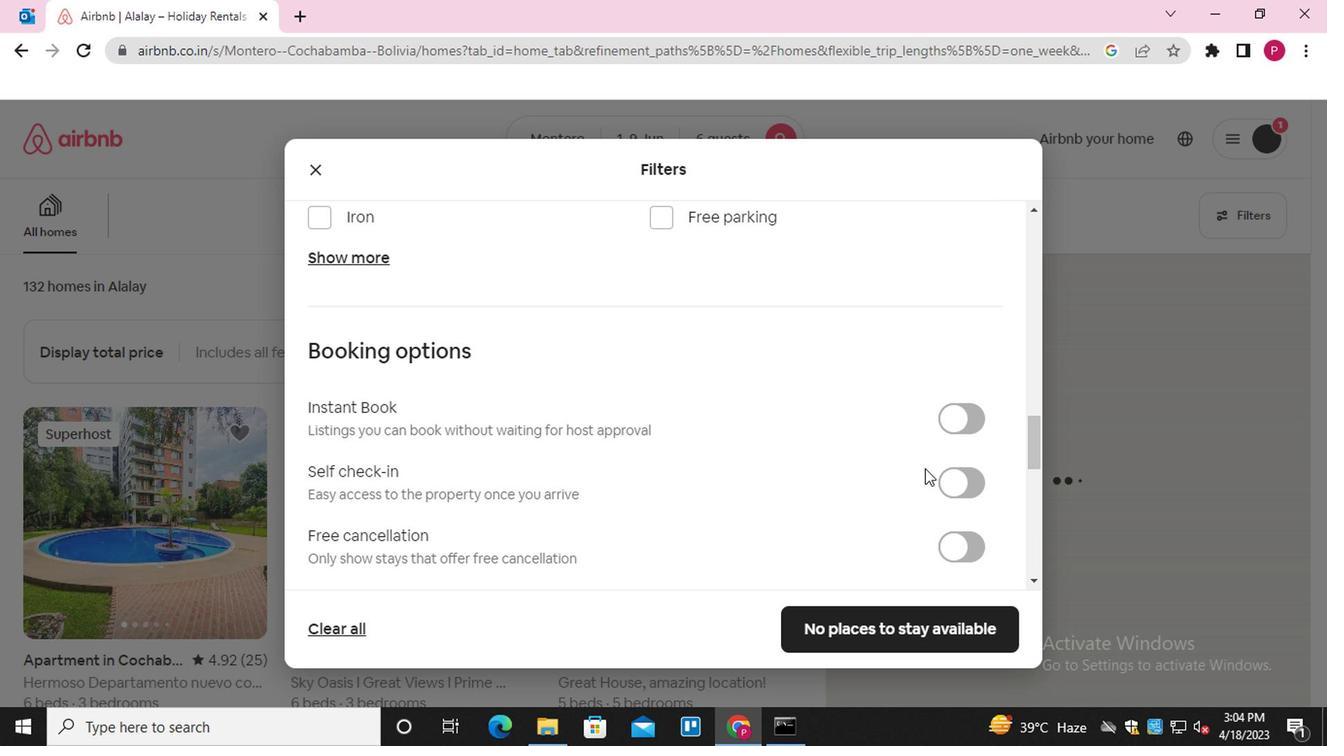 
Action: Mouse pressed left at (891, 455)
Screenshot: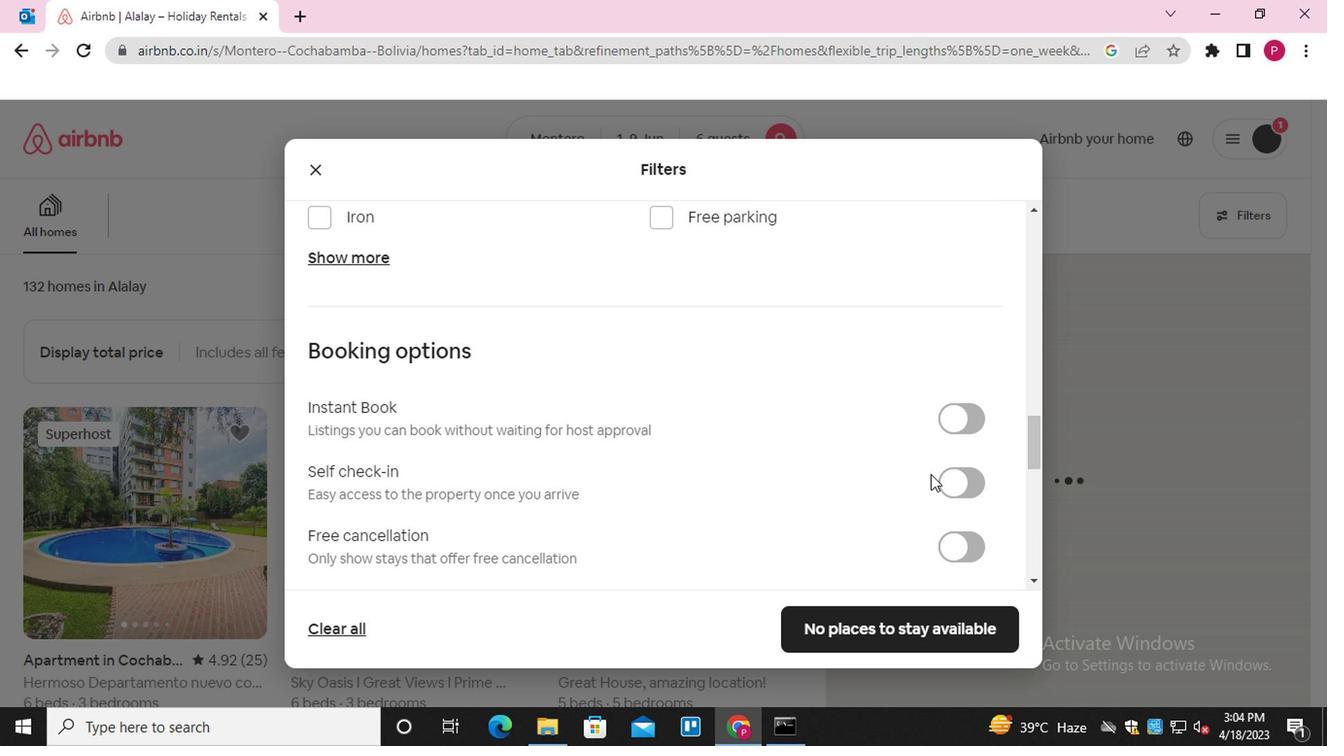 
Action: Mouse moved to (905, 464)
Screenshot: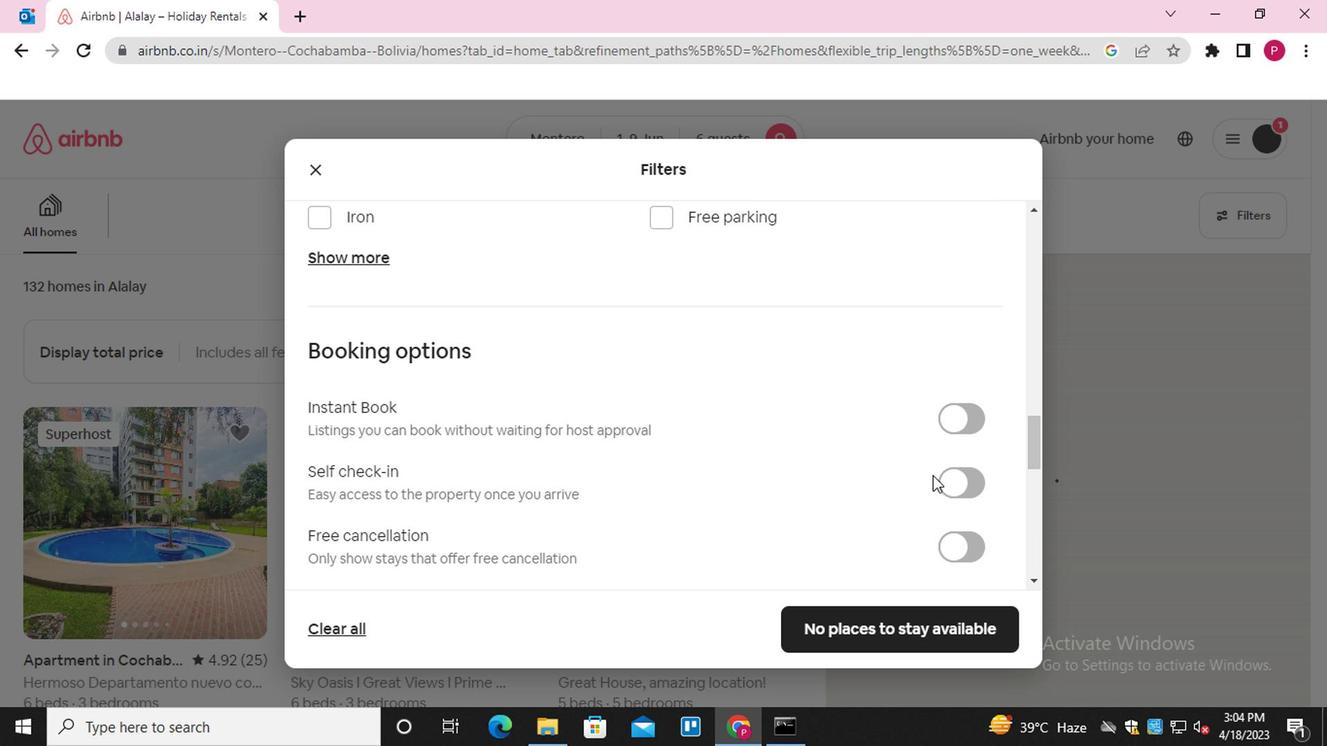 
Action: Mouse pressed left at (905, 464)
Screenshot: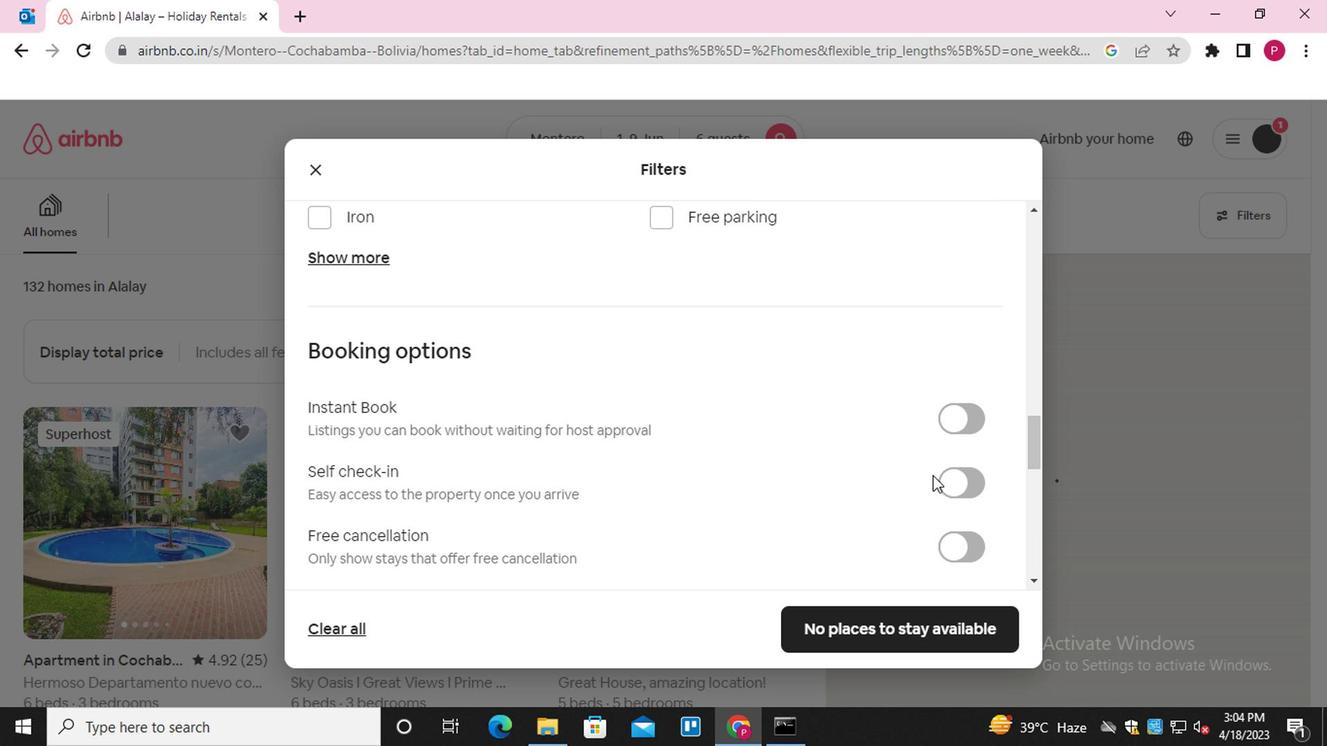 
Action: Mouse moved to (695, 468)
Screenshot: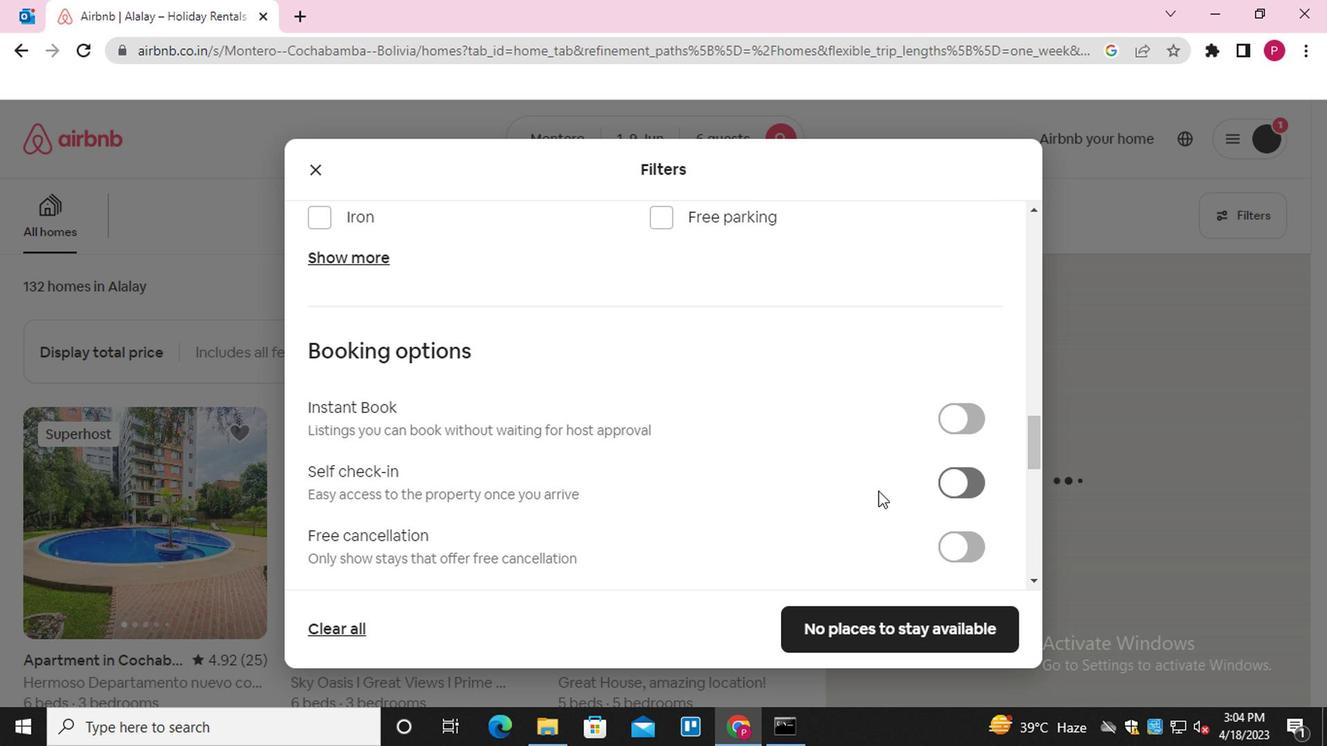 
Action: Mouse scrolled (695, 468) with delta (0, 0)
Screenshot: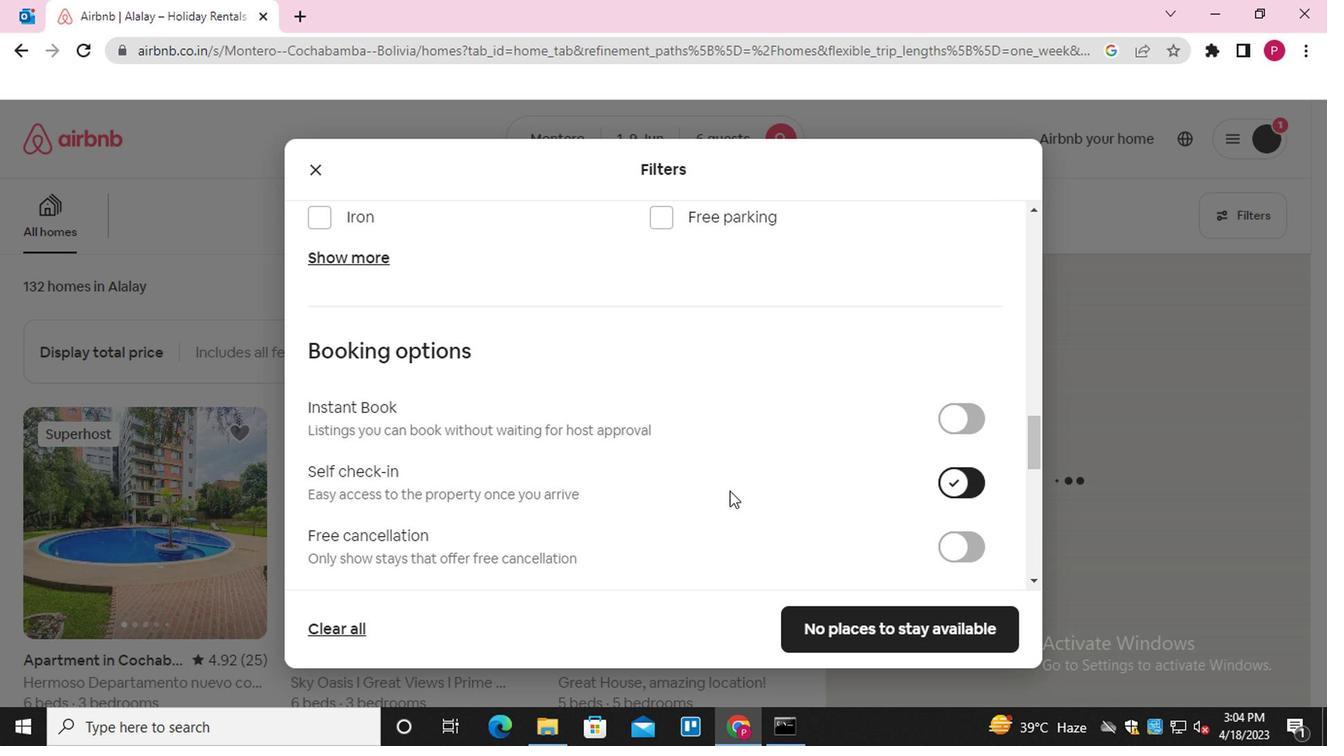 
Action: Mouse moved to (694, 469)
Screenshot: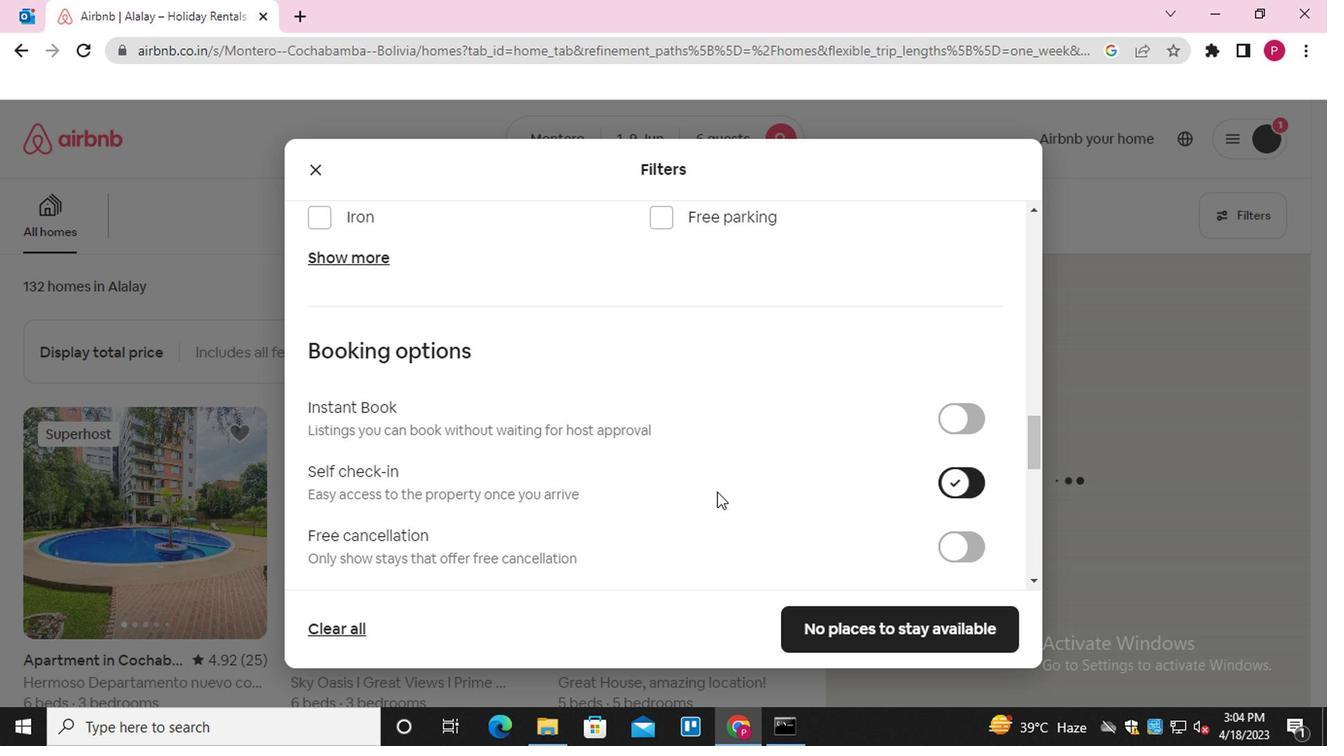 
Action: Mouse scrolled (694, 468) with delta (0, 0)
Screenshot: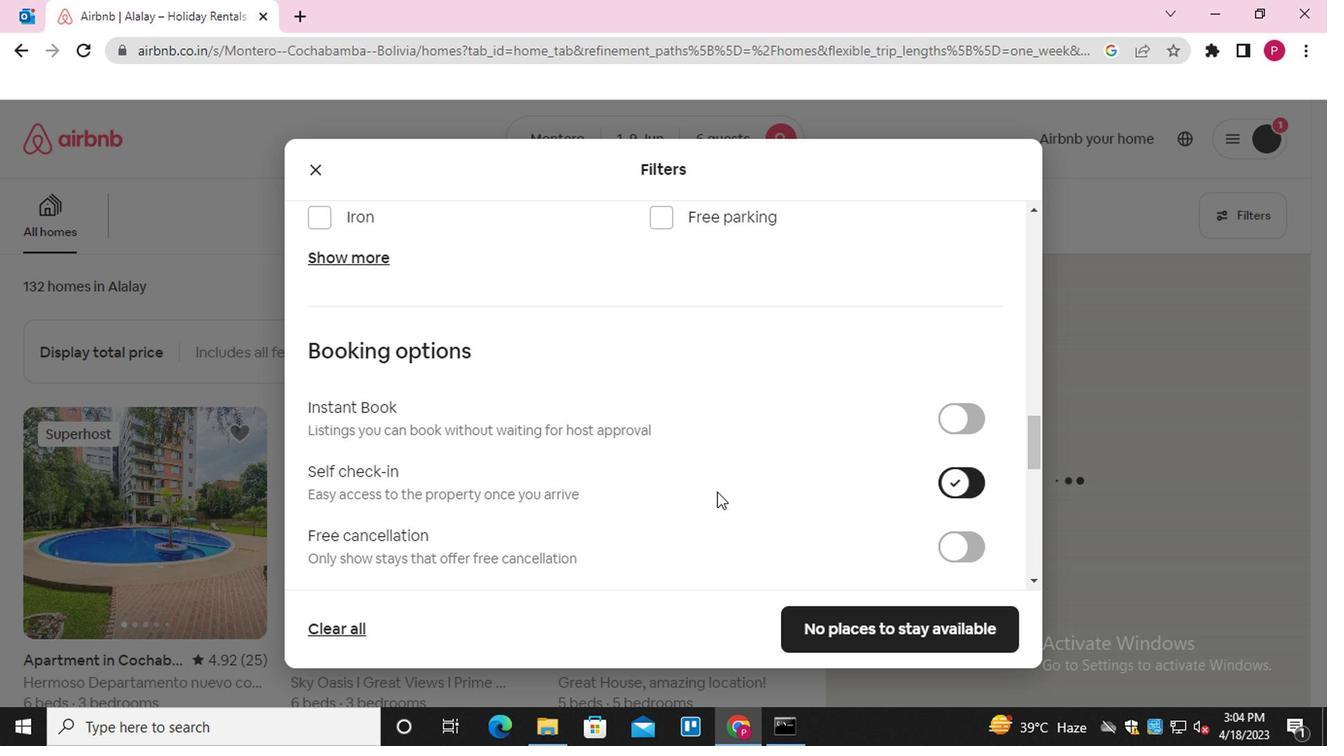 
Action: Mouse moved to (692, 470)
Screenshot: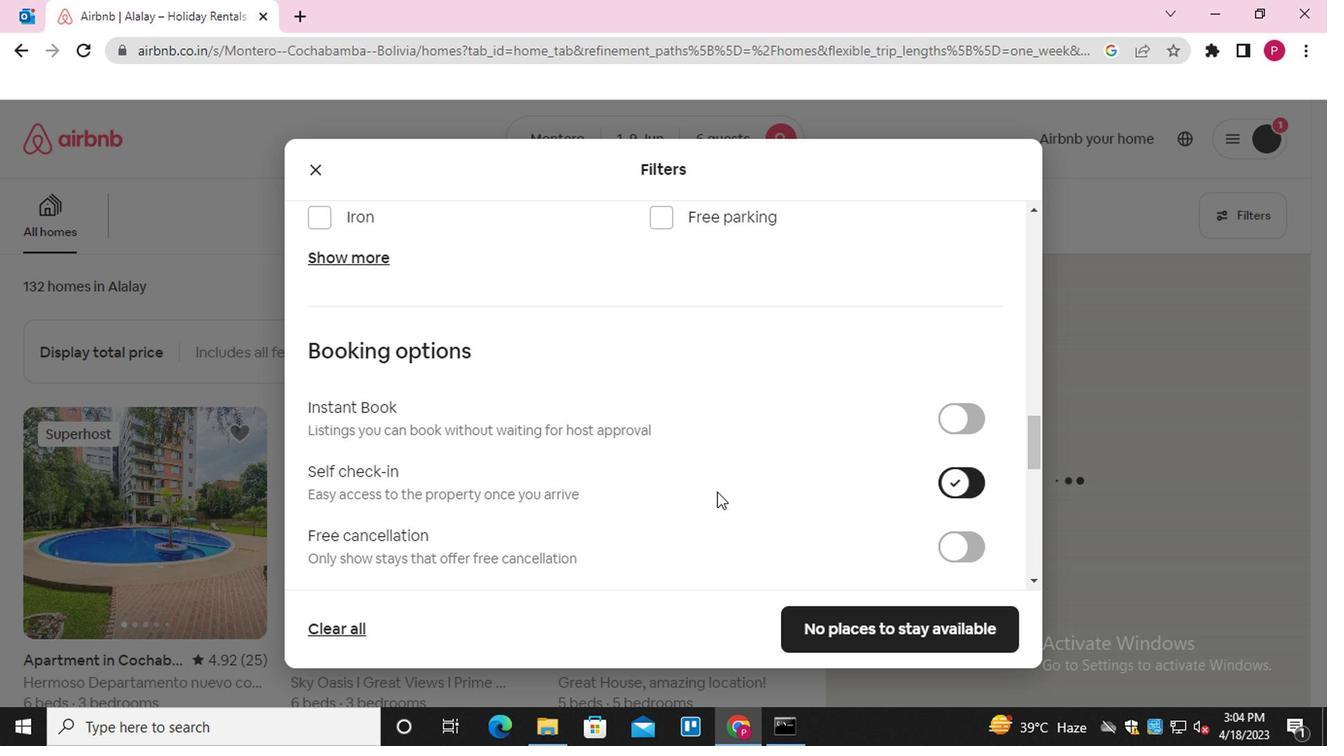 
Action: Mouse scrolled (692, 470) with delta (0, 0)
Screenshot: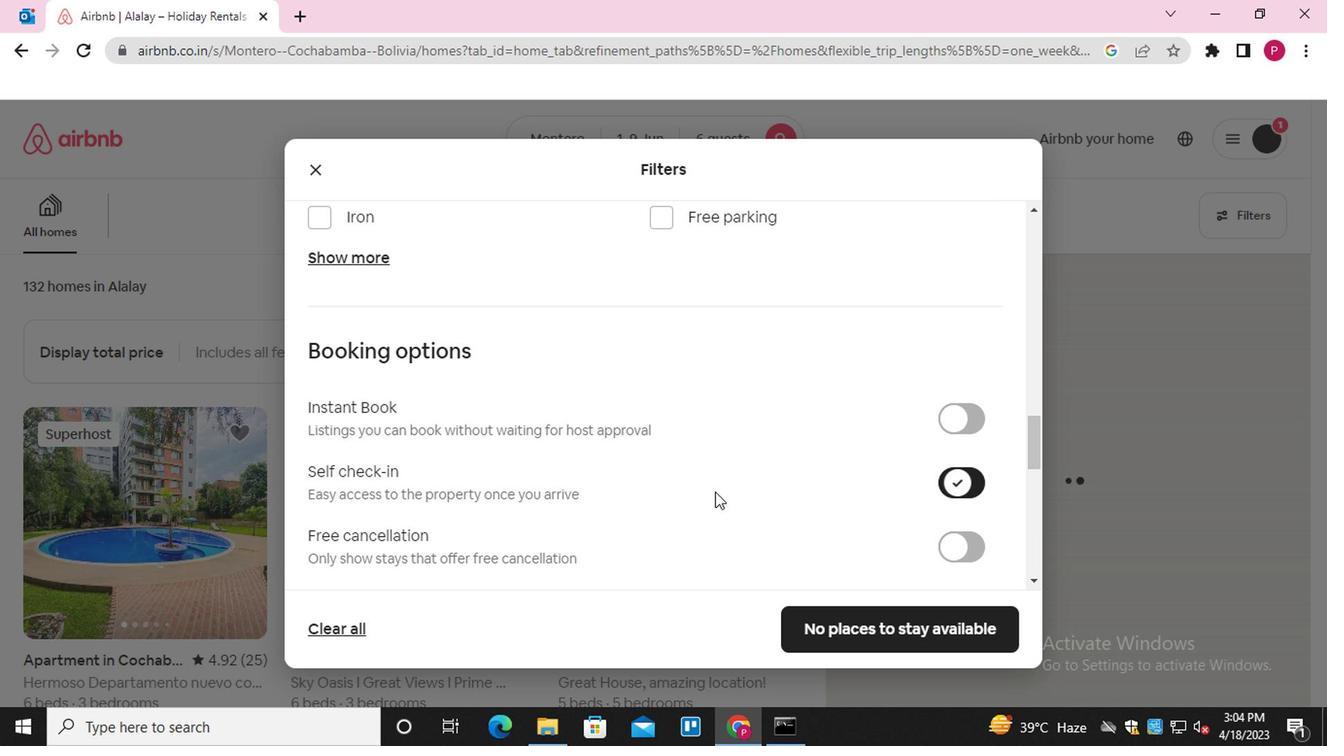 
Action: Mouse moved to (691, 470)
Screenshot: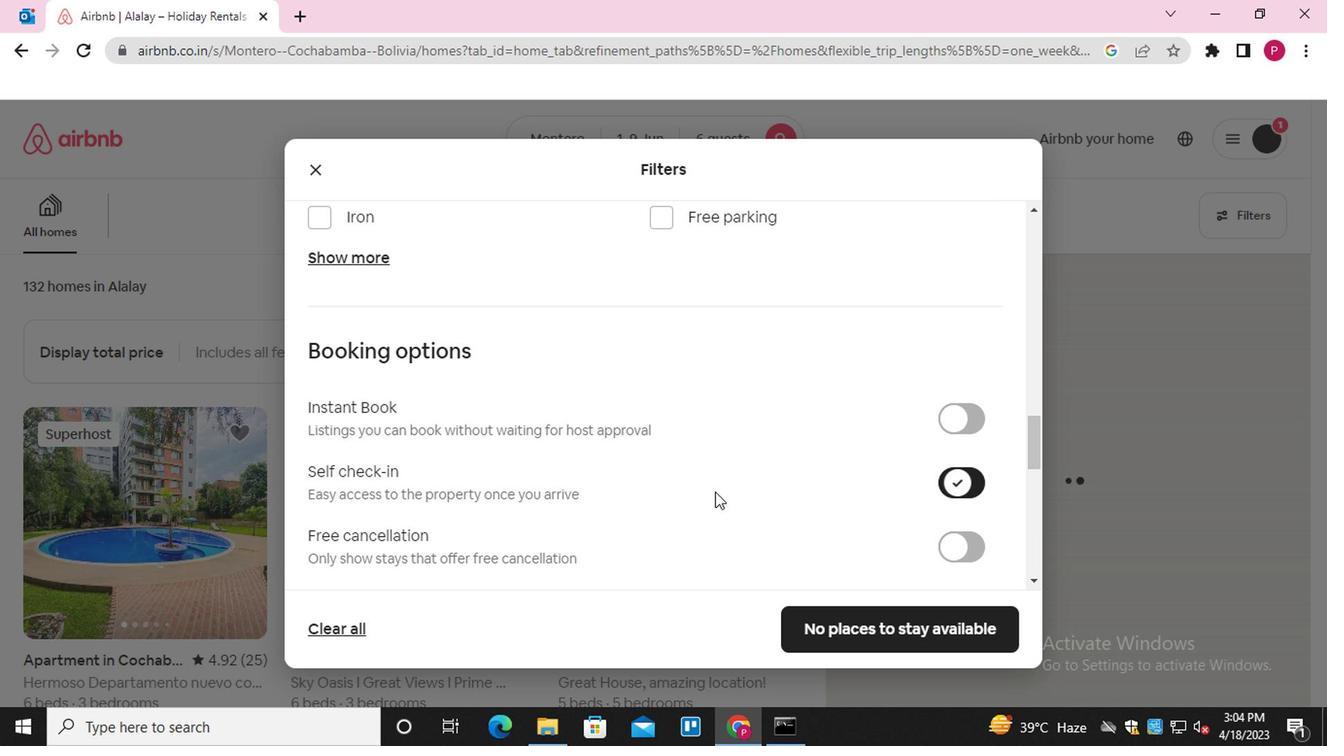 
Action: Mouse scrolled (691, 470) with delta (0, 0)
Screenshot: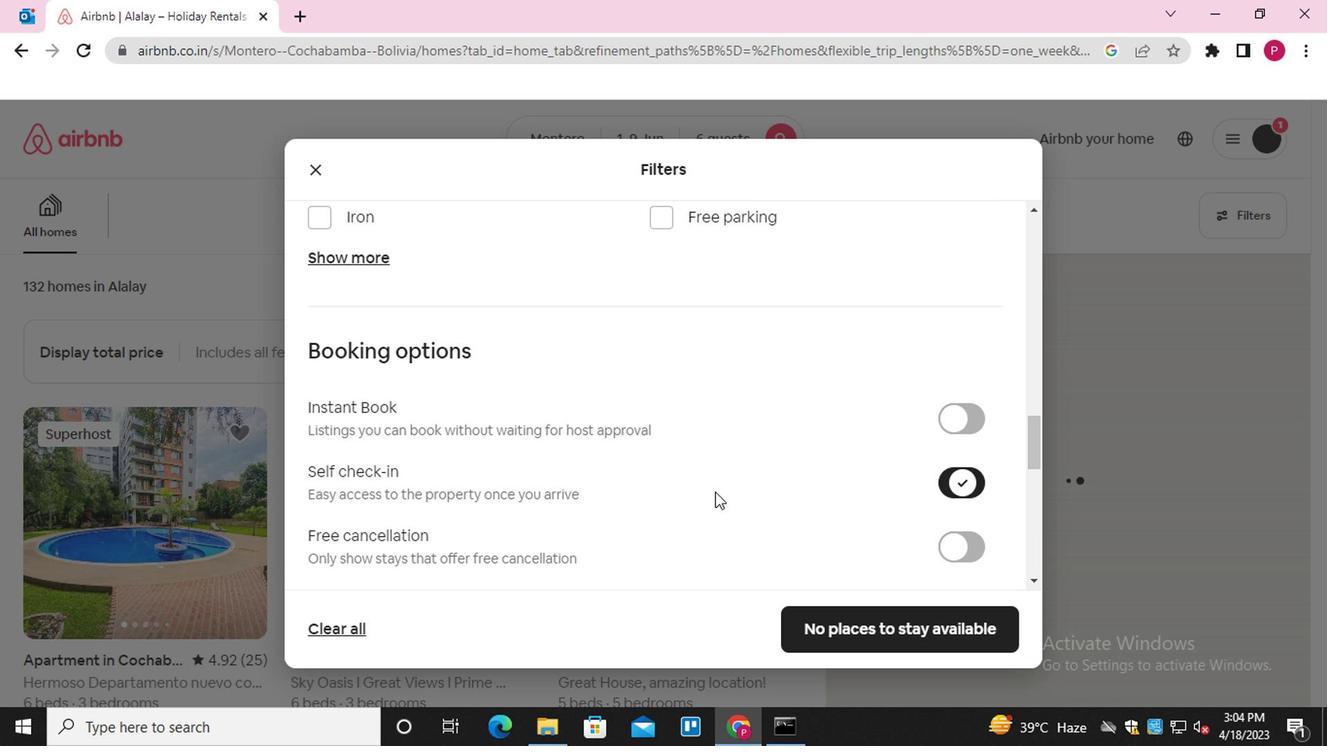 
Action: Mouse moved to (690, 473)
Screenshot: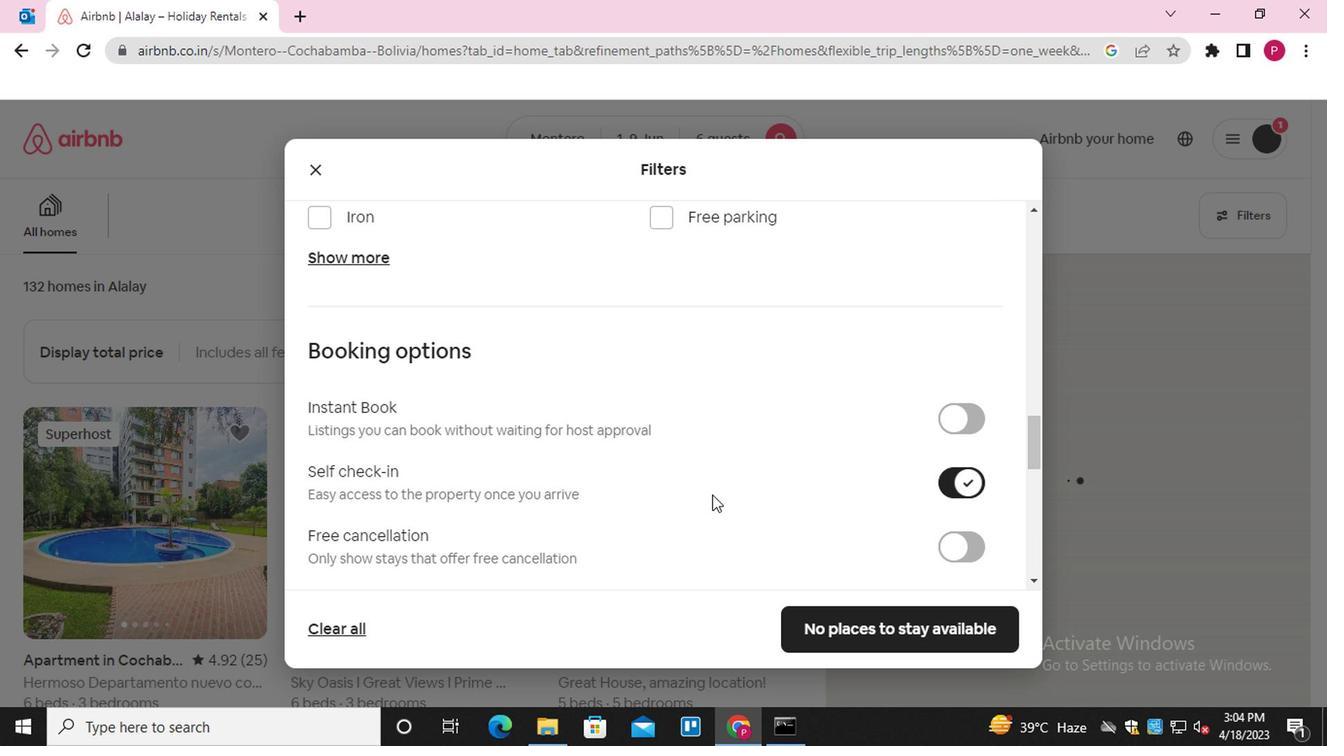 
Action: Mouse scrolled (690, 472) with delta (0, 0)
Screenshot: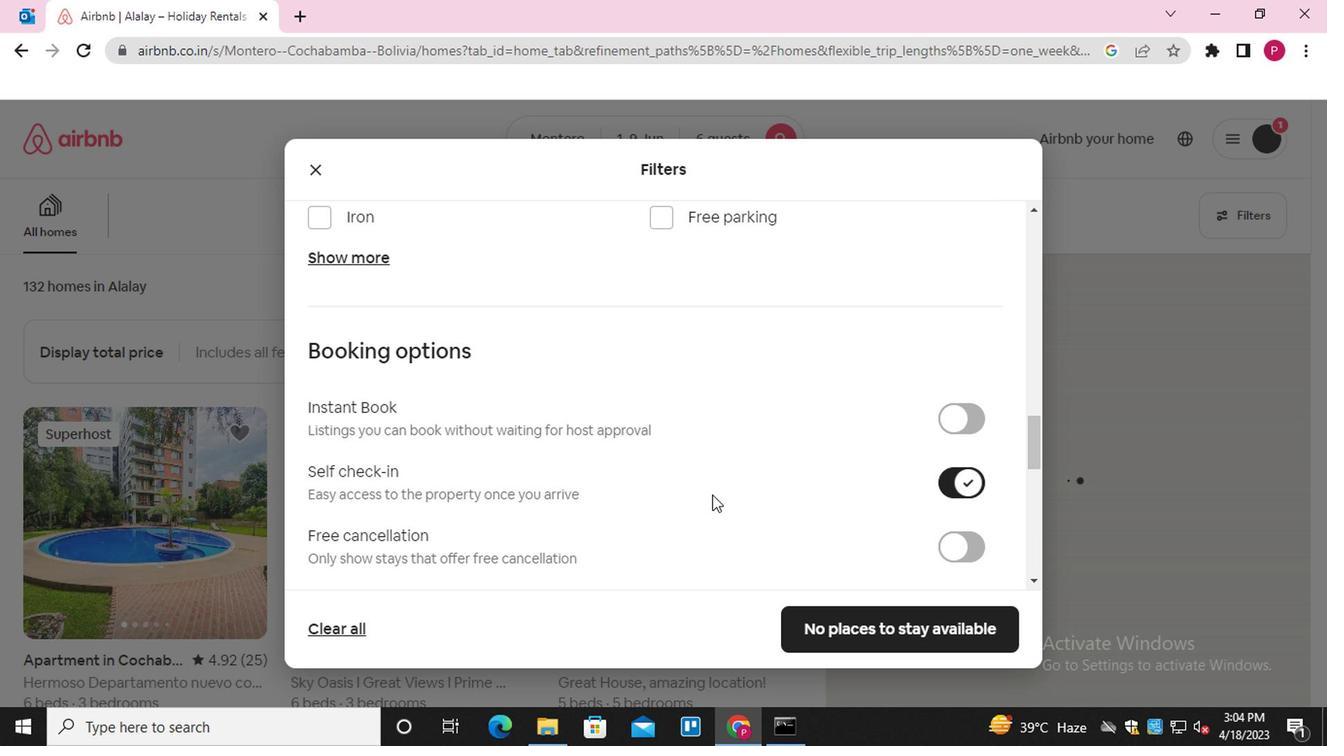 
Action: Mouse moved to (390, 484)
Screenshot: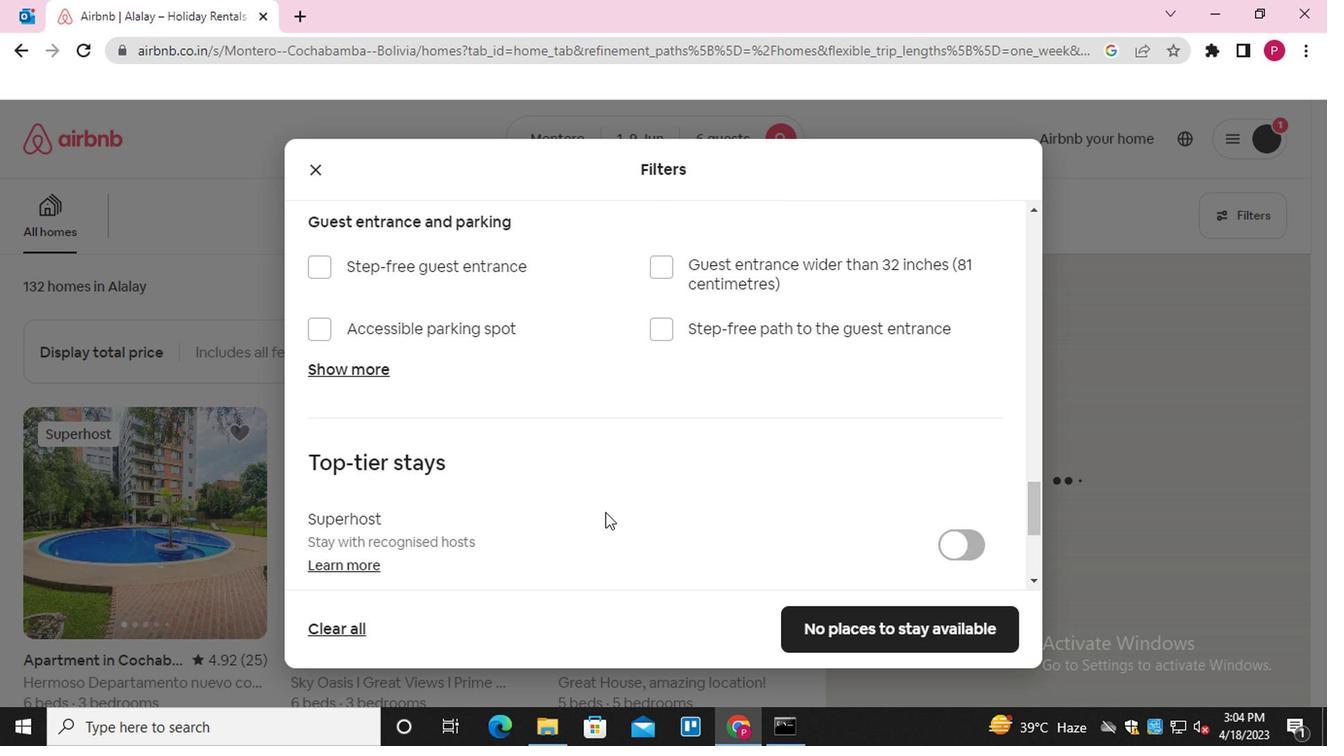 
Action: Mouse scrolled (390, 484) with delta (0, 0)
Screenshot: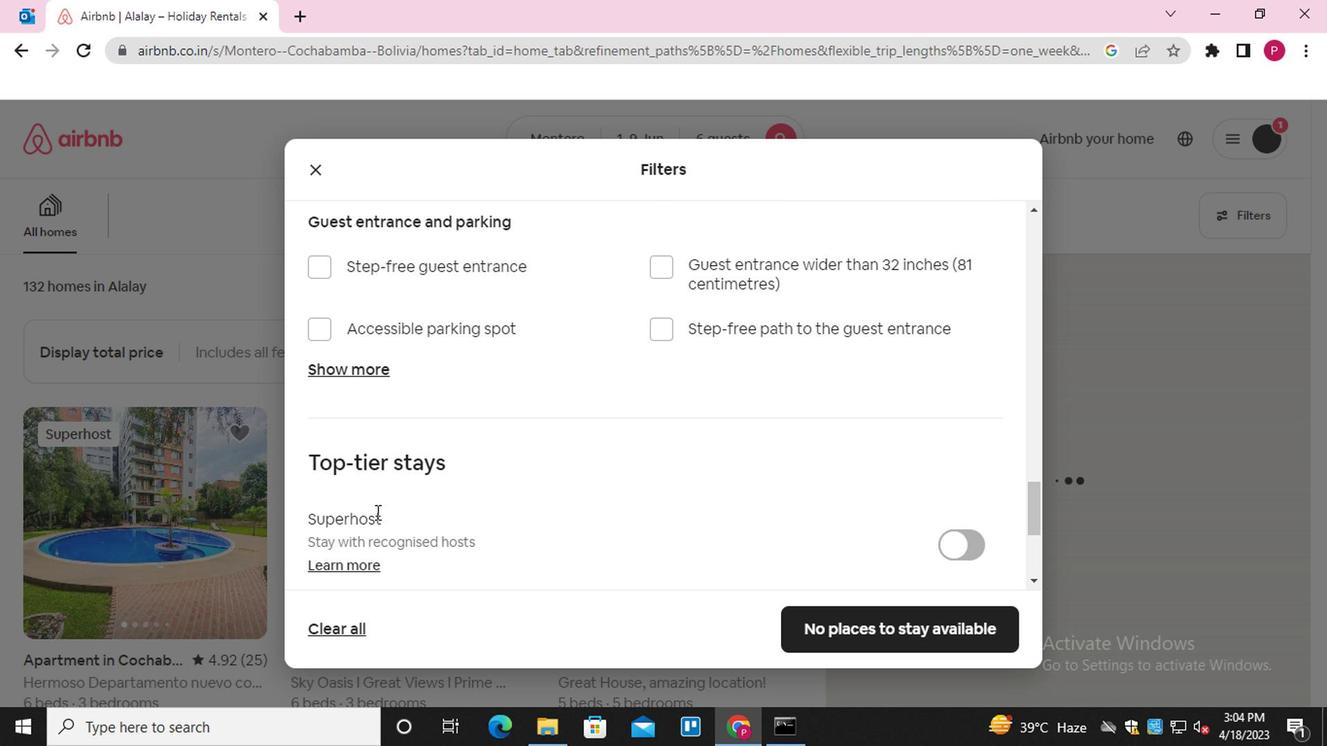 
Action: Mouse scrolled (390, 484) with delta (0, 0)
Screenshot: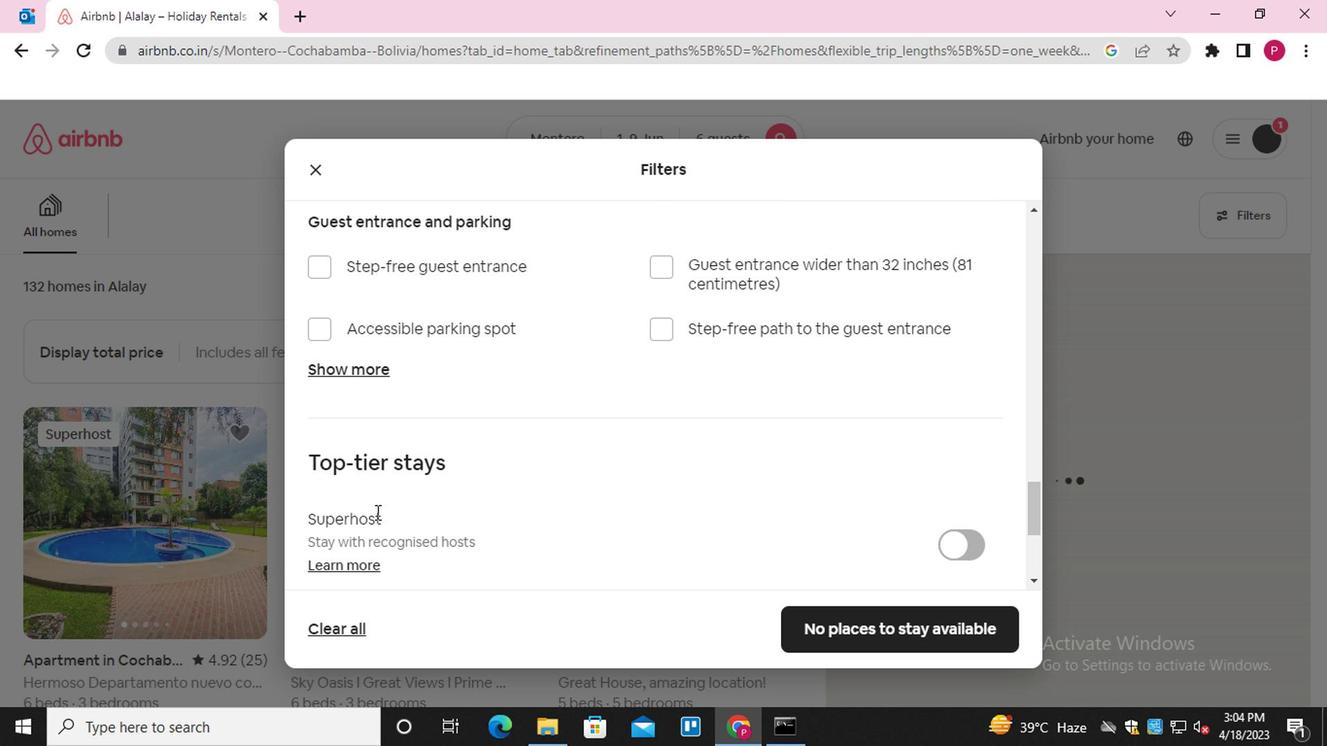 
Action: Mouse moved to (342, 497)
Screenshot: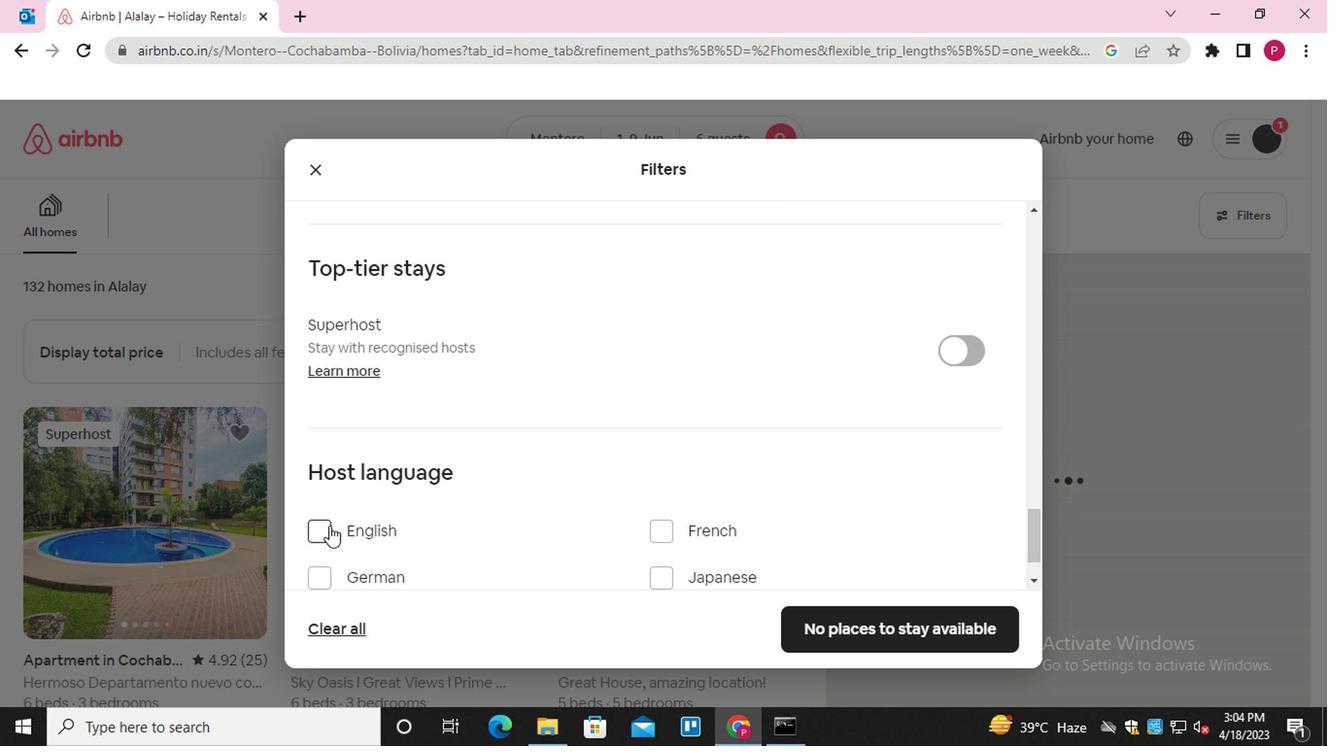 
Action: Mouse pressed left at (342, 497)
Screenshot: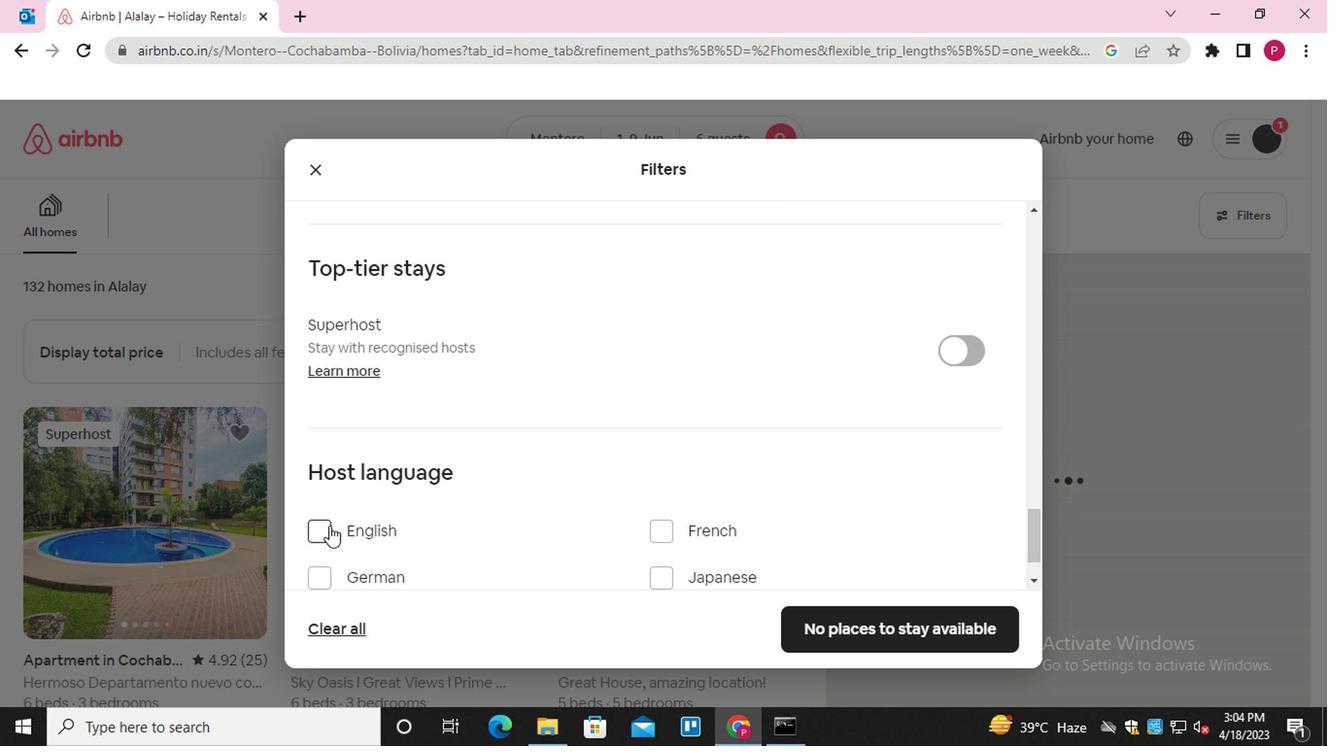 
Action: Mouse moved to (863, 576)
Screenshot: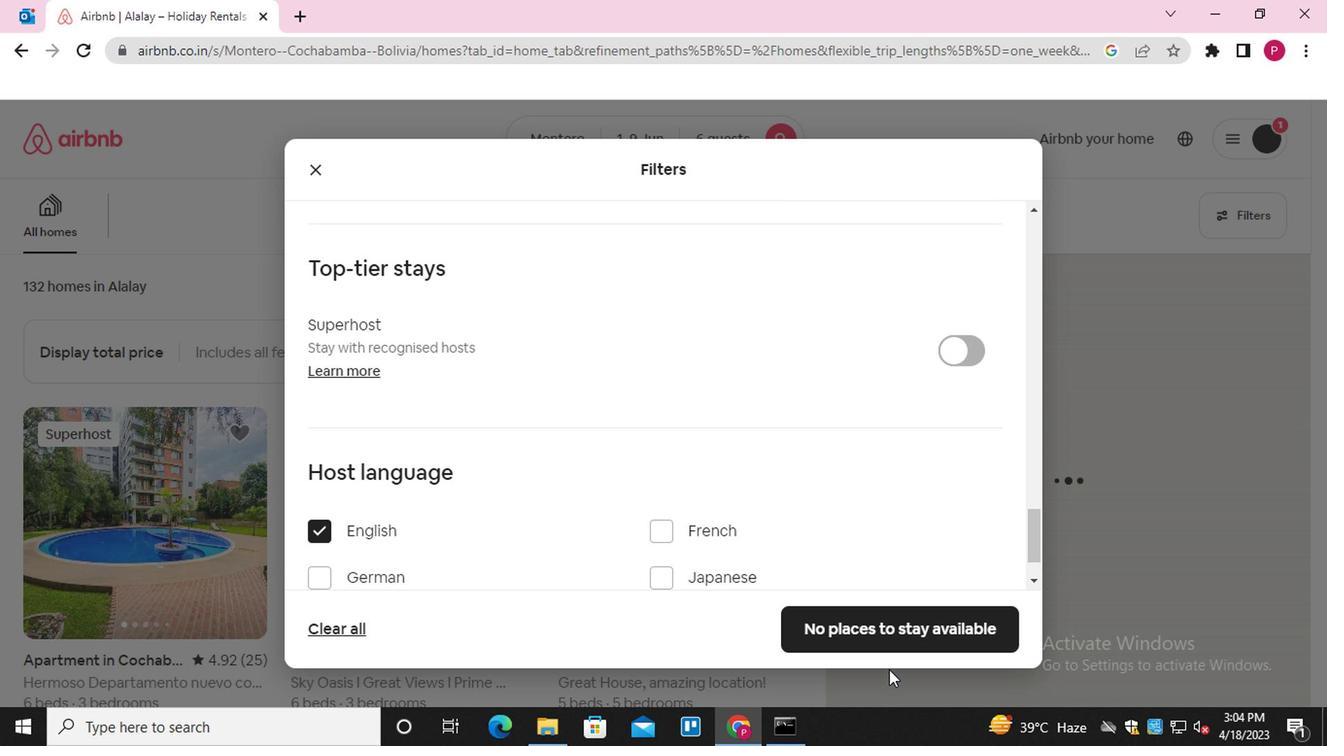 
Action: Mouse pressed left at (863, 576)
Screenshot: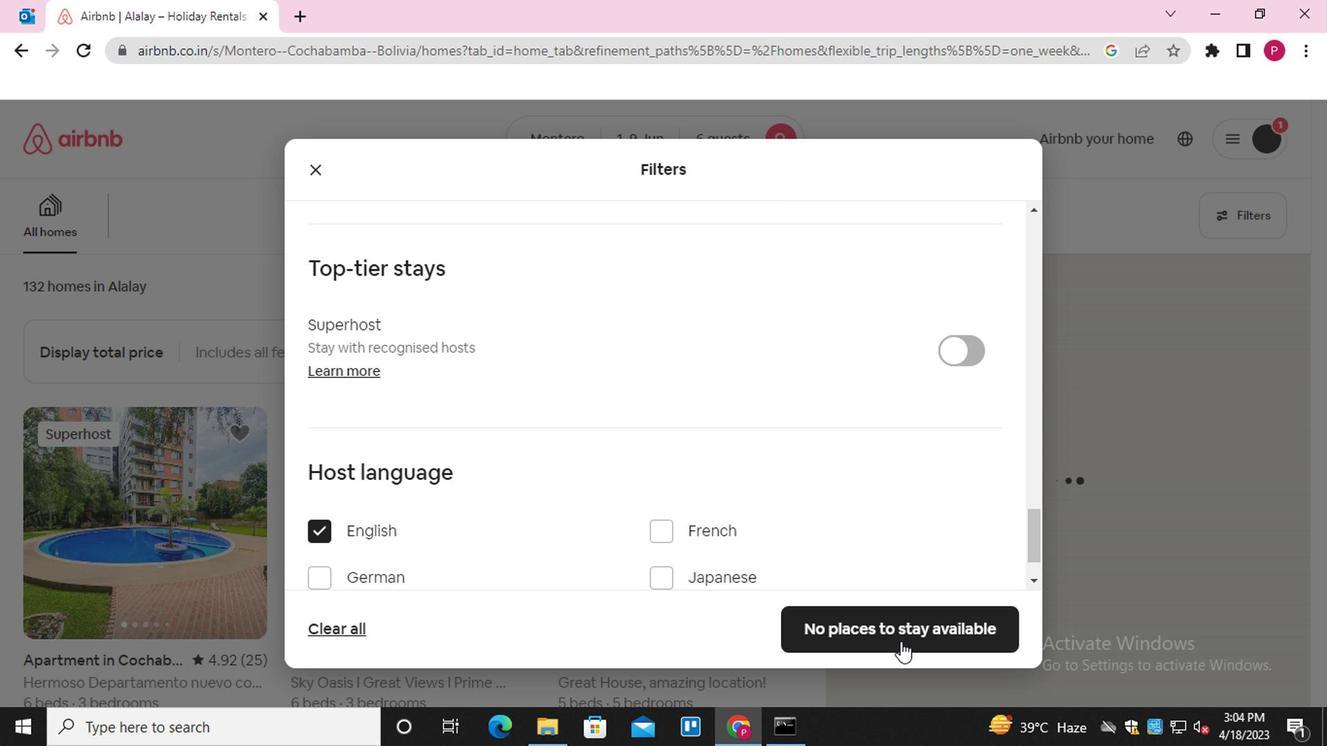 
Action: Mouse moved to (595, 394)
Screenshot: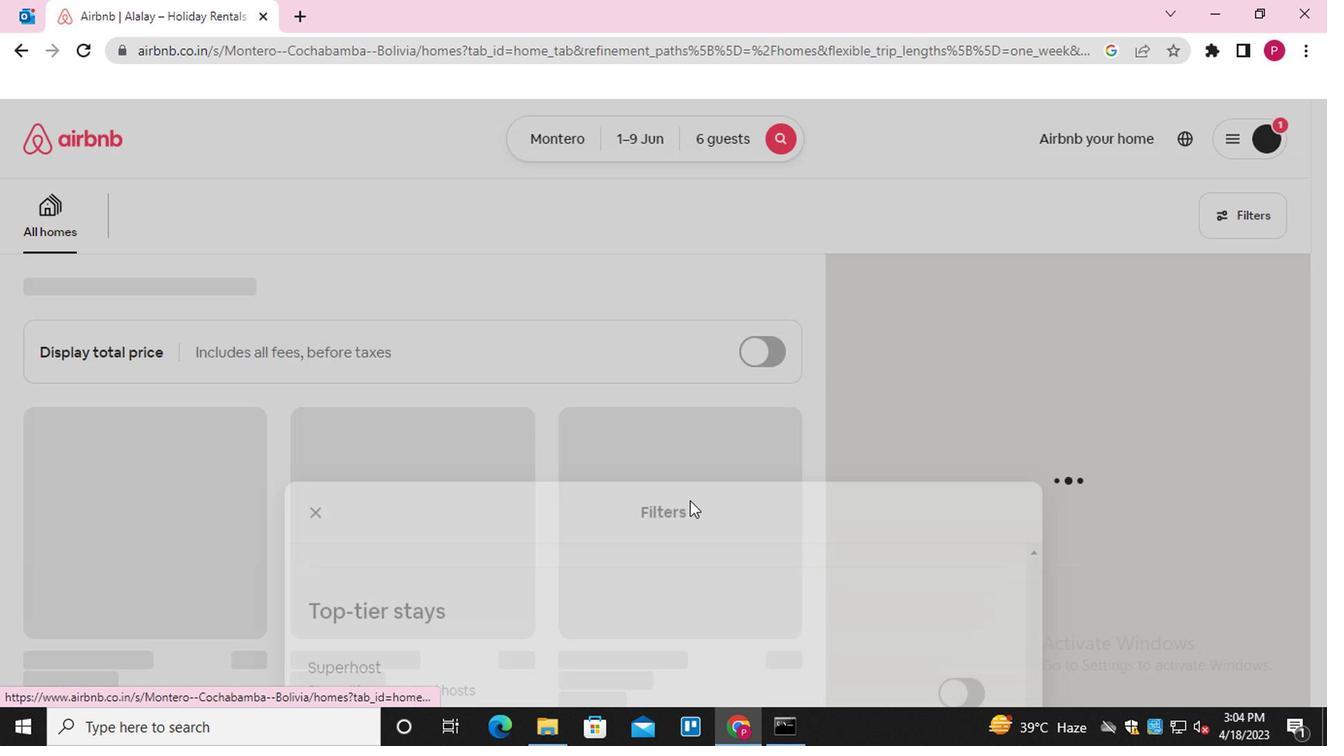 
